 Task: Look for space in Bhūm, India from 1st July, 2023 to 3rd July, 2023 for 1 adult in price range Rs.5000 to Rs.15000. Place can be private room with 1  bedroom having 1 bed and 1 bathroom. Property type can be house, flat, guest house, hotel. Amenities needed are: wifi. Booking option can be shelf check-in. Required host language is English.
Action: Mouse moved to (442, 64)
Screenshot: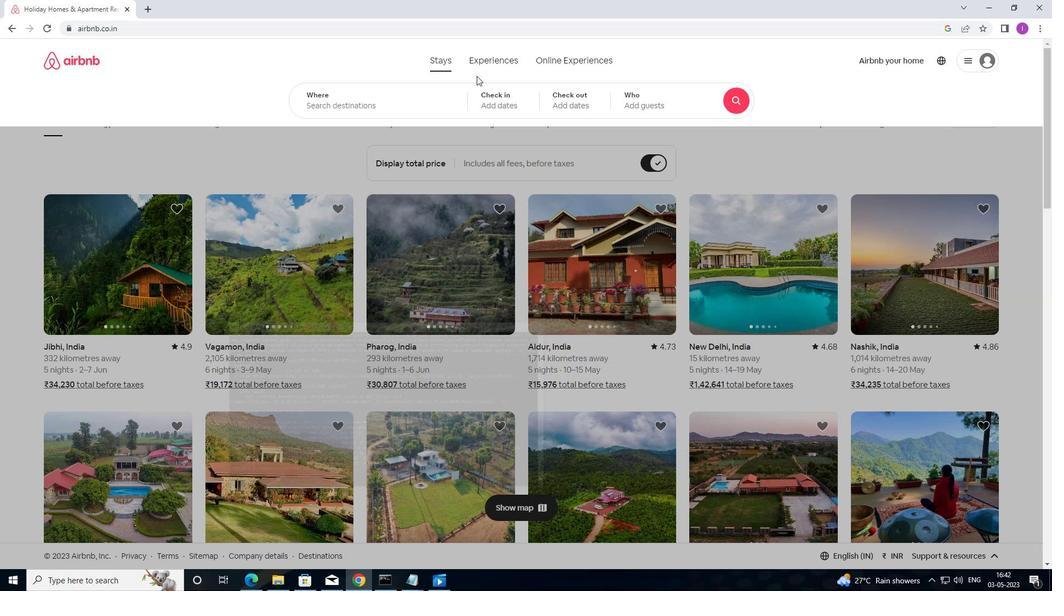 
Action: Mouse pressed left at (442, 64)
Screenshot: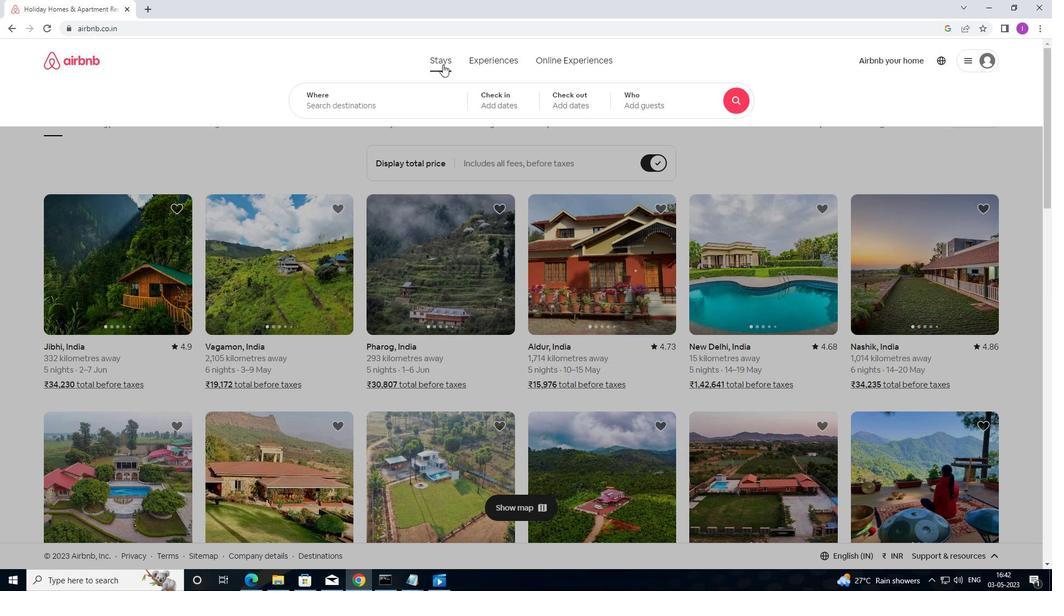 
Action: Mouse moved to (393, 106)
Screenshot: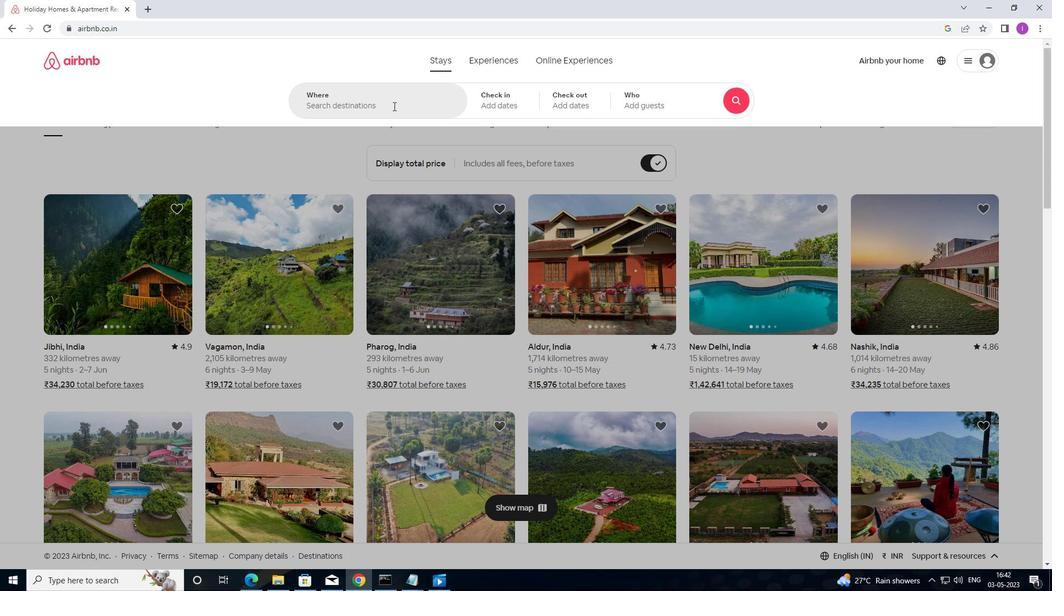 
Action: Mouse pressed left at (393, 106)
Screenshot: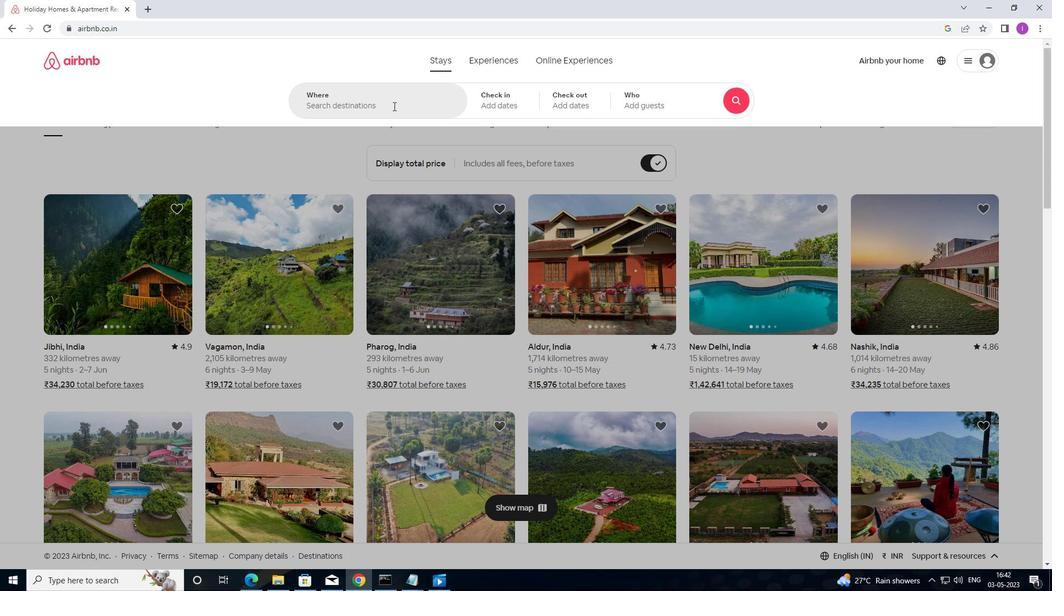 
Action: Mouse moved to (379, 98)
Screenshot: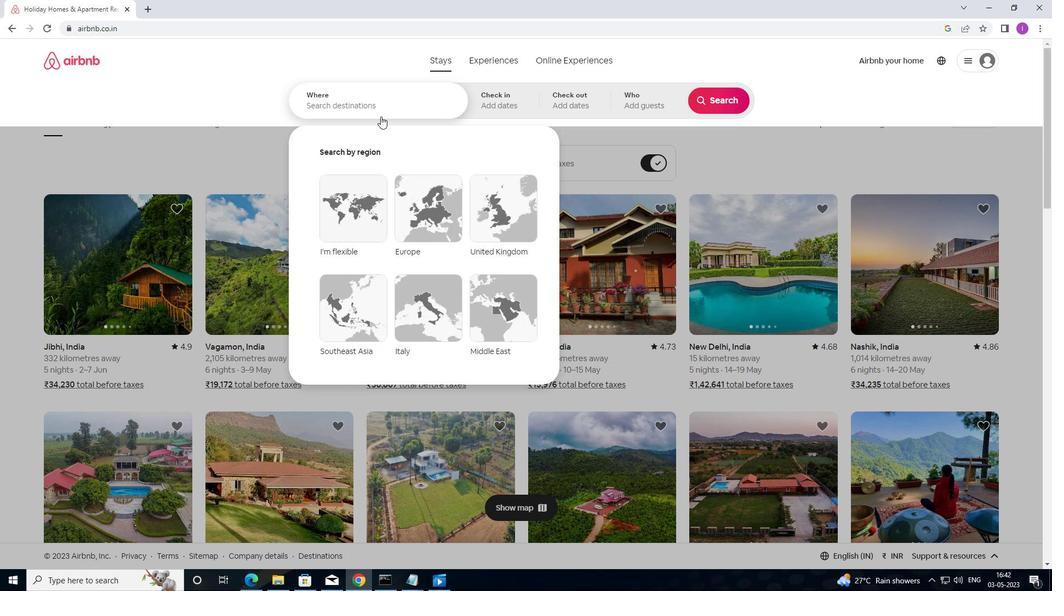 
Action: Mouse pressed left at (379, 98)
Screenshot: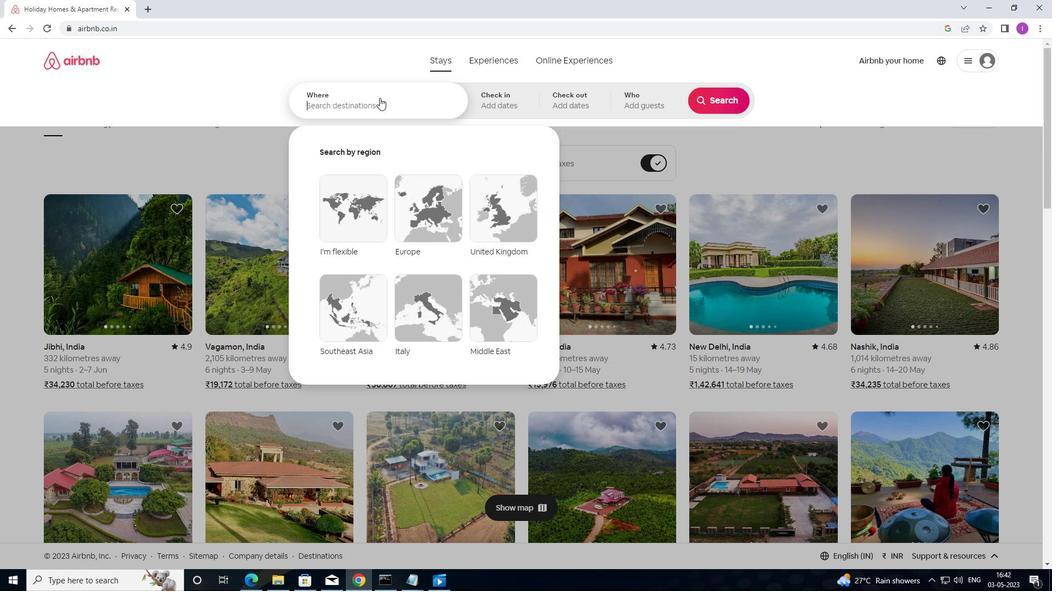 
Action: Mouse moved to (356, 111)
Screenshot: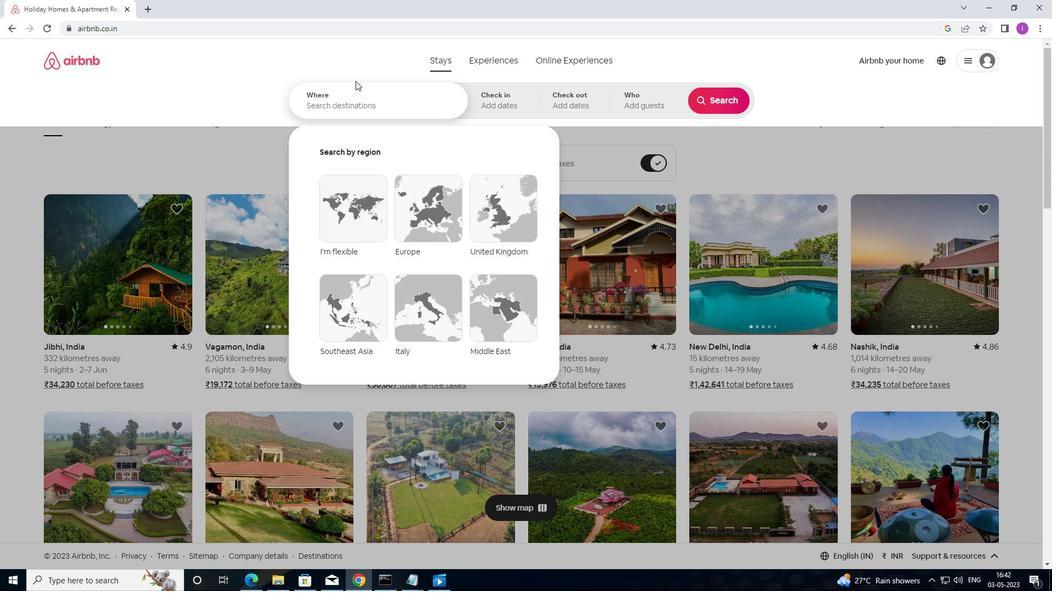 
Action: Mouse pressed left at (356, 111)
Screenshot: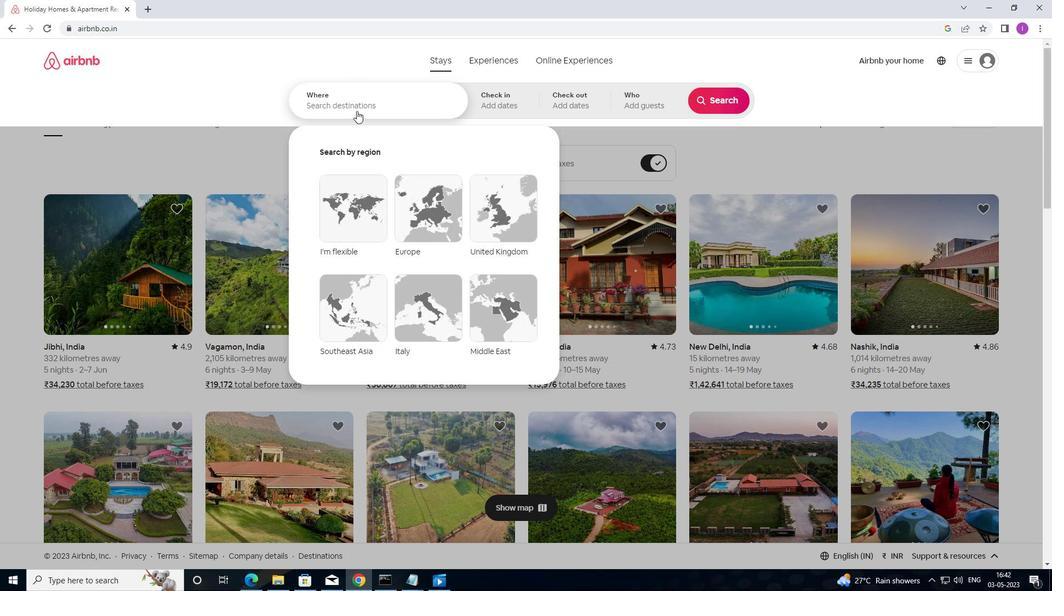 
Action: Mouse moved to (363, 100)
Screenshot: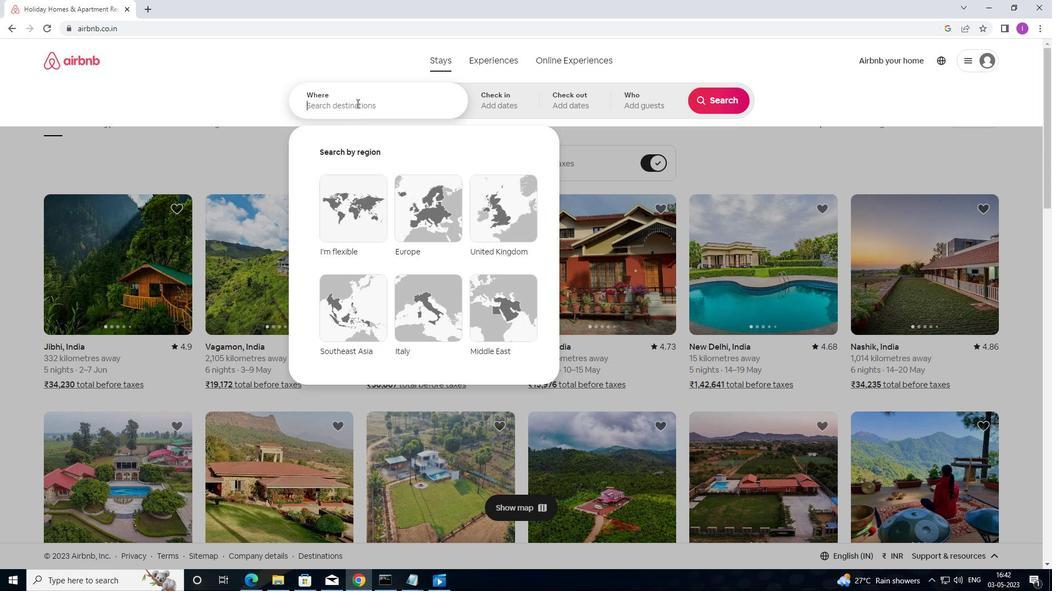 
Action: Key pressed <Key.shift>B
Screenshot: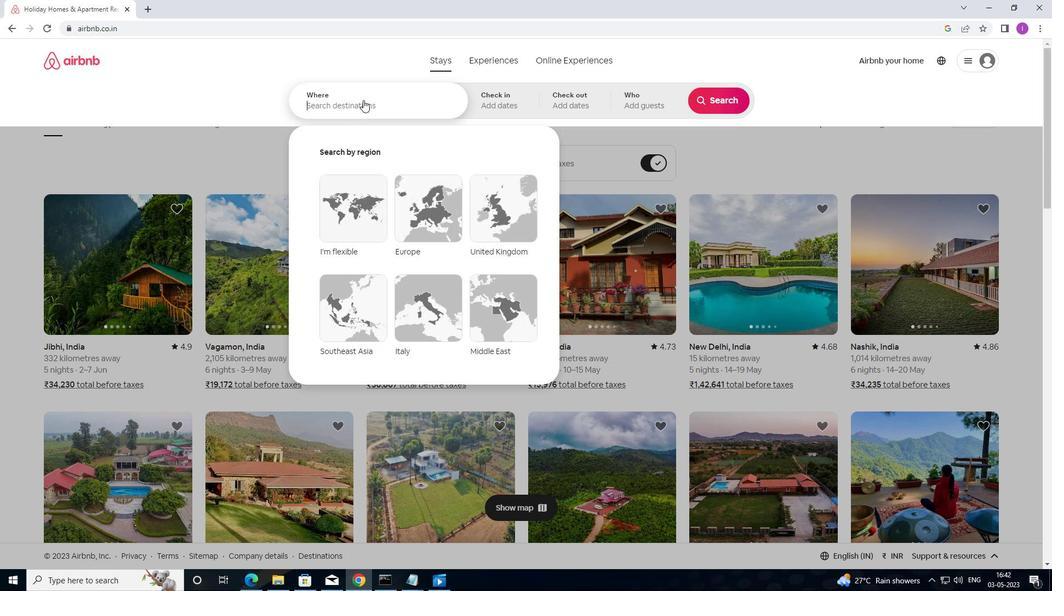 
Action: Mouse moved to (392, 90)
Screenshot: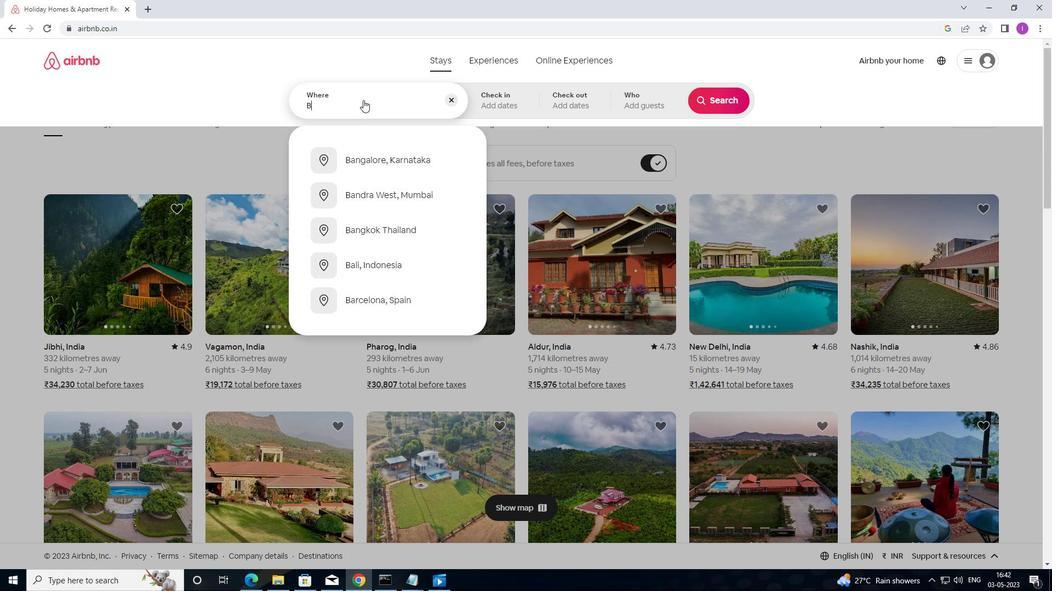 
Action: Key pressed HUM,<Key.shift>INDIA
Screenshot: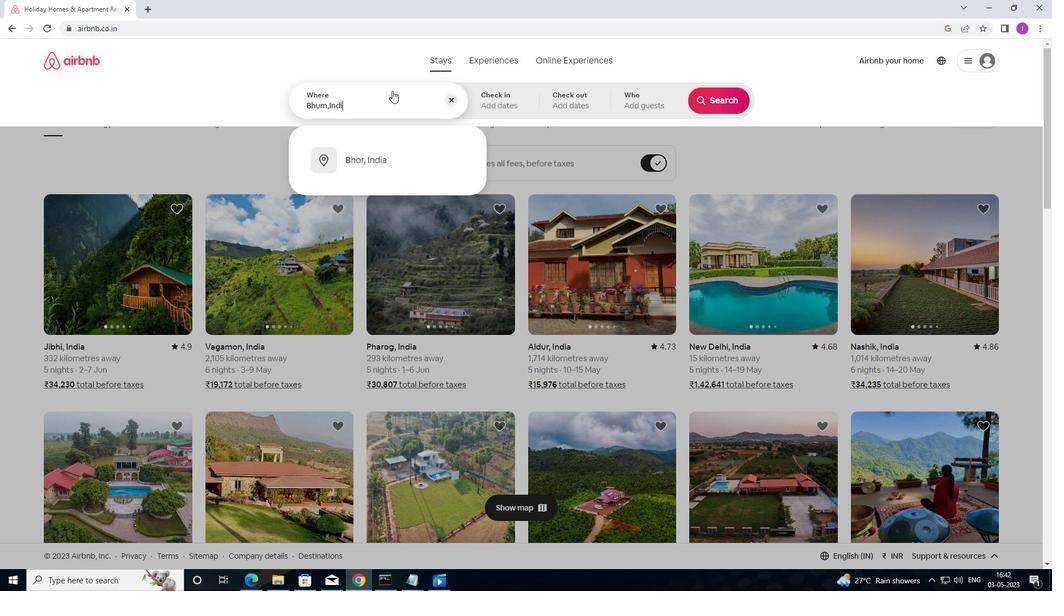 
Action: Mouse moved to (510, 105)
Screenshot: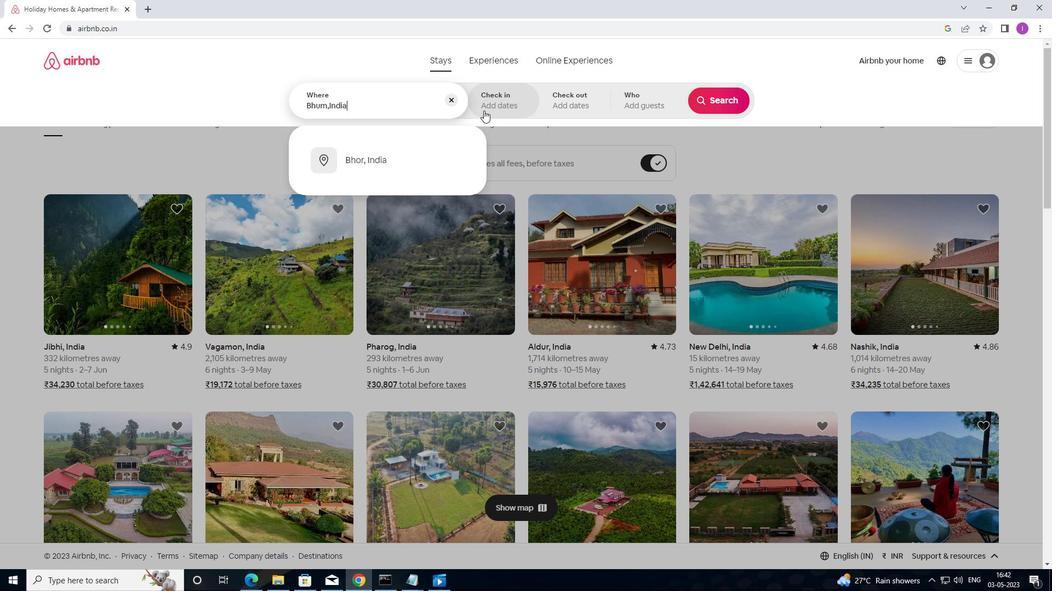 
Action: Mouse pressed left at (510, 105)
Screenshot: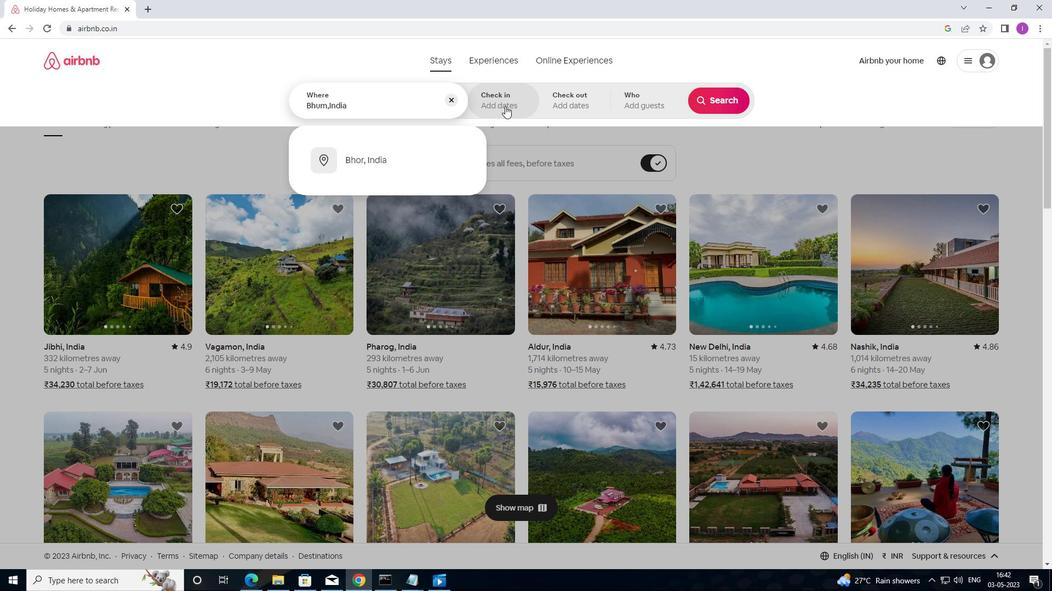 
Action: Mouse moved to (720, 185)
Screenshot: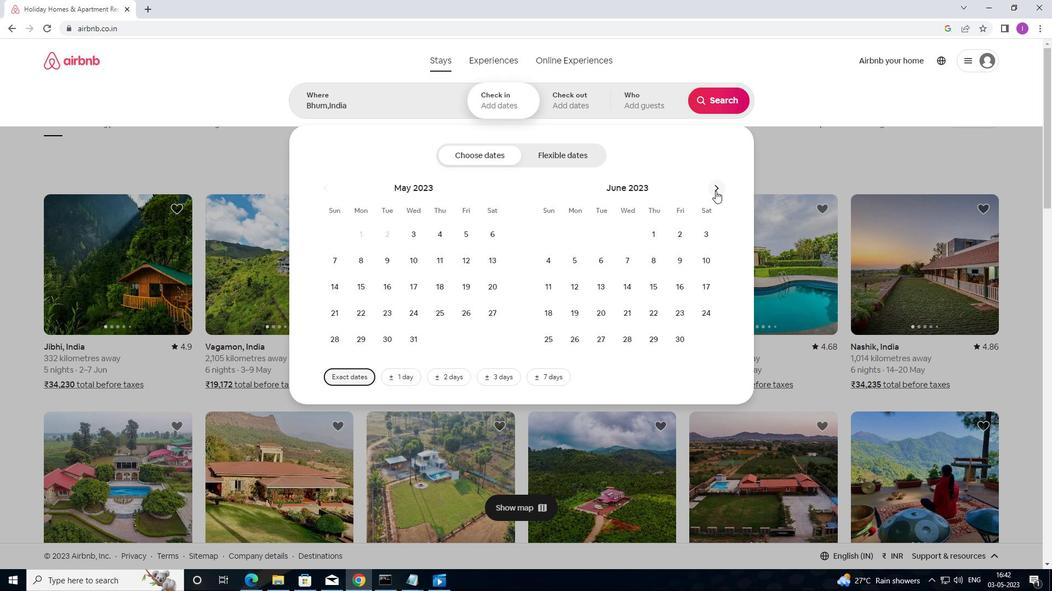 
Action: Mouse pressed left at (720, 185)
Screenshot: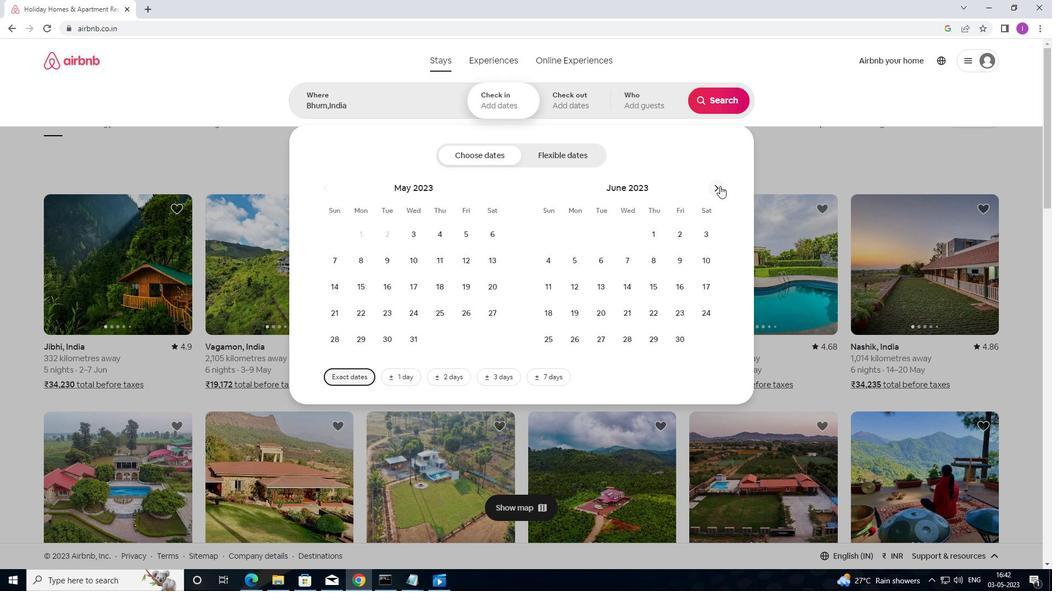 
Action: Mouse moved to (720, 185)
Screenshot: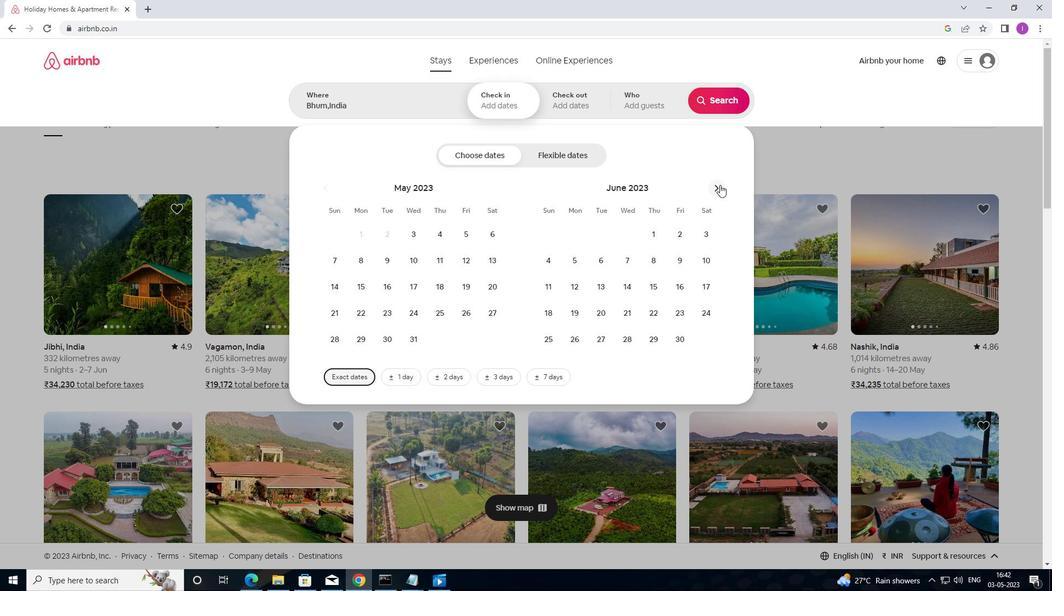 
Action: Mouse pressed left at (720, 185)
Screenshot: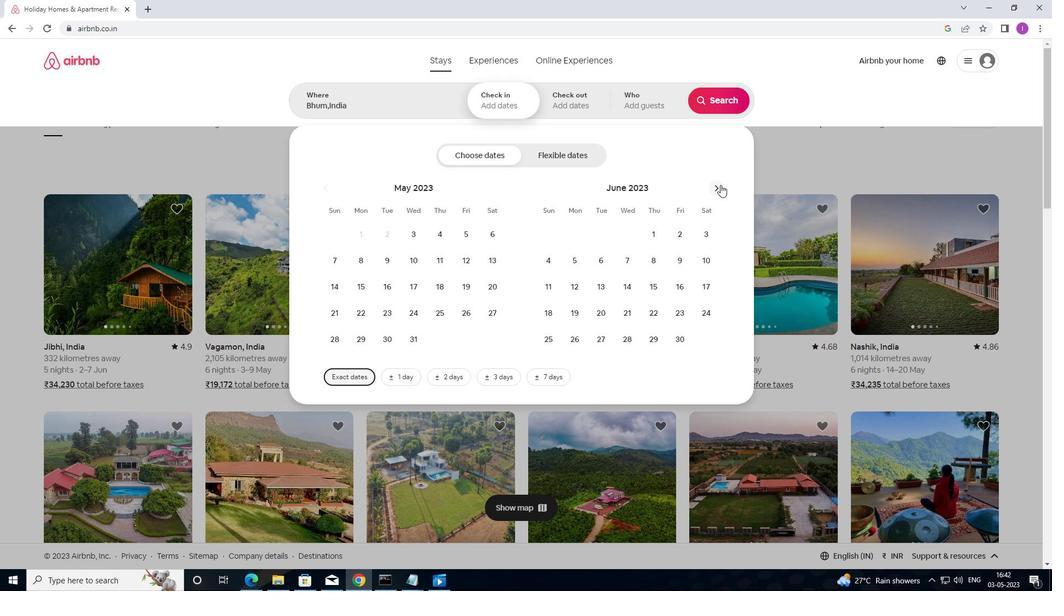 
Action: Mouse moved to (496, 237)
Screenshot: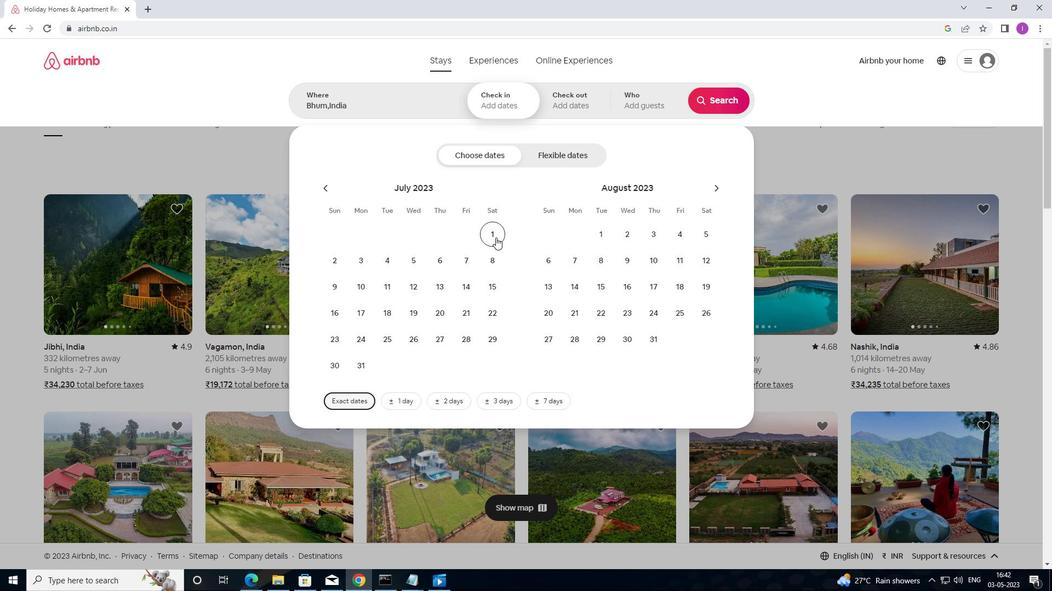 
Action: Mouse pressed left at (496, 237)
Screenshot: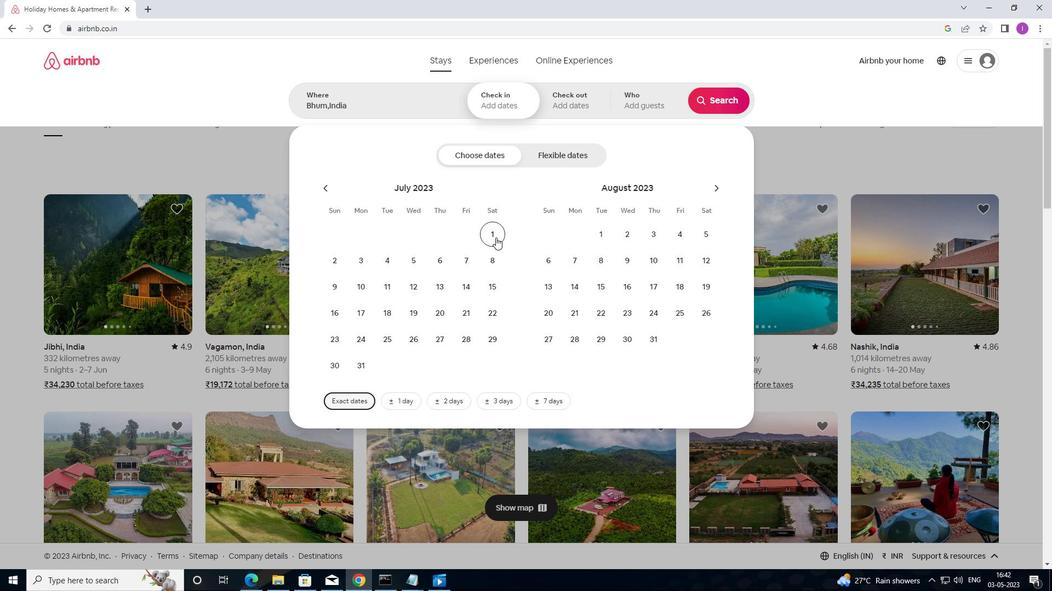 
Action: Mouse moved to (366, 258)
Screenshot: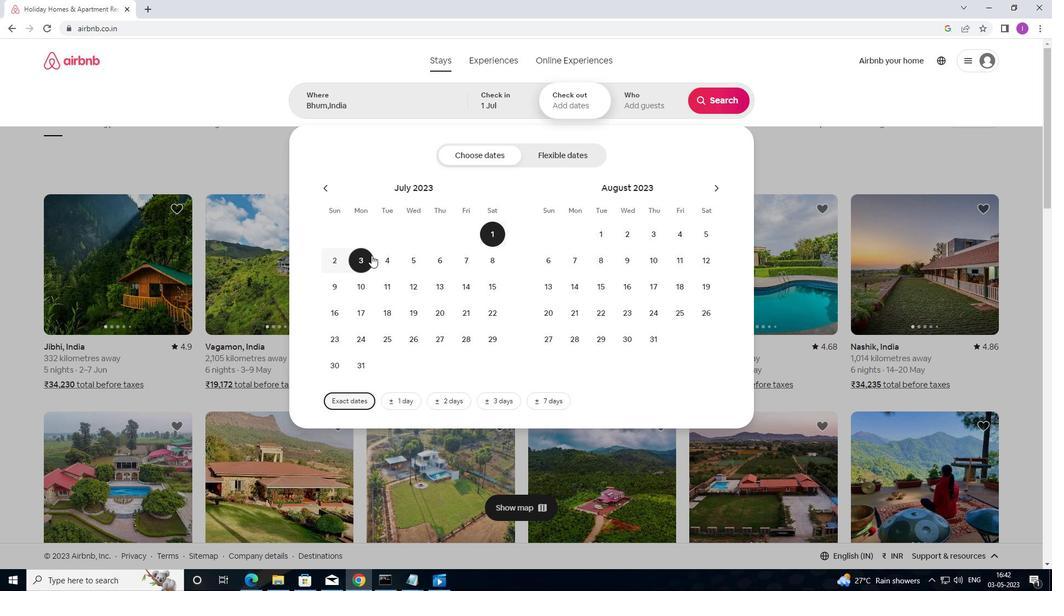
Action: Mouse pressed left at (366, 258)
Screenshot: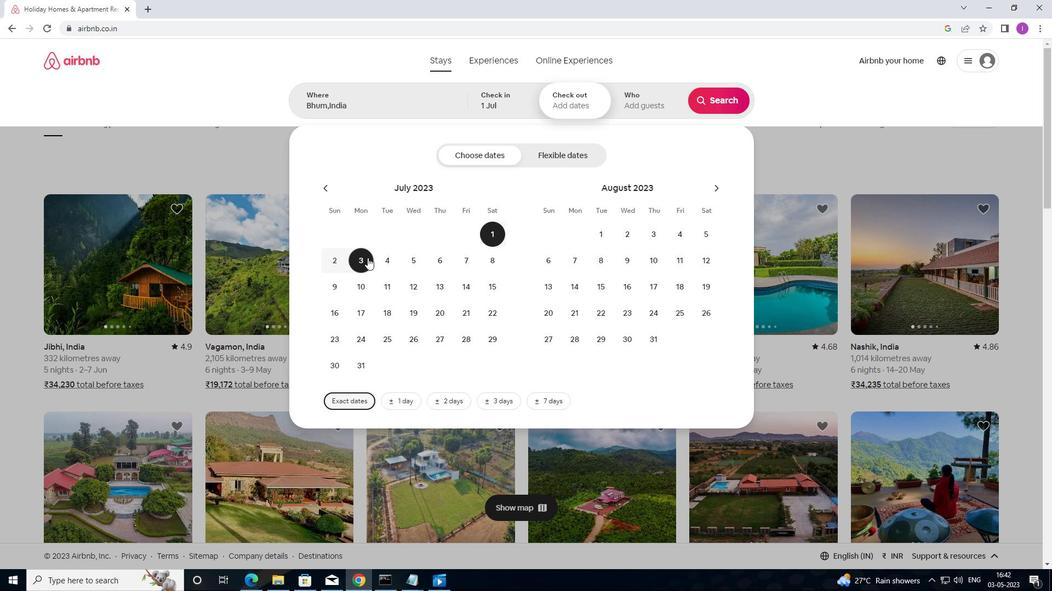 
Action: Mouse moved to (638, 113)
Screenshot: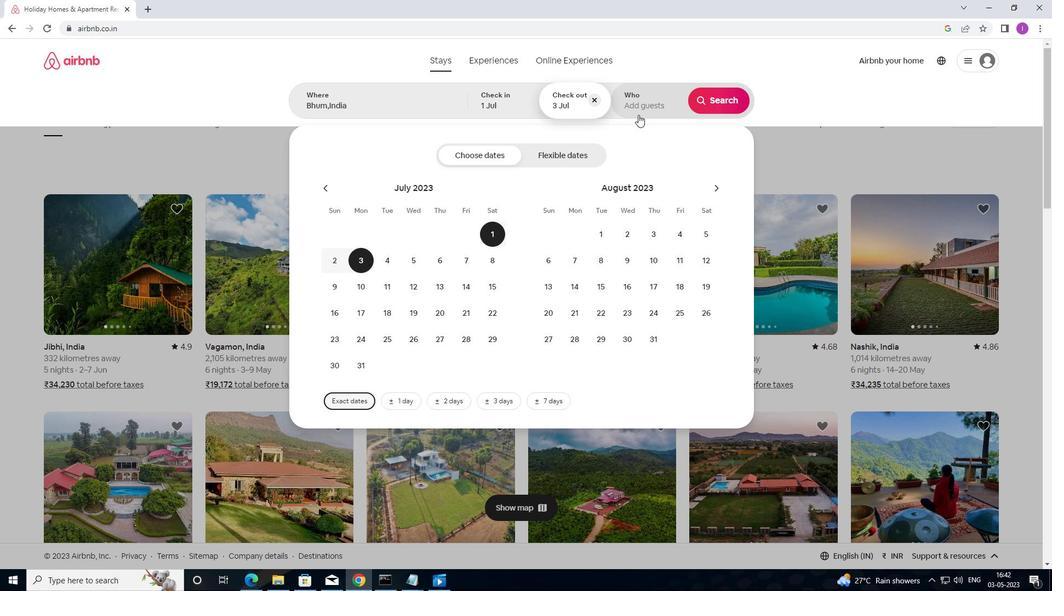 
Action: Mouse pressed left at (638, 113)
Screenshot: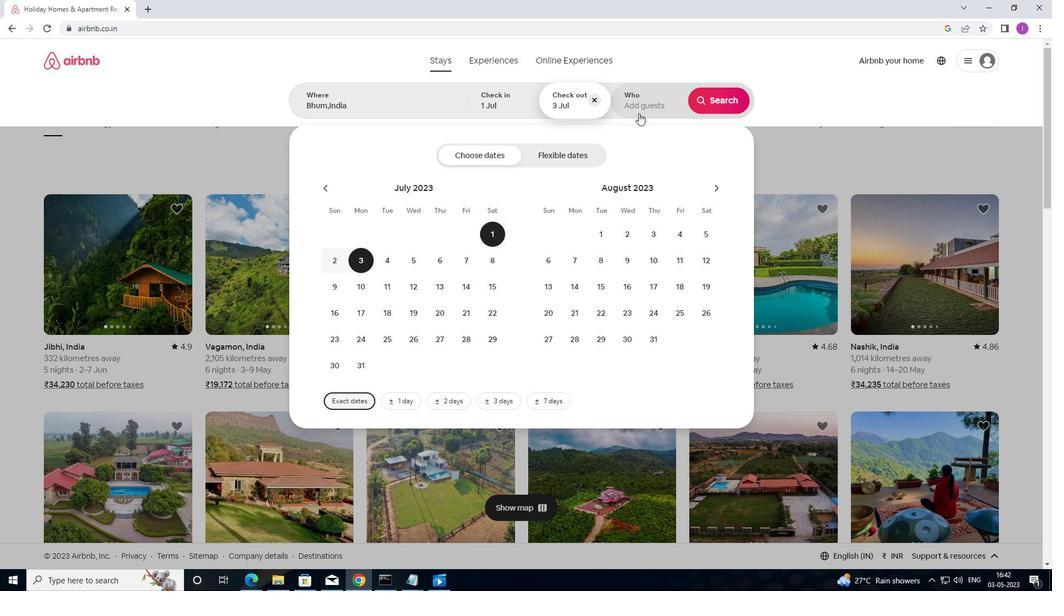 
Action: Mouse moved to (715, 157)
Screenshot: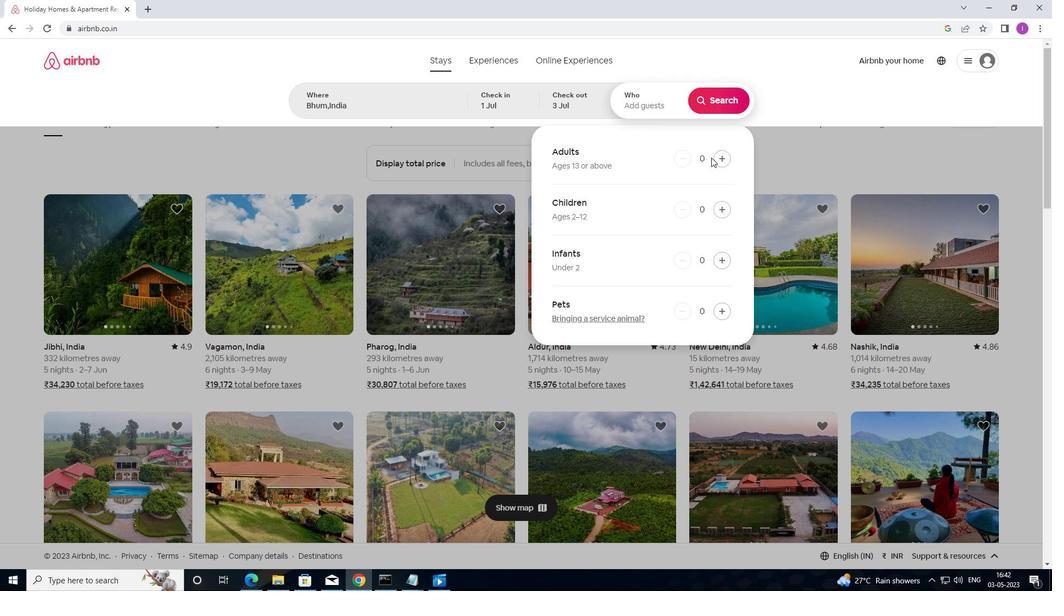 
Action: Mouse pressed left at (715, 157)
Screenshot: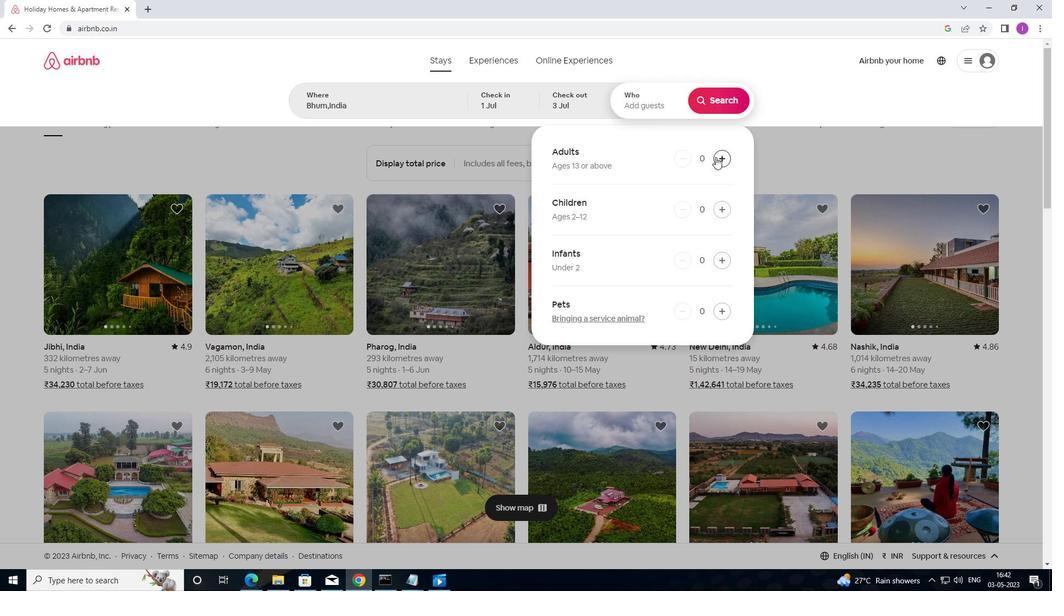 
Action: Mouse moved to (722, 98)
Screenshot: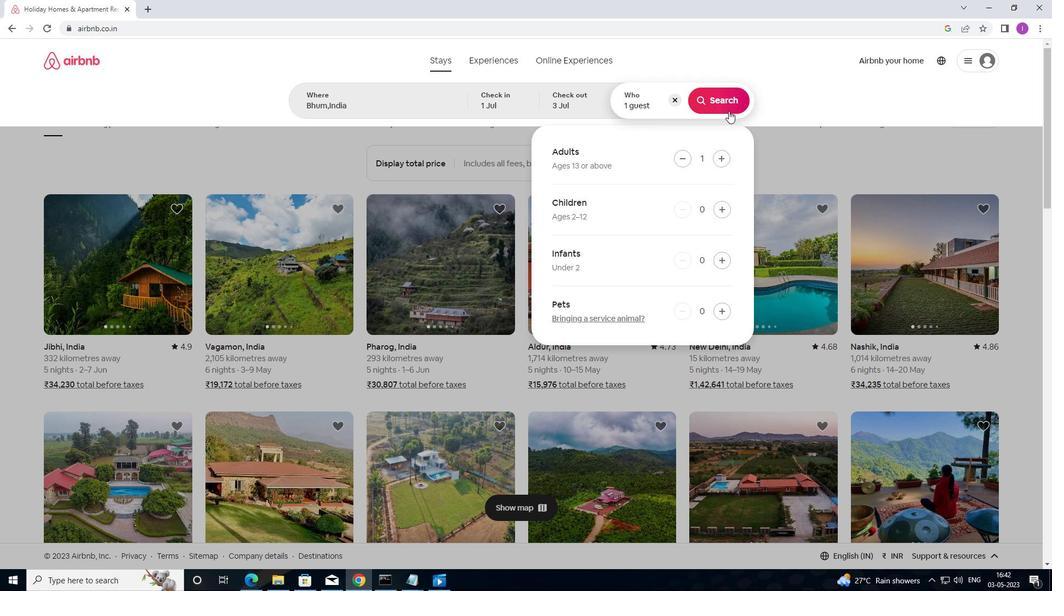 
Action: Mouse pressed left at (722, 98)
Screenshot: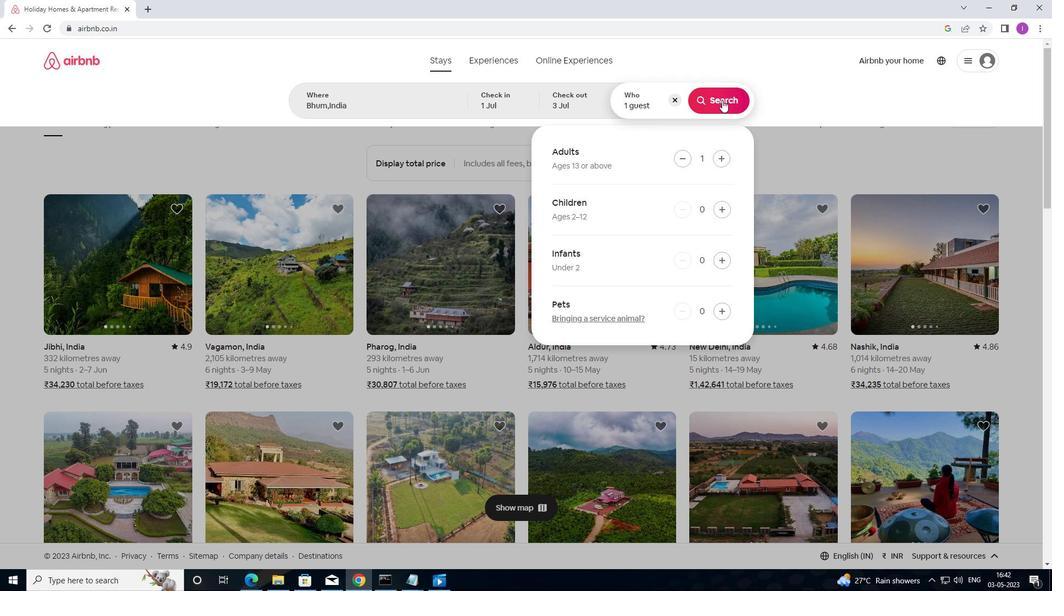 
Action: Mouse moved to (986, 103)
Screenshot: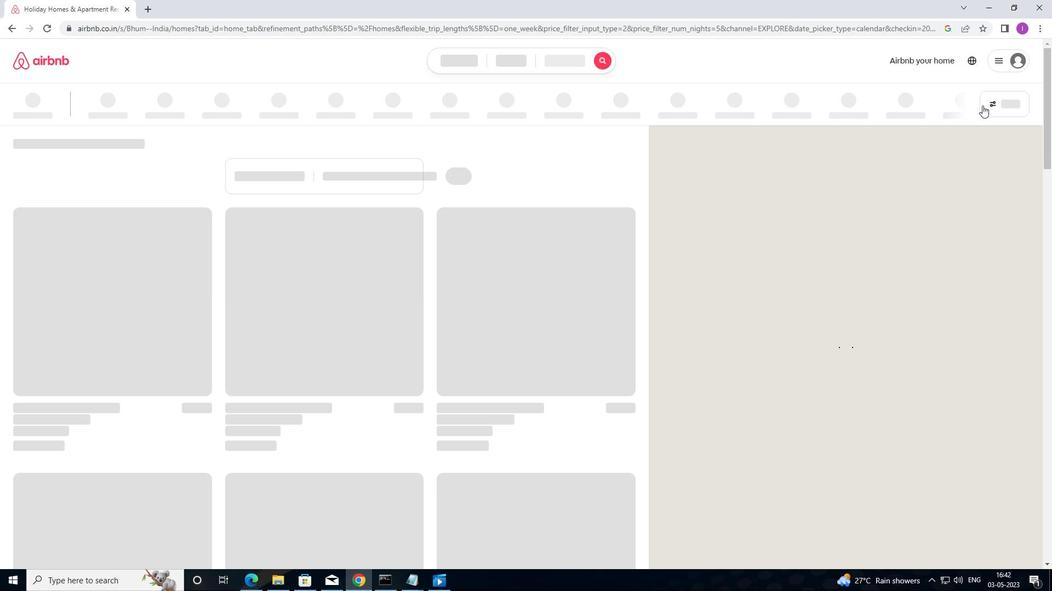 
Action: Mouse pressed left at (986, 103)
Screenshot: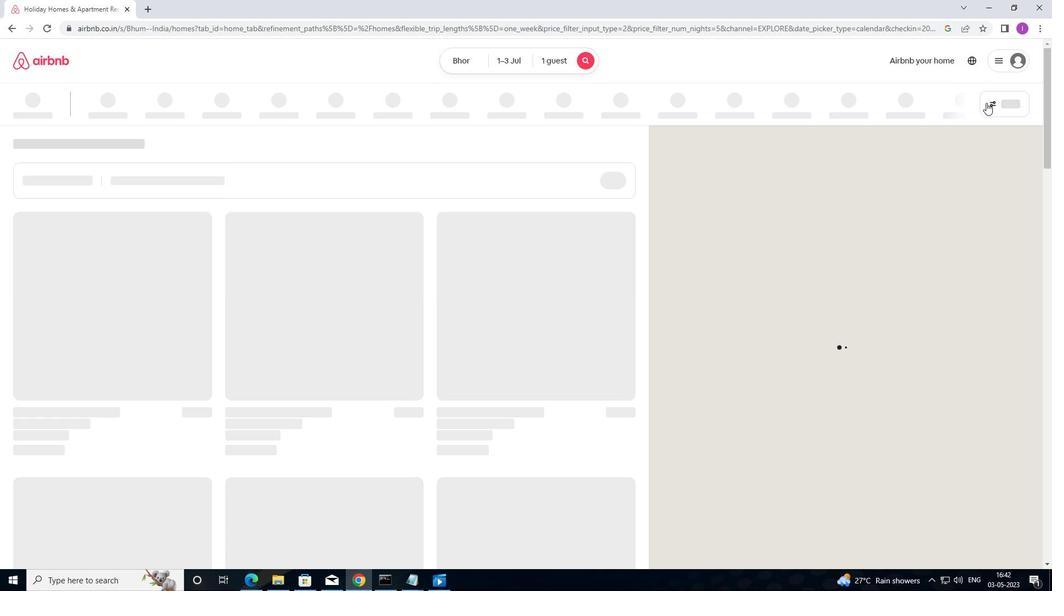 
Action: Mouse moved to (416, 247)
Screenshot: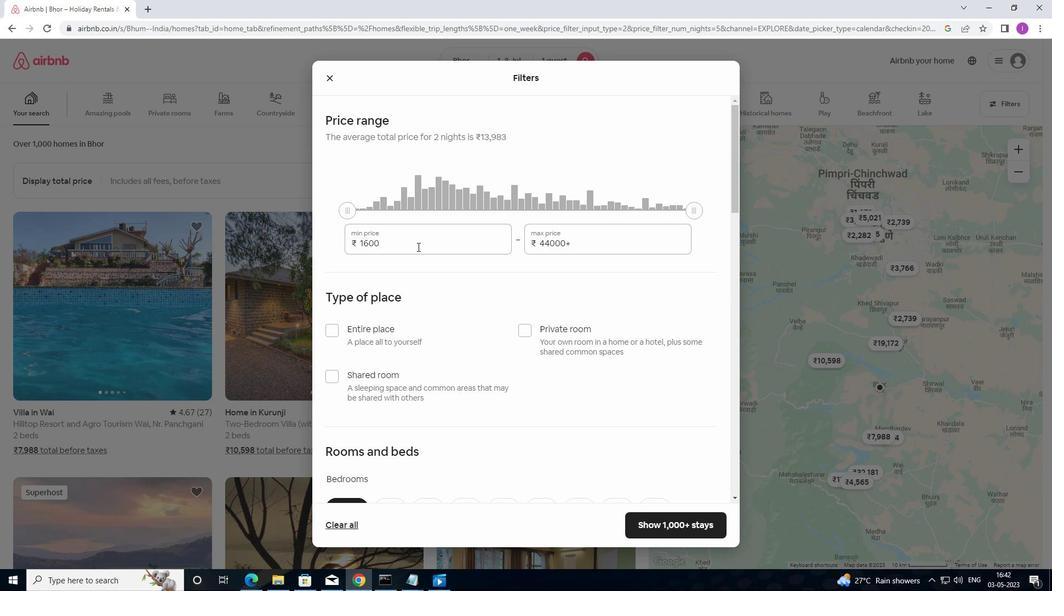 
Action: Mouse pressed left at (416, 247)
Screenshot: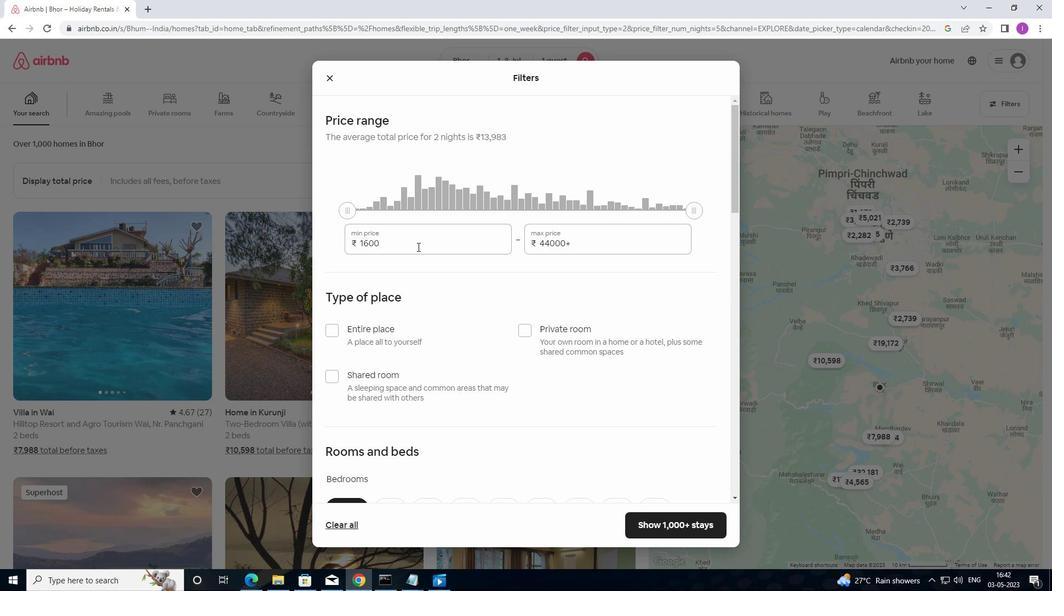 
Action: Mouse moved to (356, 248)
Screenshot: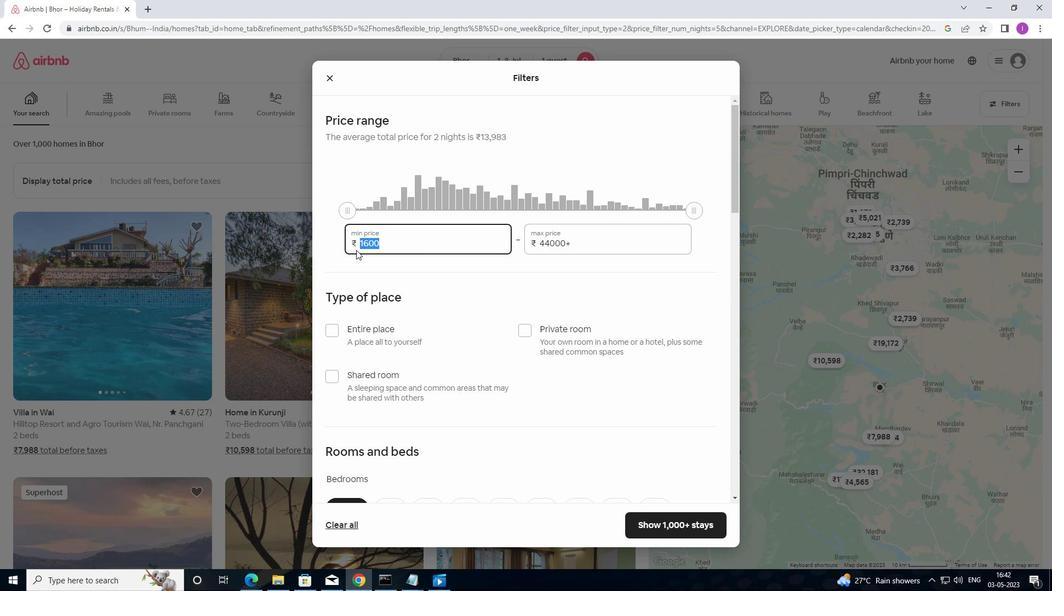 
Action: Key pressed 5
Screenshot: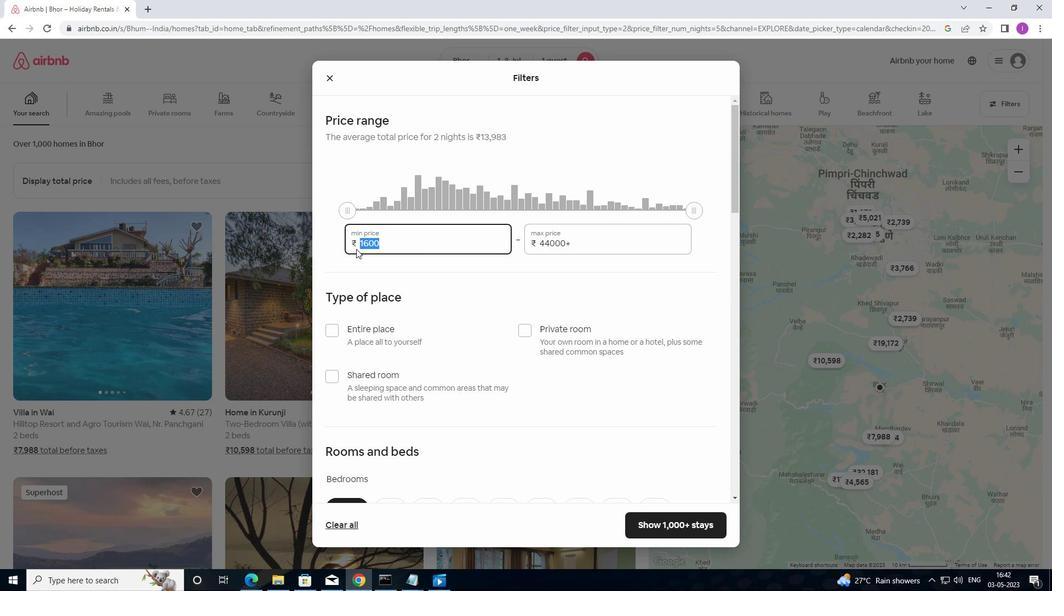 
Action: Mouse moved to (358, 246)
Screenshot: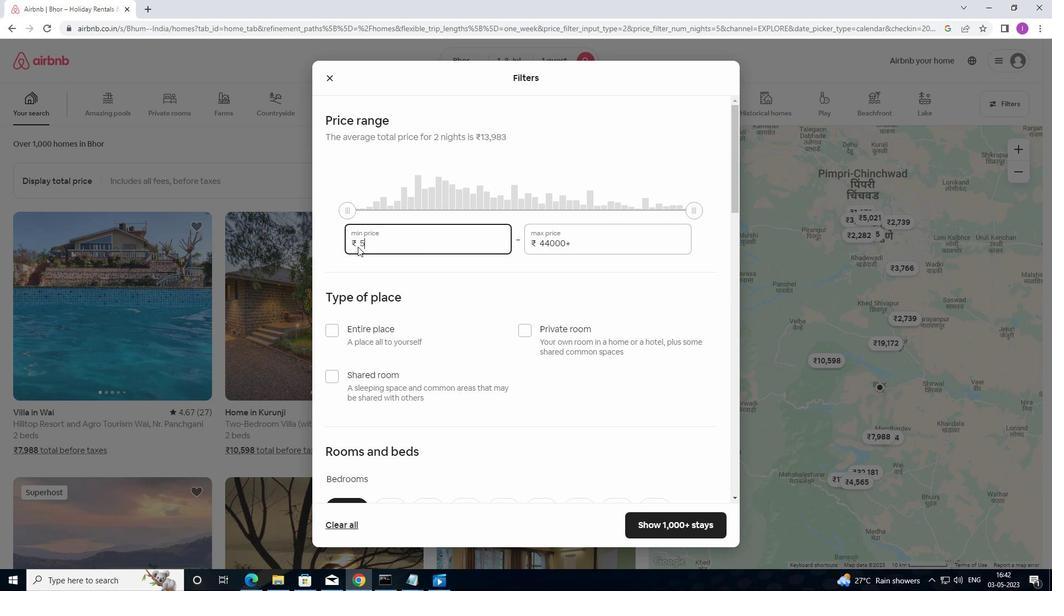 
Action: Key pressed 0
Screenshot: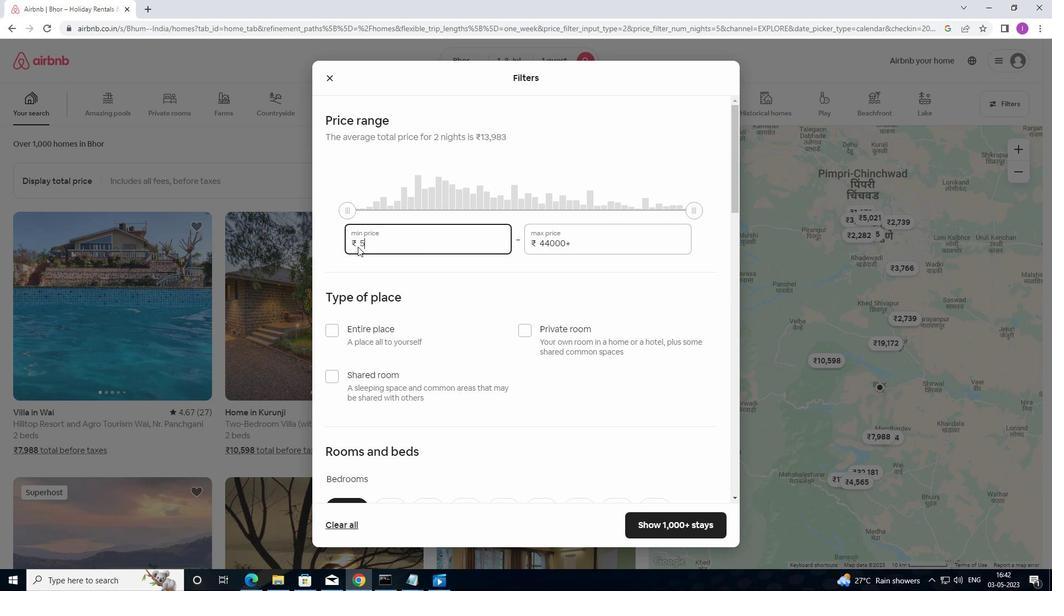 
Action: Mouse moved to (365, 244)
Screenshot: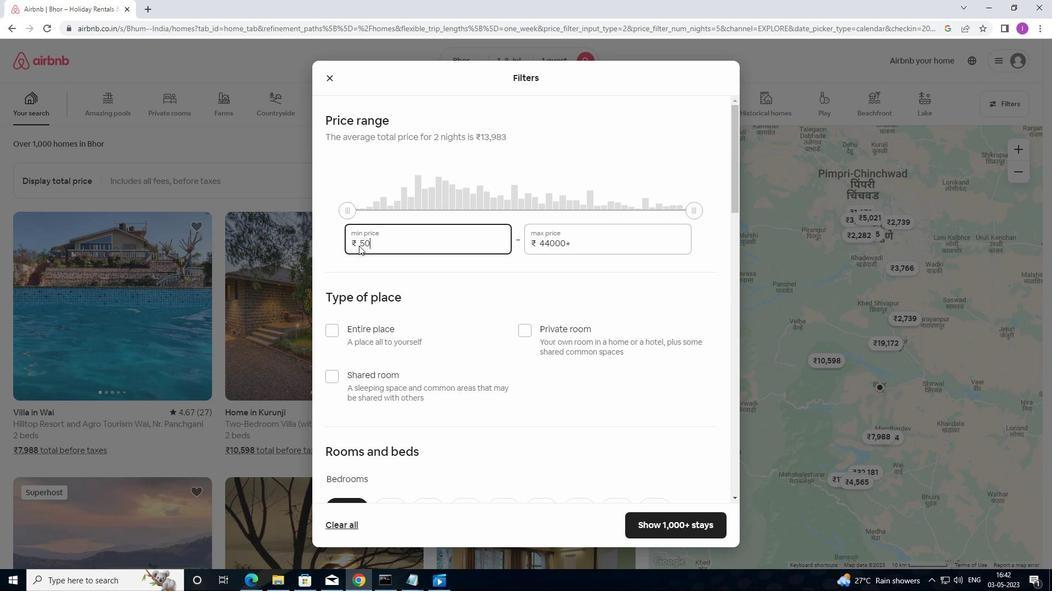 
Action: Key pressed 0
Screenshot: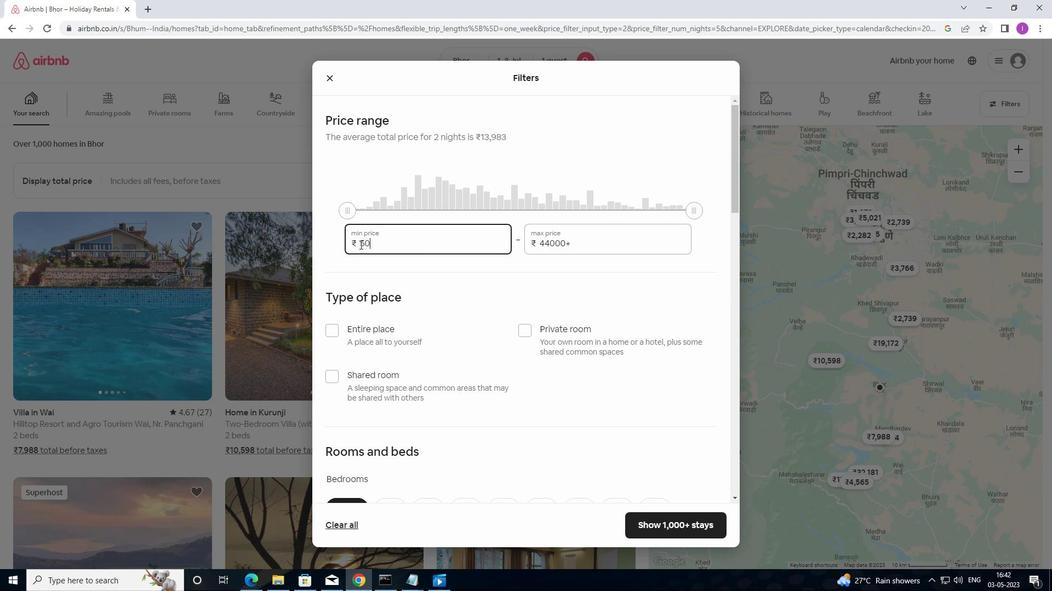 
Action: Mouse moved to (375, 244)
Screenshot: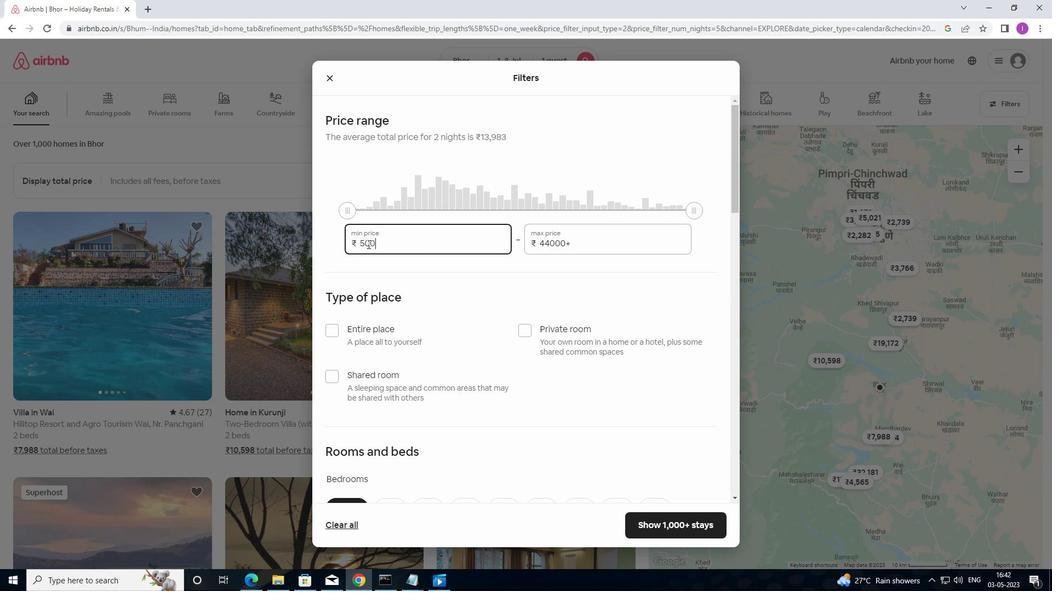 
Action: Key pressed 0
Screenshot: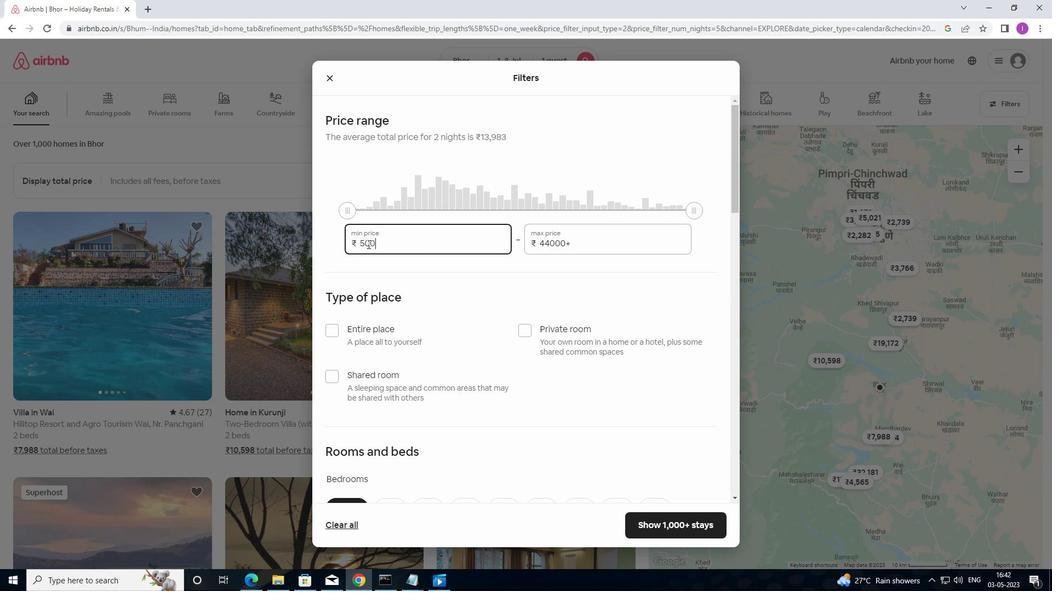 
Action: Mouse moved to (578, 243)
Screenshot: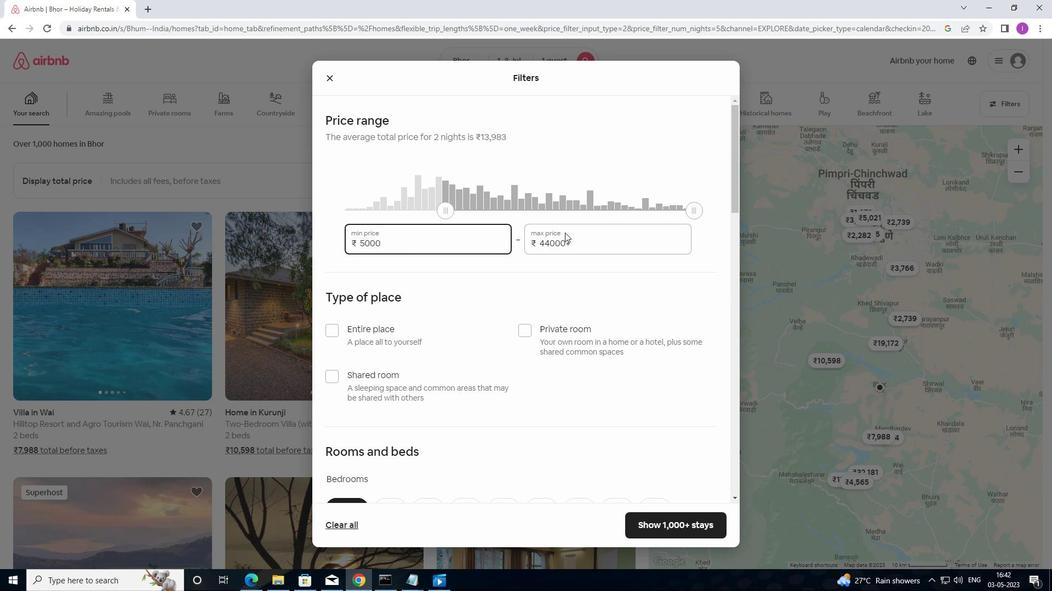 
Action: Mouse pressed left at (578, 243)
Screenshot: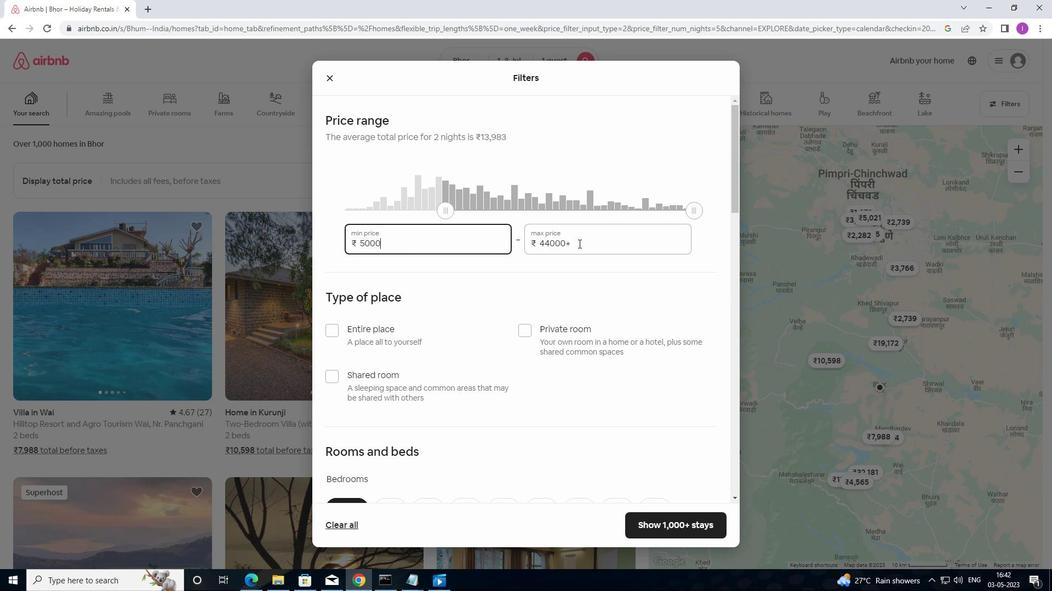 
Action: Mouse moved to (534, 247)
Screenshot: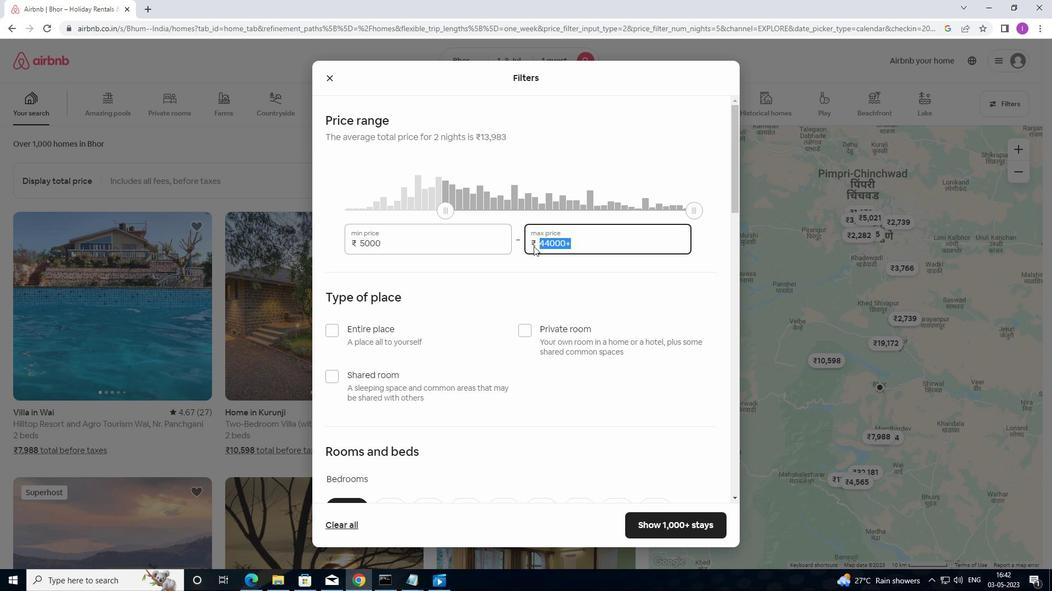 
Action: Key pressed 15
Screenshot: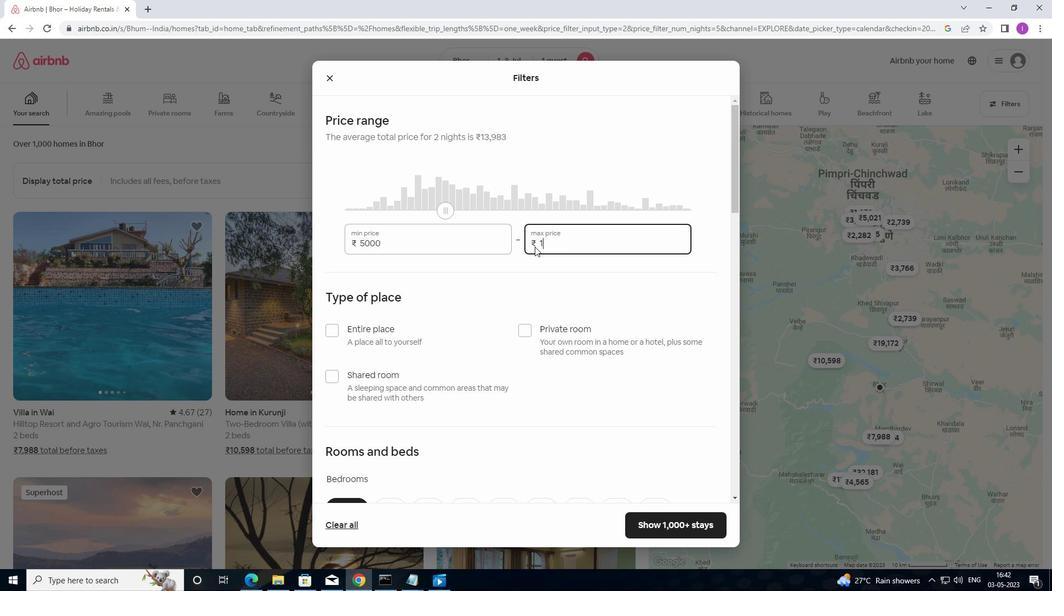 
Action: Mouse moved to (535, 247)
Screenshot: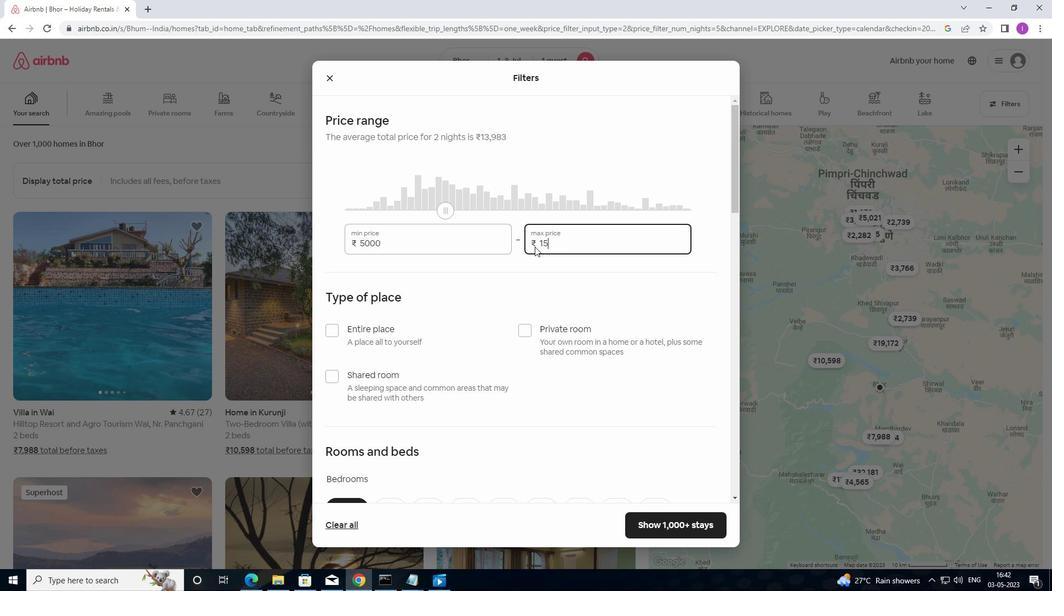 
Action: Key pressed 0
Screenshot: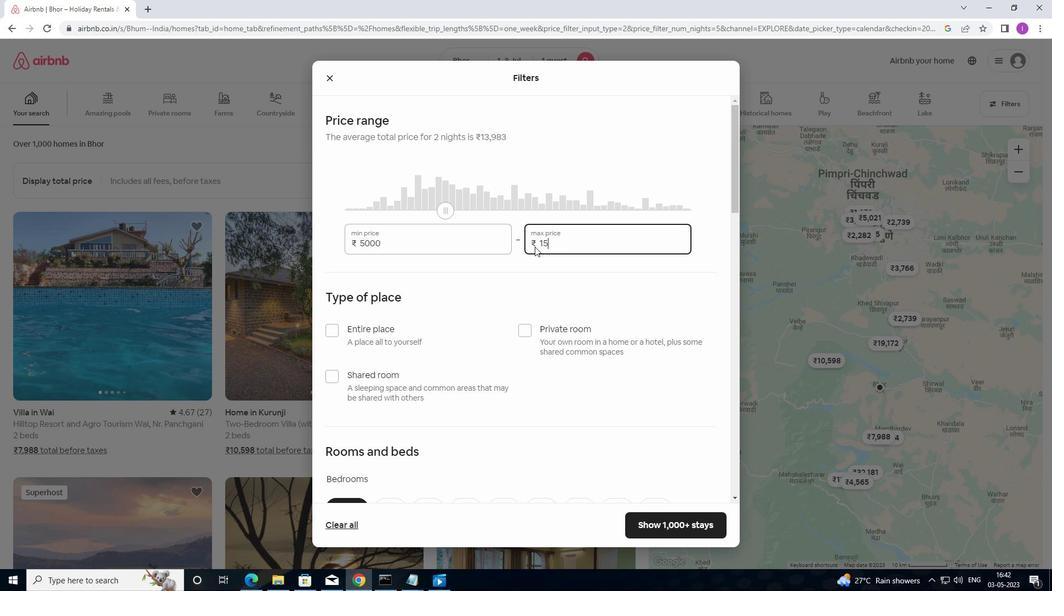 
Action: Mouse moved to (535, 248)
Screenshot: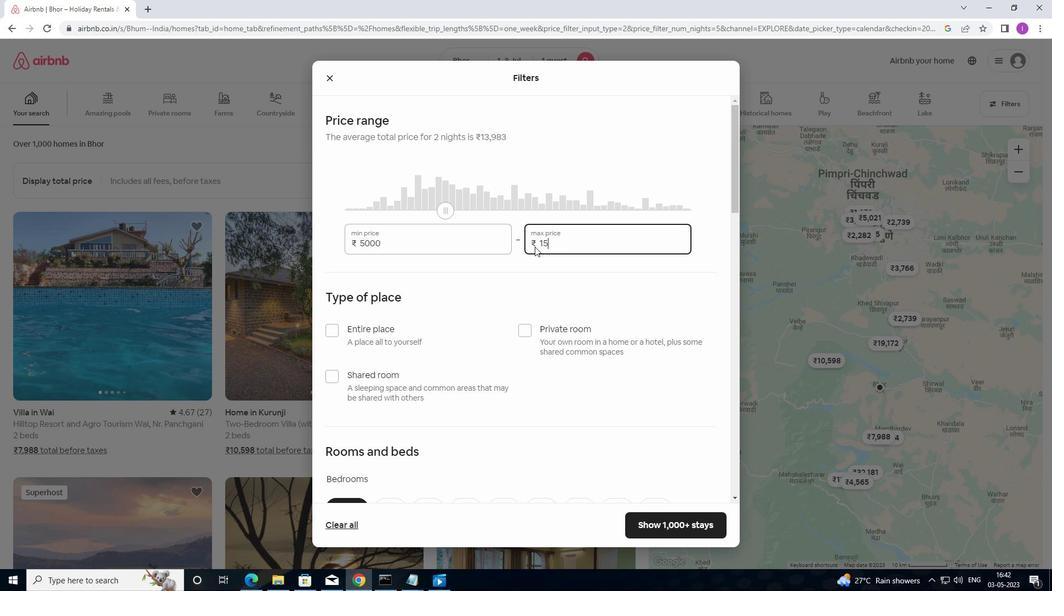 
Action: Key pressed 0
Screenshot: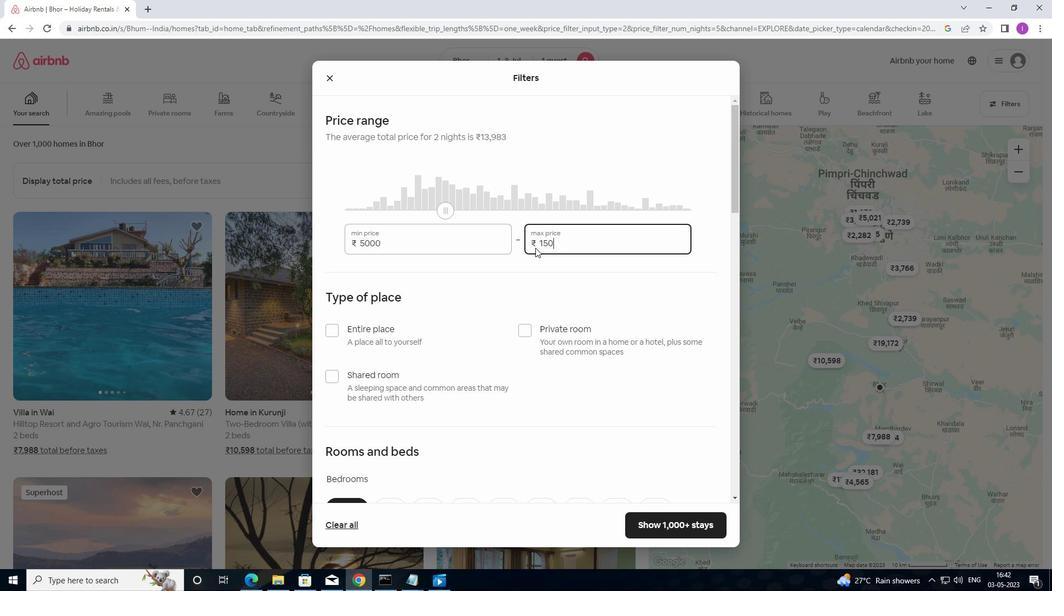 
Action: Mouse moved to (535, 249)
Screenshot: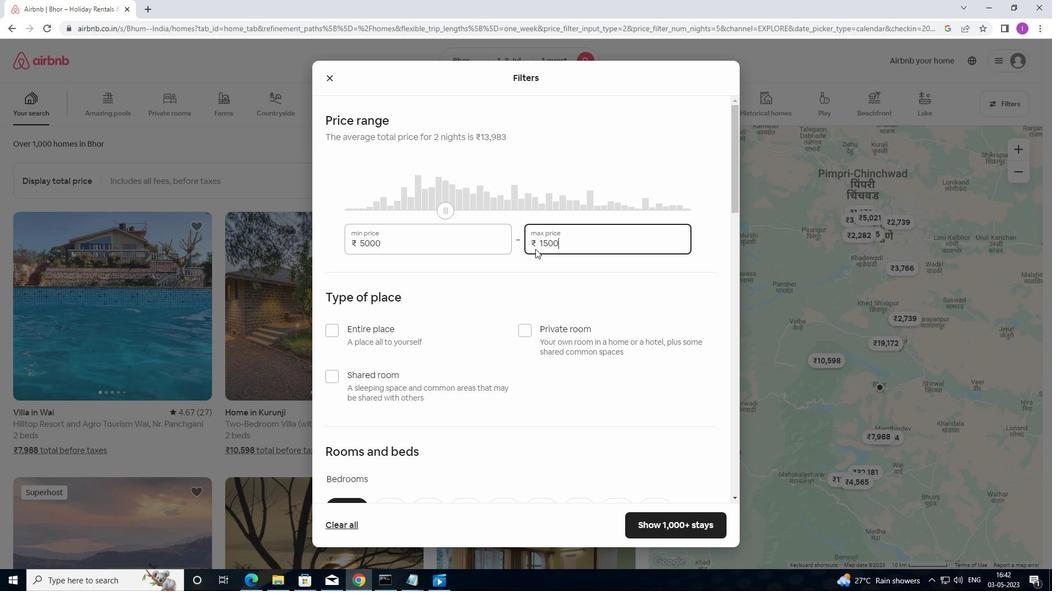 
Action: Key pressed 0
Screenshot: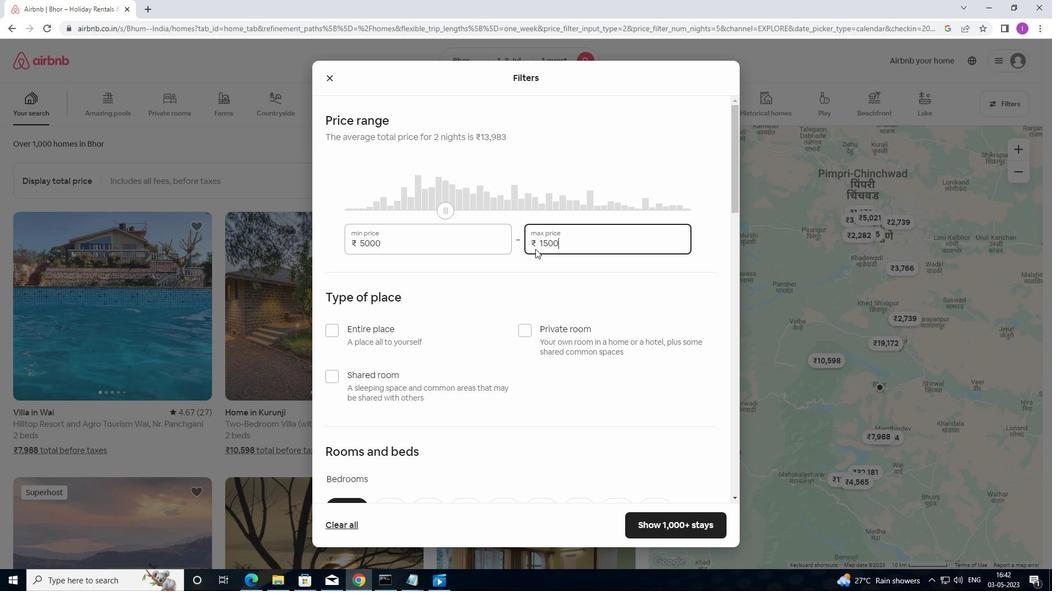 
Action: Mouse moved to (525, 329)
Screenshot: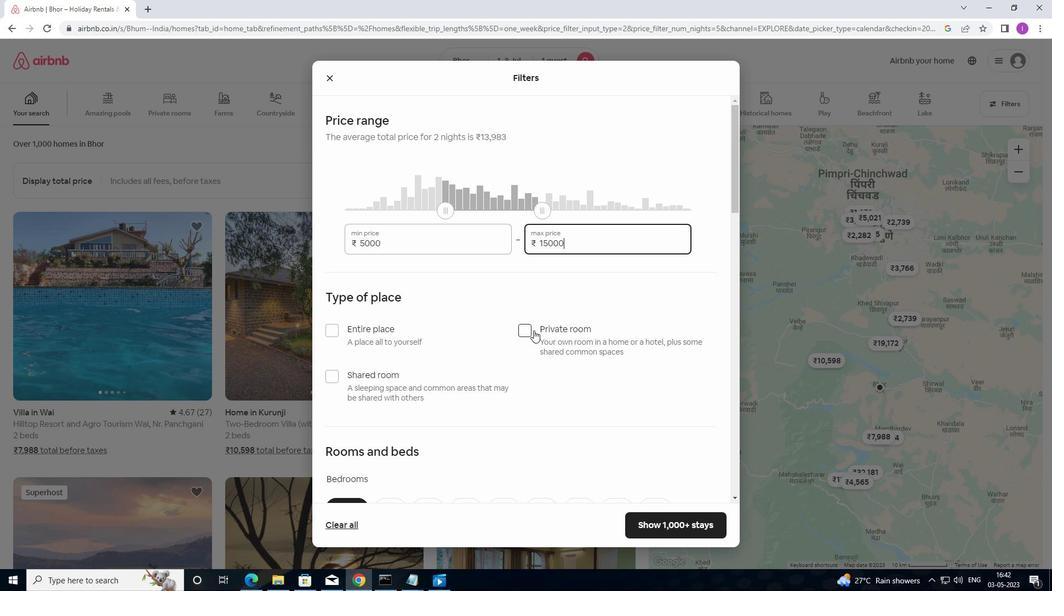 
Action: Mouse pressed left at (525, 329)
Screenshot: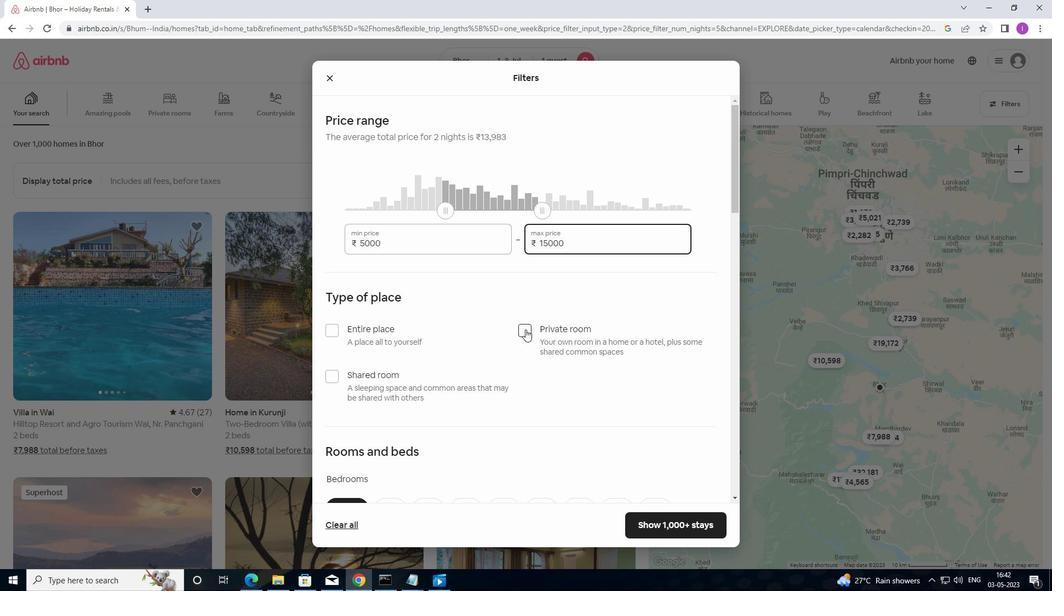 
Action: Mouse moved to (569, 327)
Screenshot: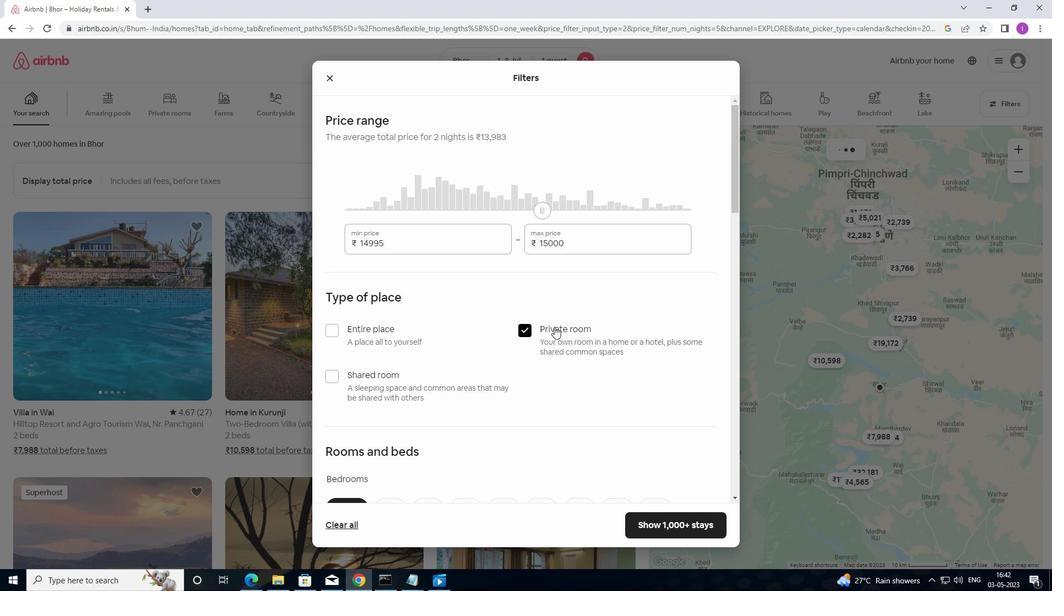 
Action: Mouse scrolled (569, 327) with delta (0, 0)
Screenshot: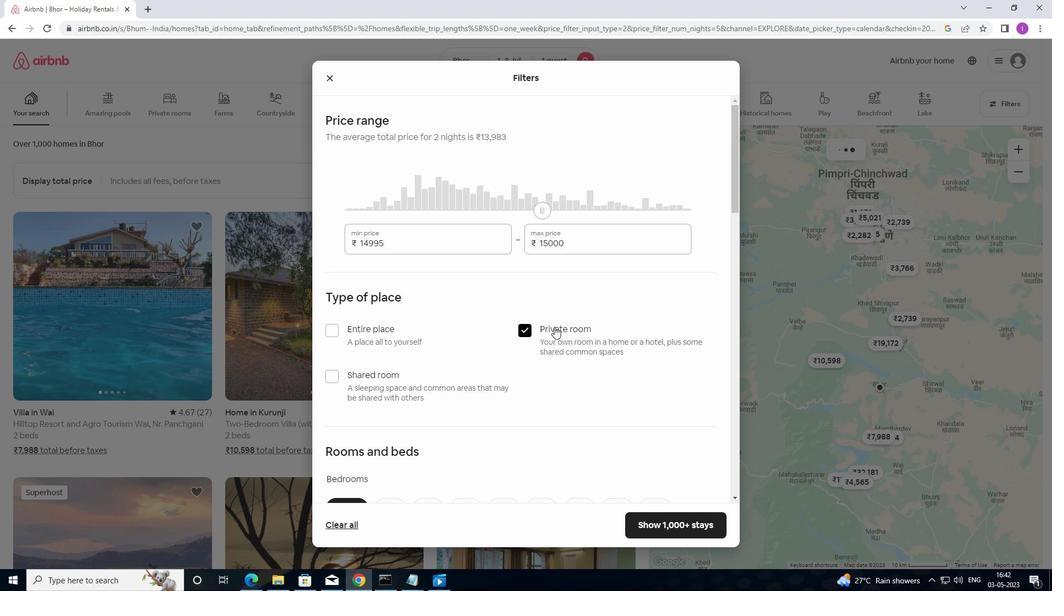 
Action: Mouse moved to (570, 329)
Screenshot: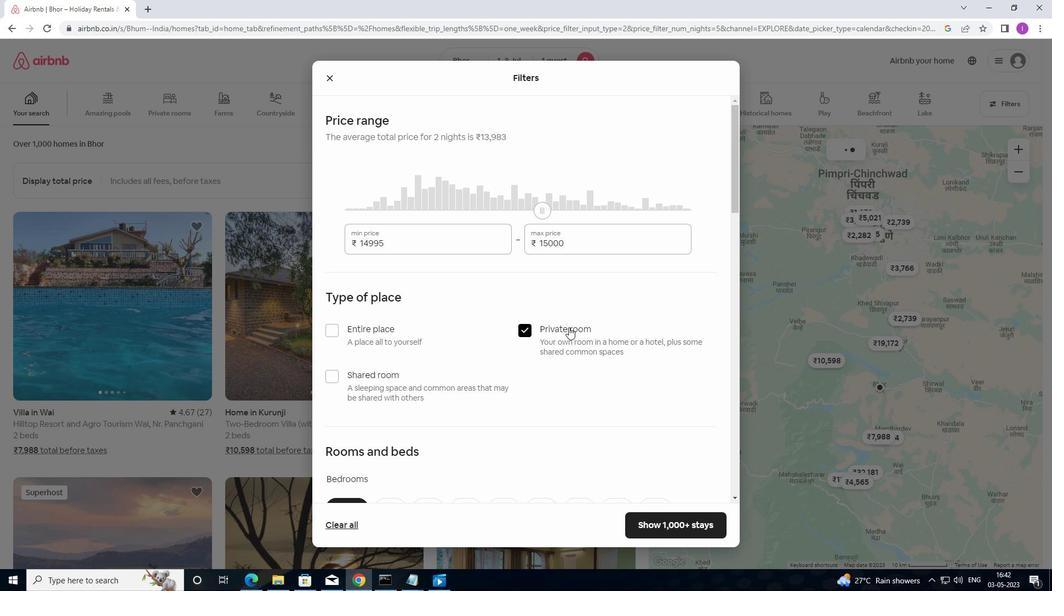 
Action: Mouse scrolled (570, 328) with delta (0, 0)
Screenshot: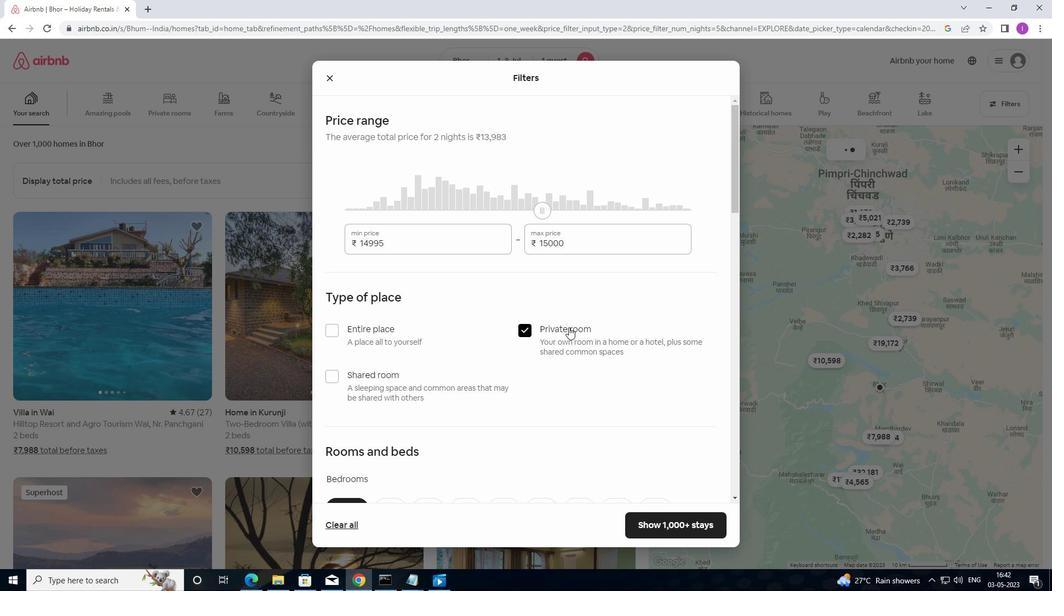 
Action: Mouse scrolled (570, 328) with delta (0, 0)
Screenshot: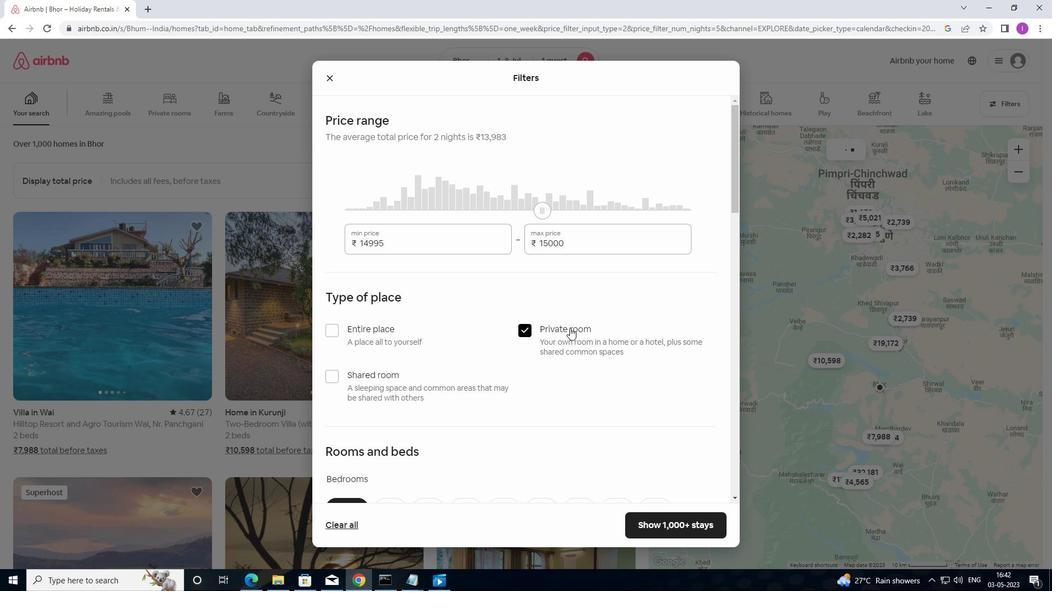 
Action: Mouse moved to (398, 340)
Screenshot: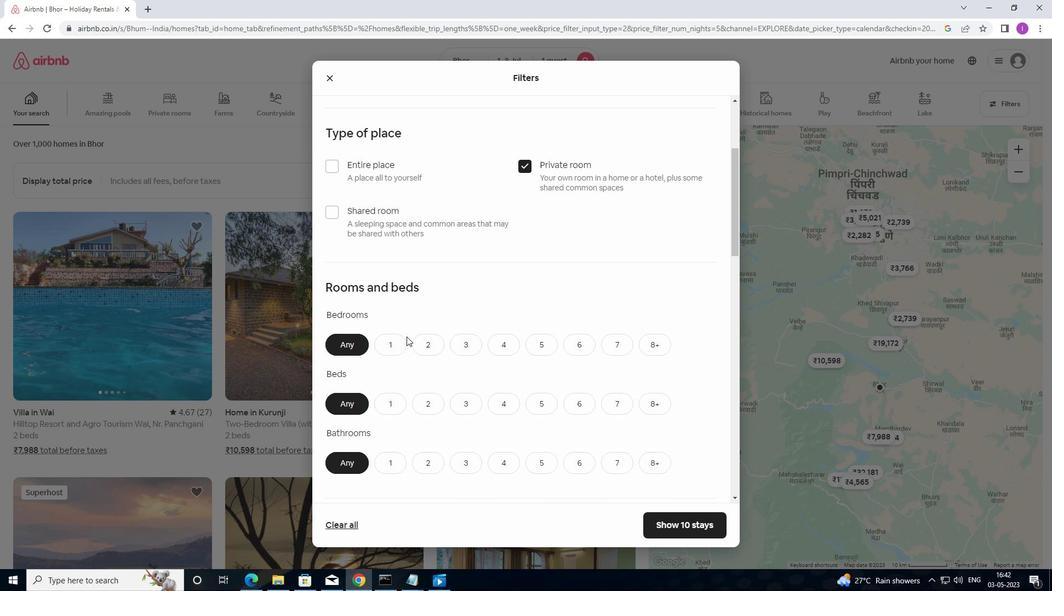 
Action: Mouse pressed left at (398, 340)
Screenshot: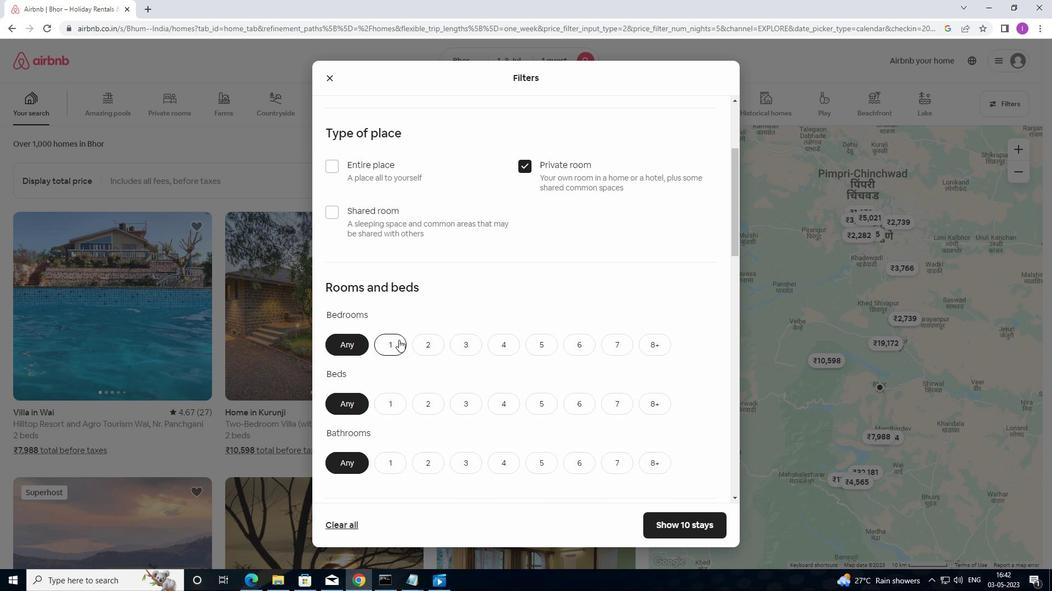 
Action: Mouse moved to (407, 344)
Screenshot: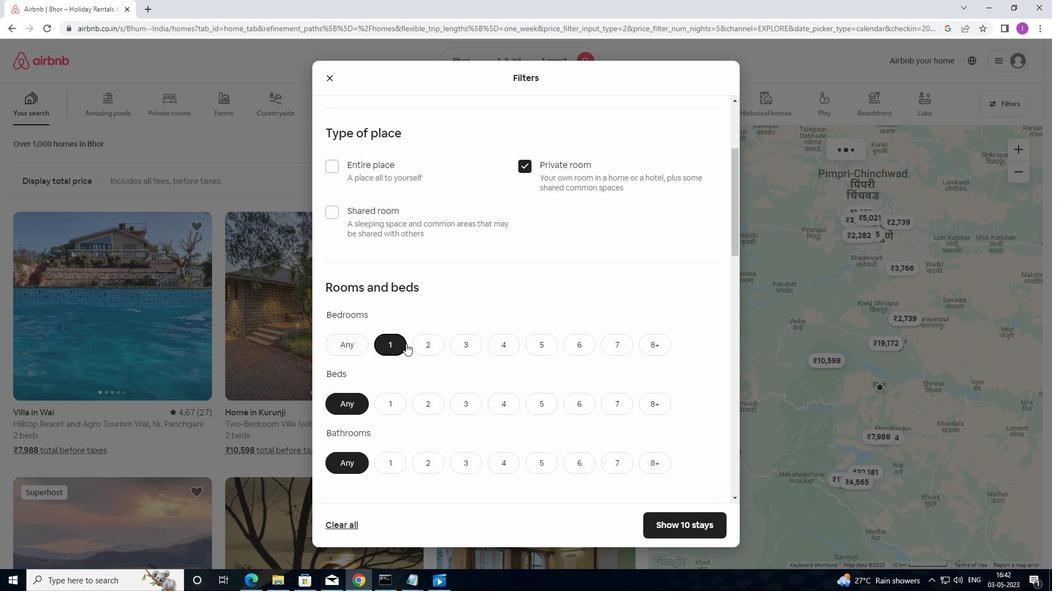 
Action: Mouse scrolled (407, 344) with delta (0, 0)
Screenshot: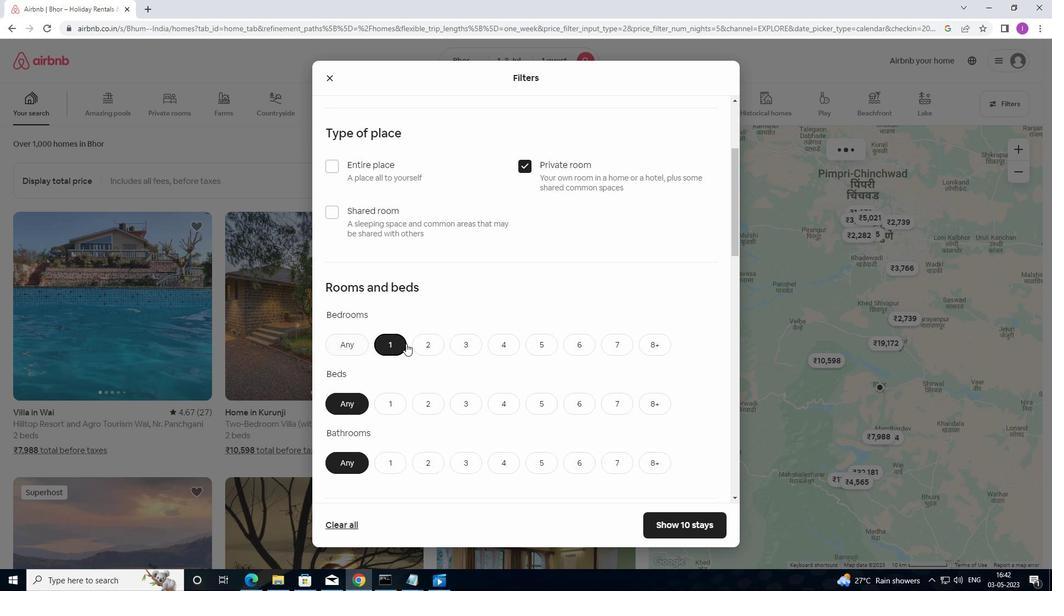 
Action: Mouse scrolled (407, 344) with delta (0, 0)
Screenshot: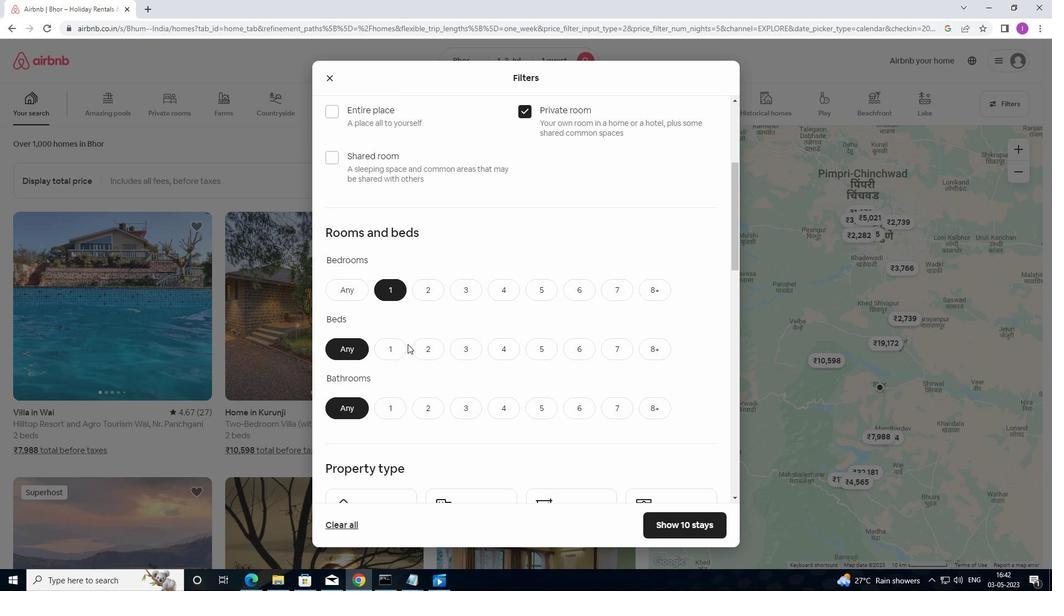 
Action: Mouse moved to (407, 347)
Screenshot: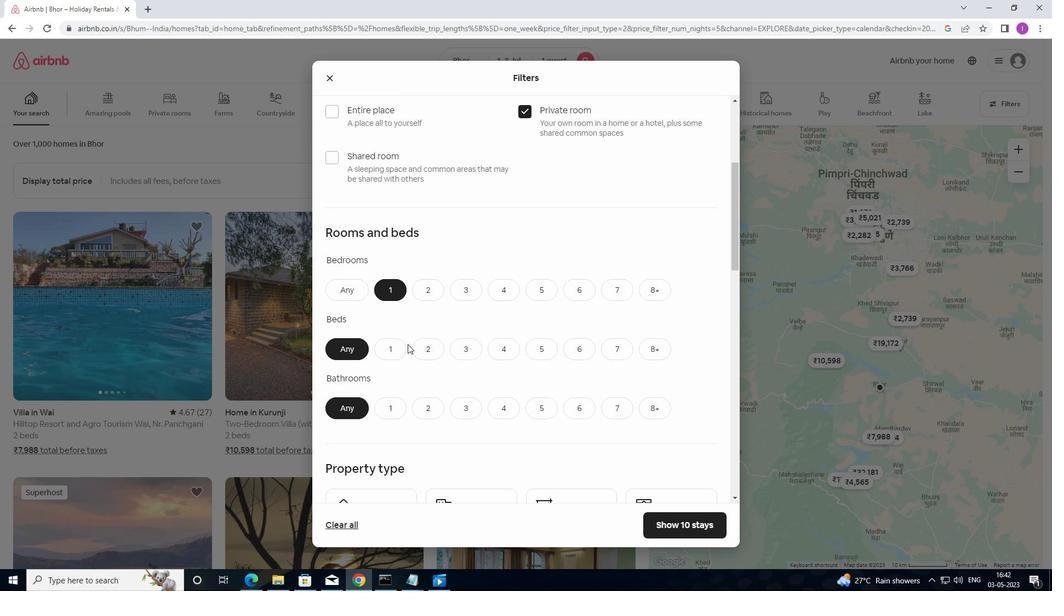 
Action: Mouse scrolled (407, 347) with delta (0, 0)
Screenshot: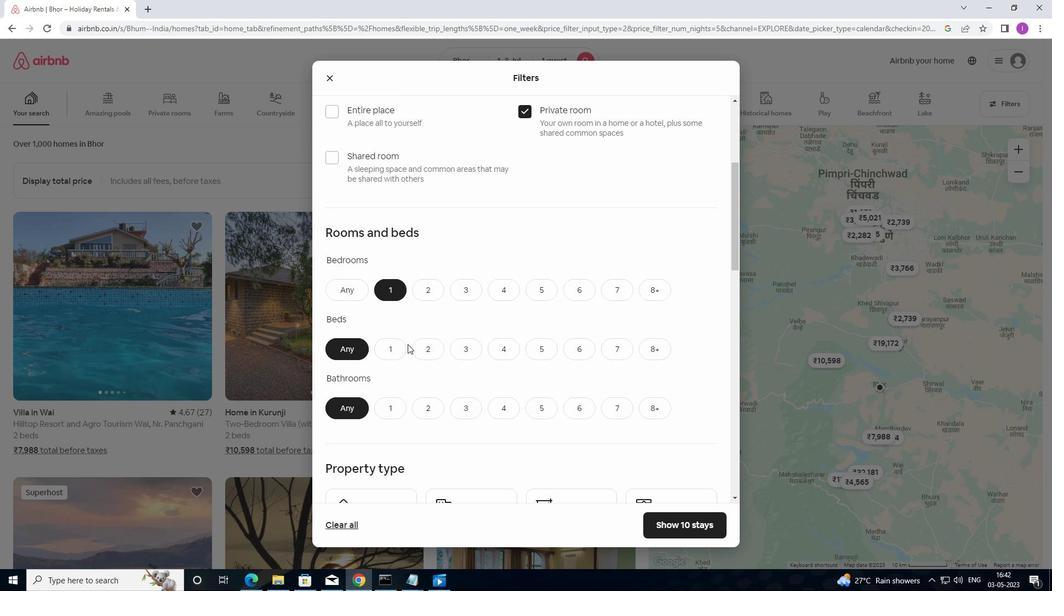 
Action: Mouse moved to (397, 244)
Screenshot: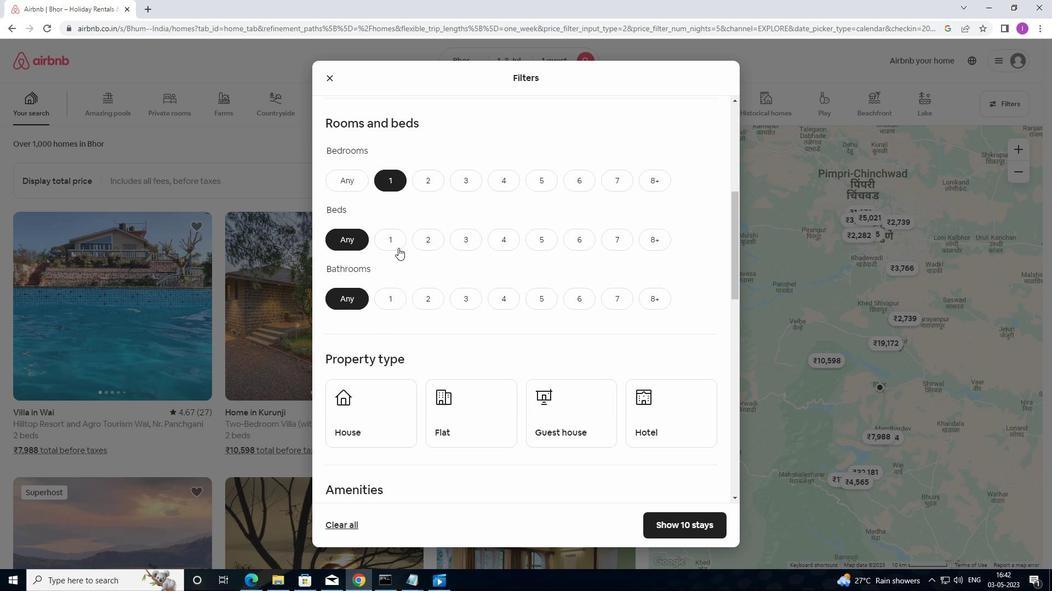 
Action: Mouse pressed left at (397, 244)
Screenshot: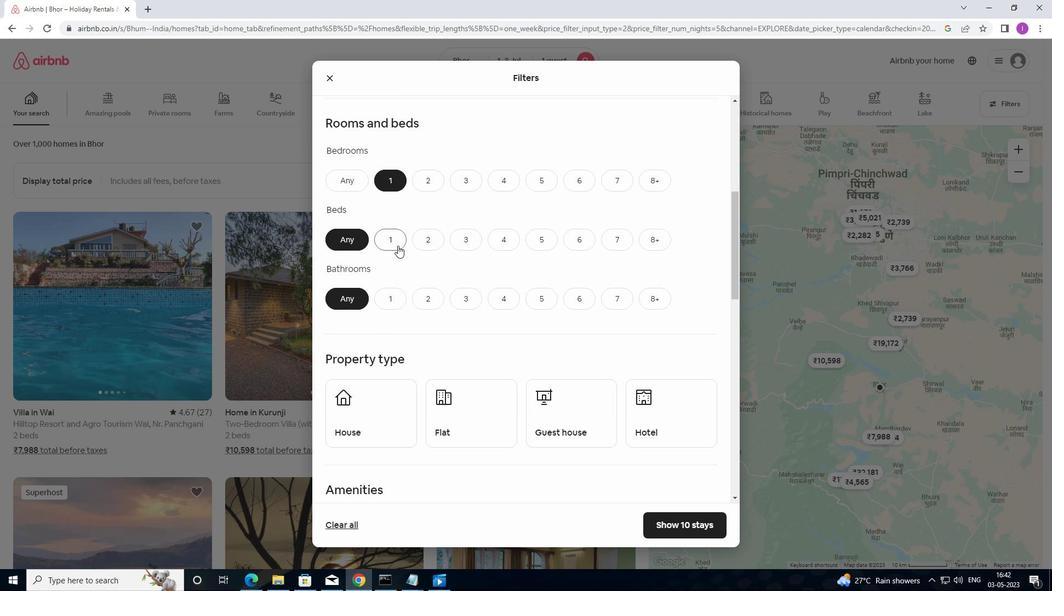 
Action: Mouse moved to (393, 304)
Screenshot: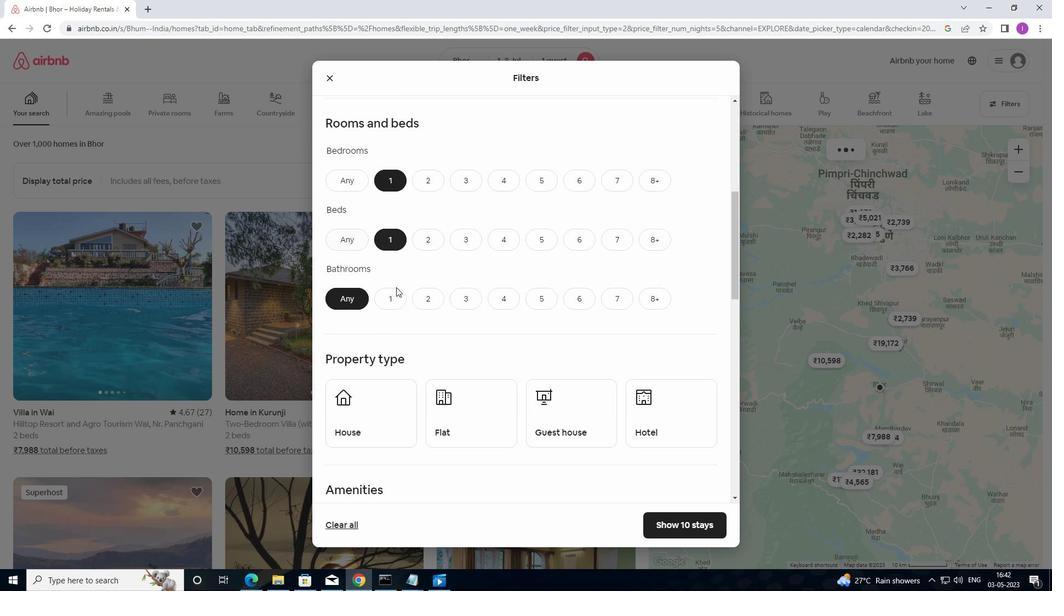
Action: Mouse pressed left at (393, 304)
Screenshot: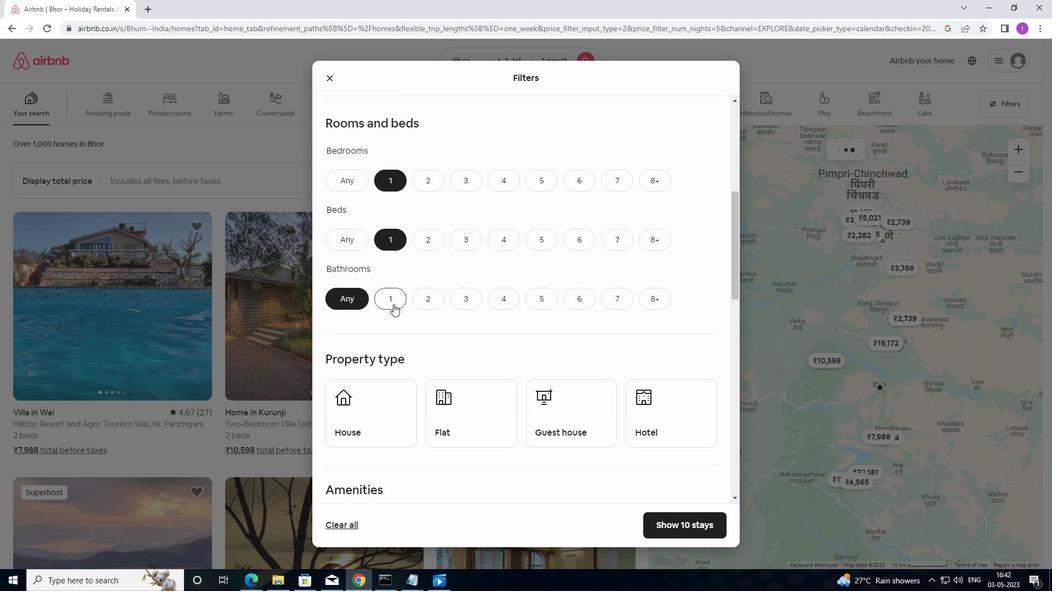 
Action: Mouse moved to (415, 352)
Screenshot: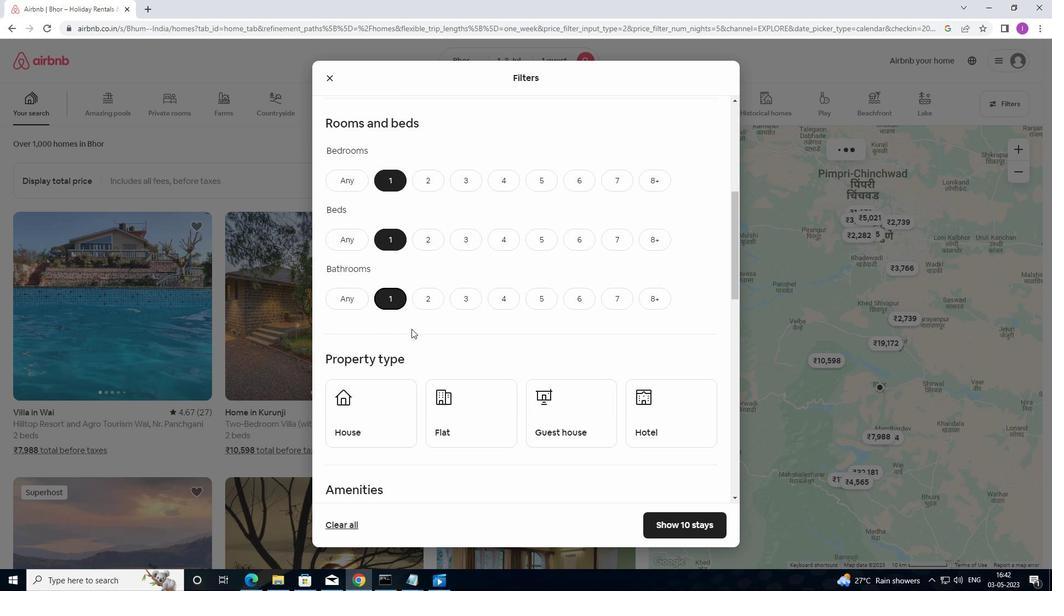 
Action: Mouse scrolled (415, 352) with delta (0, 0)
Screenshot: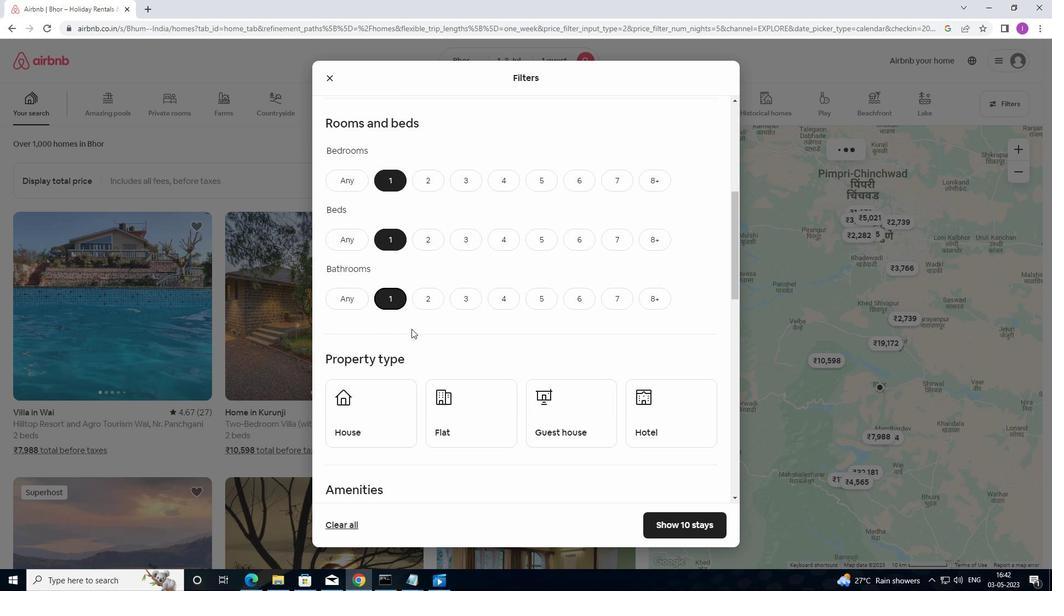 
Action: Mouse moved to (415, 356)
Screenshot: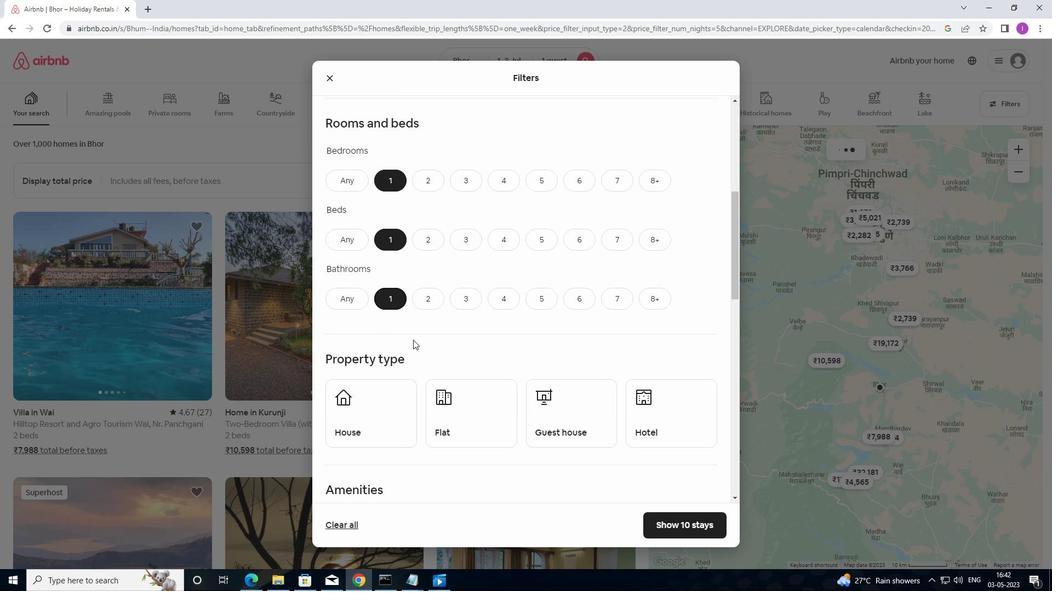 
Action: Mouse scrolled (415, 355) with delta (0, 0)
Screenshot: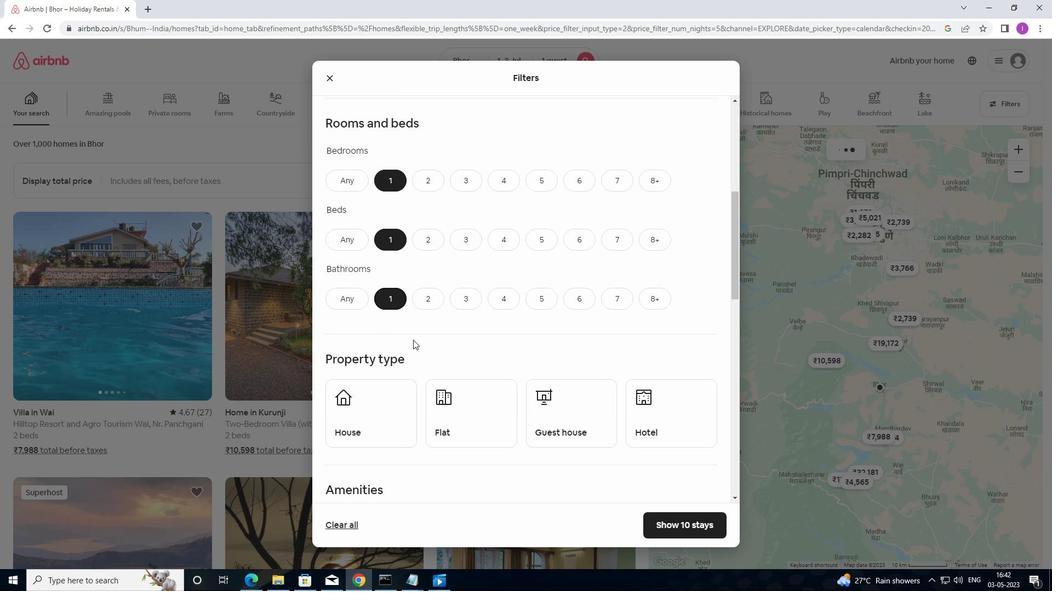 
Action: Mouse moved to (415, 356)
Screenshot: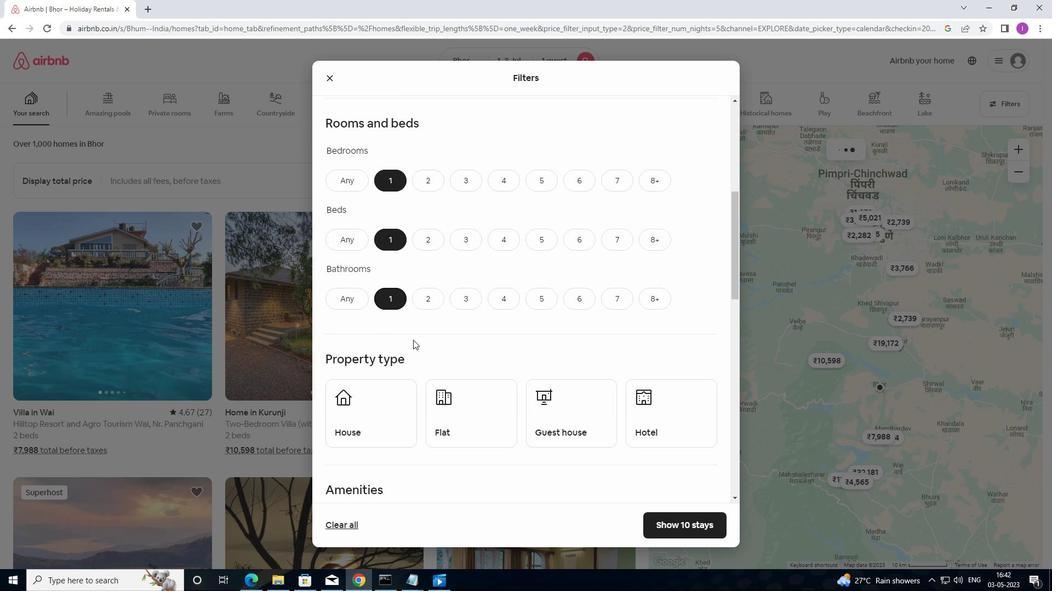 
Action: Mouse scrolled (415, 356) with delta (0, 0)
Screenshot: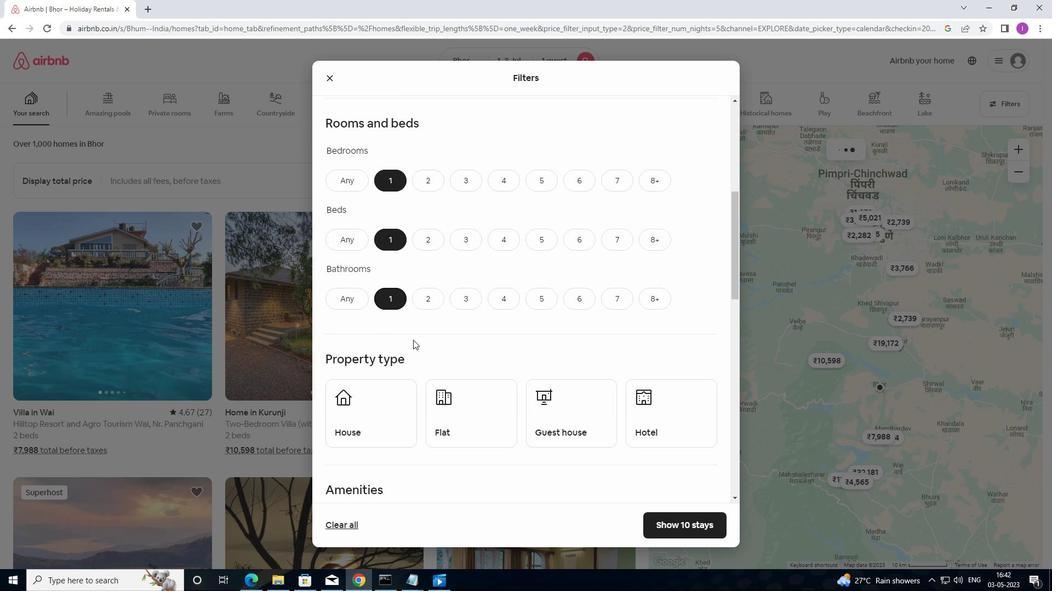
Action: Mouse moved to (384, 273)
Screenshot: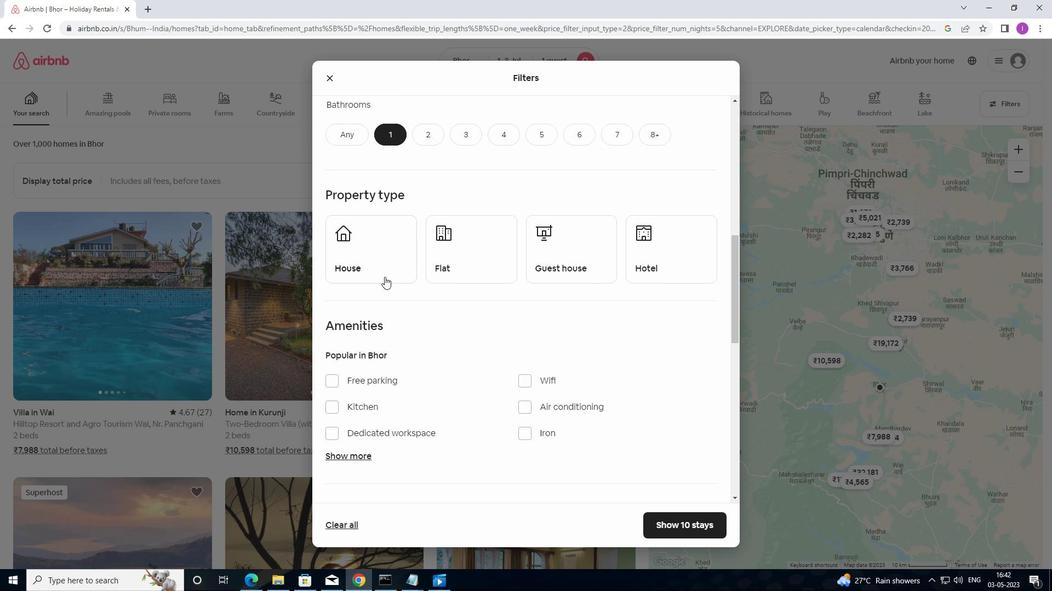 
Action: Mouse pressed left at (384, 273)
Screenshot: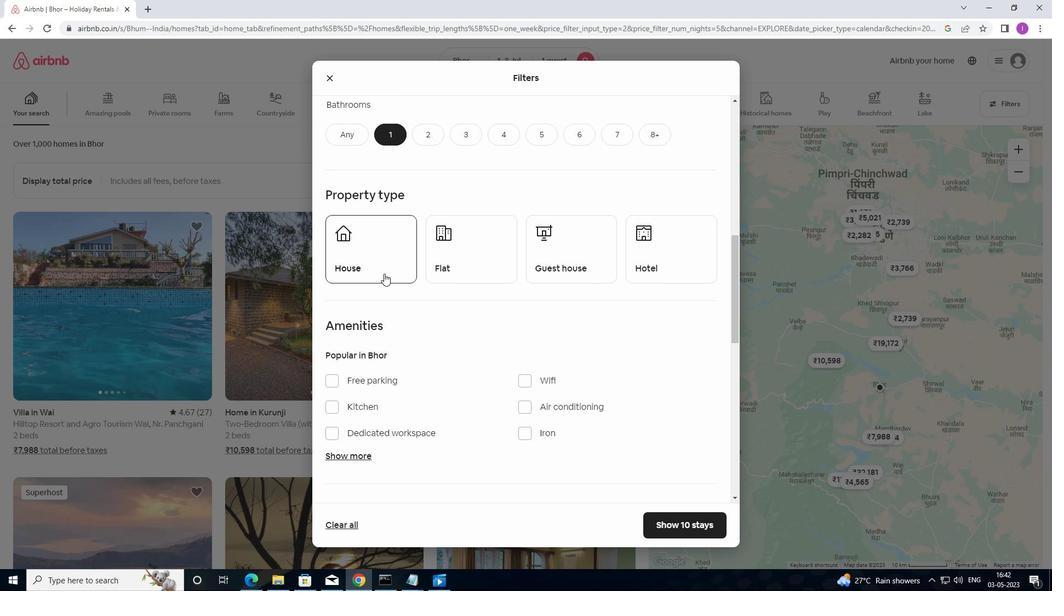 
Action: Mouse moved to (461, 266)
Screenshot: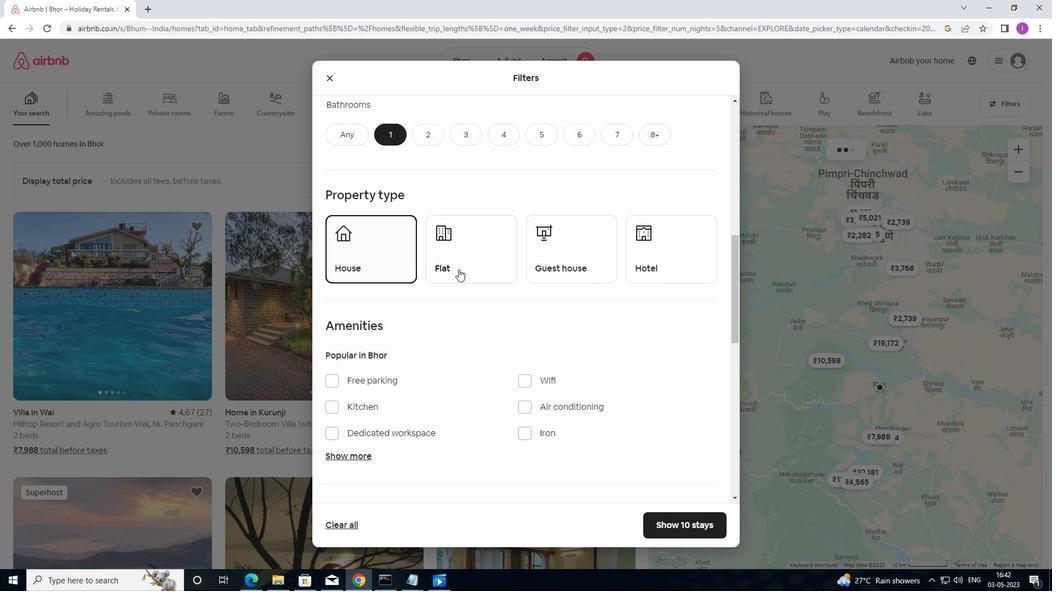 
Action: Mouse pressed left at (461, 266)
Screenshot: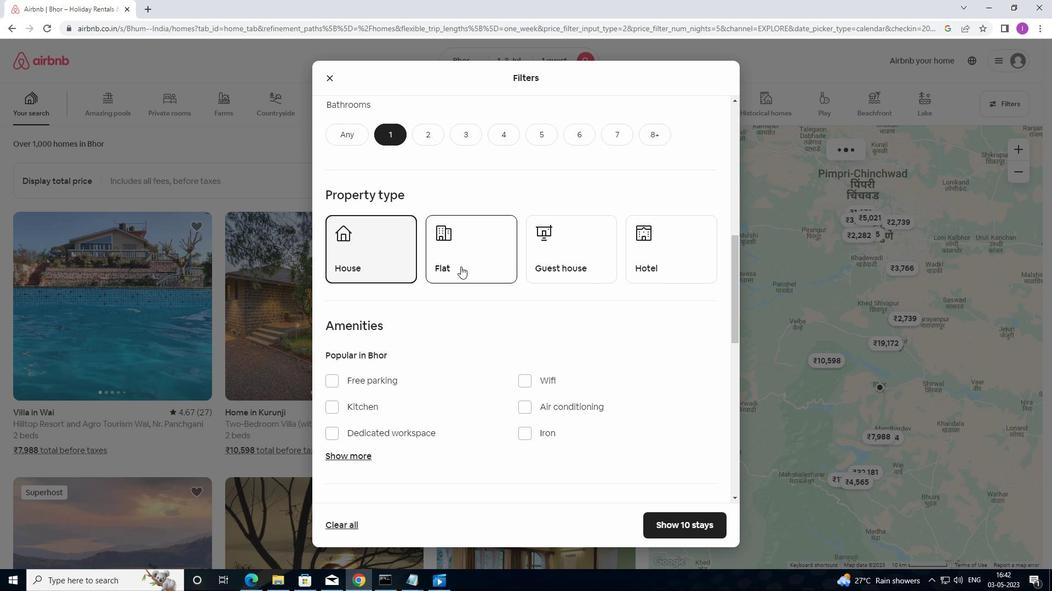 
Action: Mouse moved to (571, 266)
Screenshot: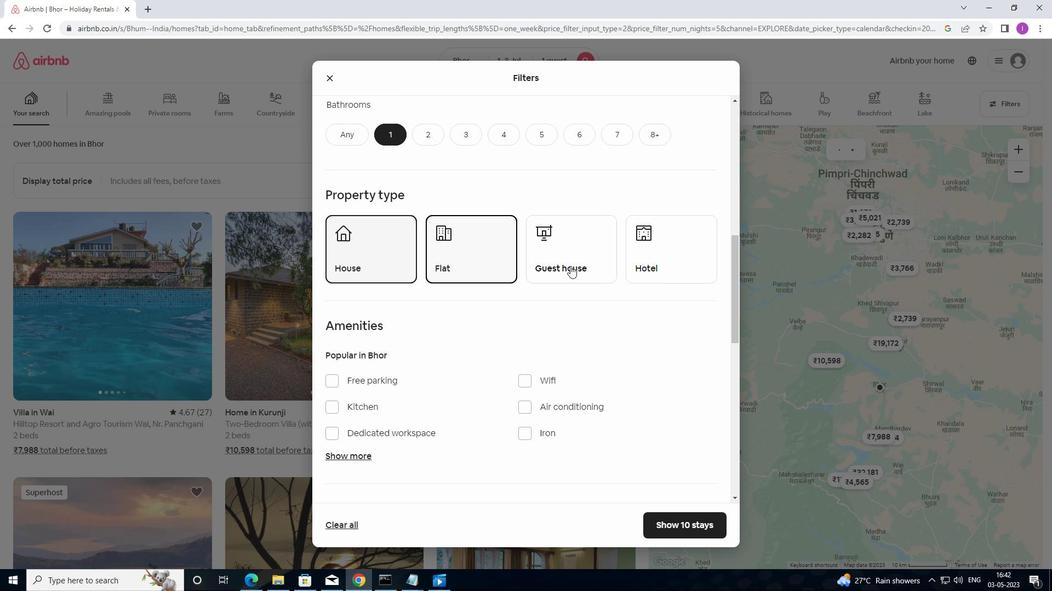 
Action: Mouse pressed left at (571, 266)
Screenshot: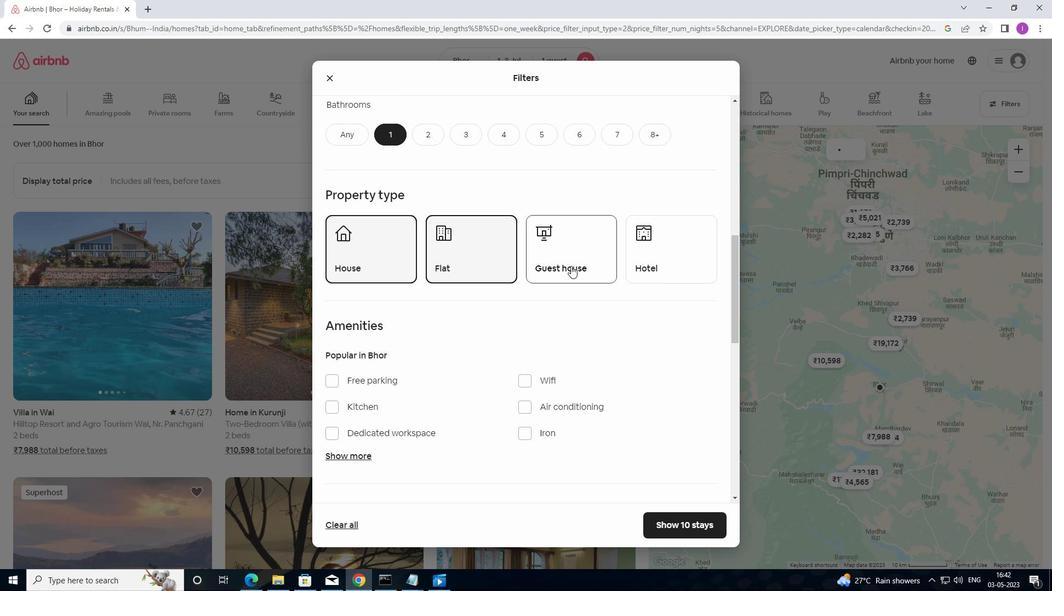 
Action: Mouse moved to (767, 272)
Screenshot: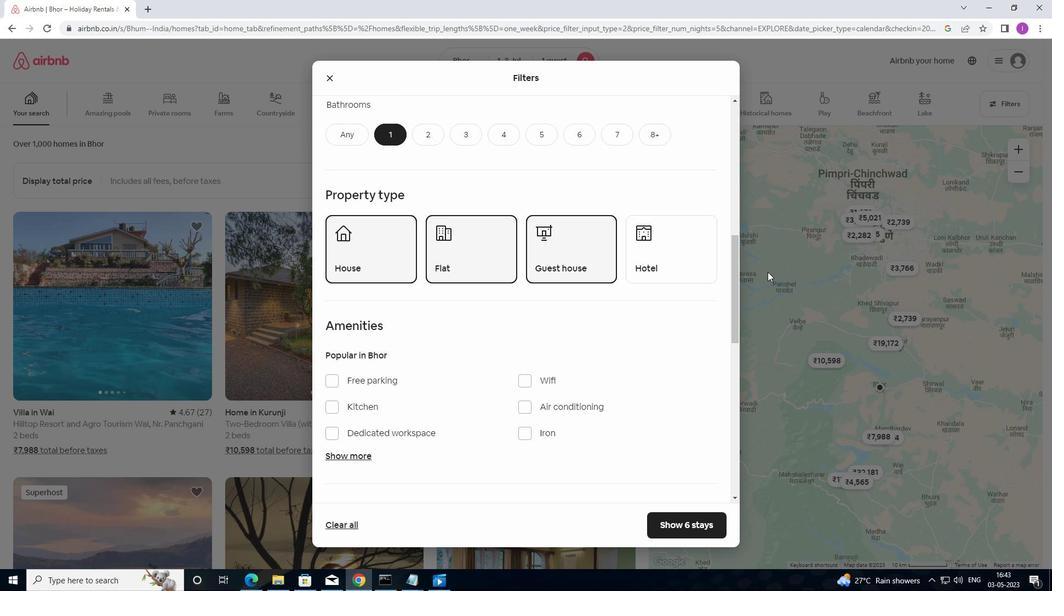 
Action: Mouse scrolled (767, 271) with delta (0, 0)
Screenshot: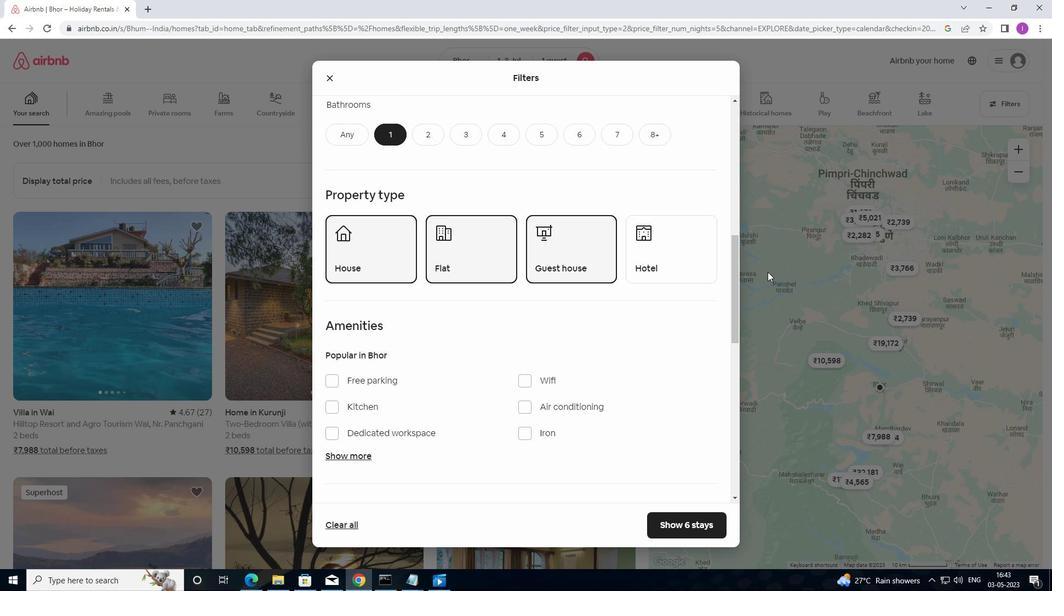 
Action: Mouse moved to (664, 265)
Screenshot: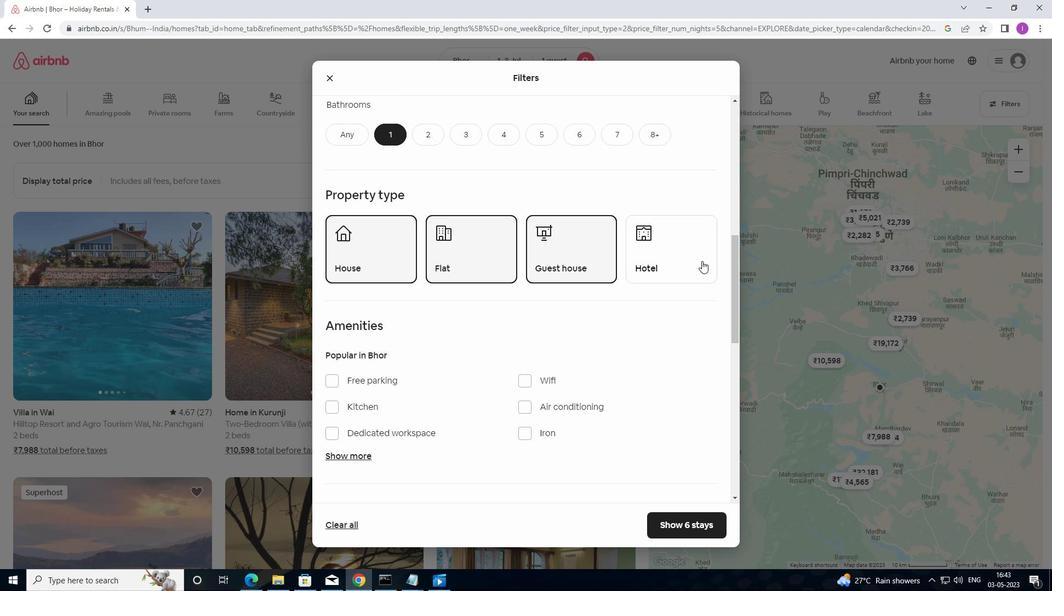 
Action: Mouse pressed left at (664, 265)
Screenshot: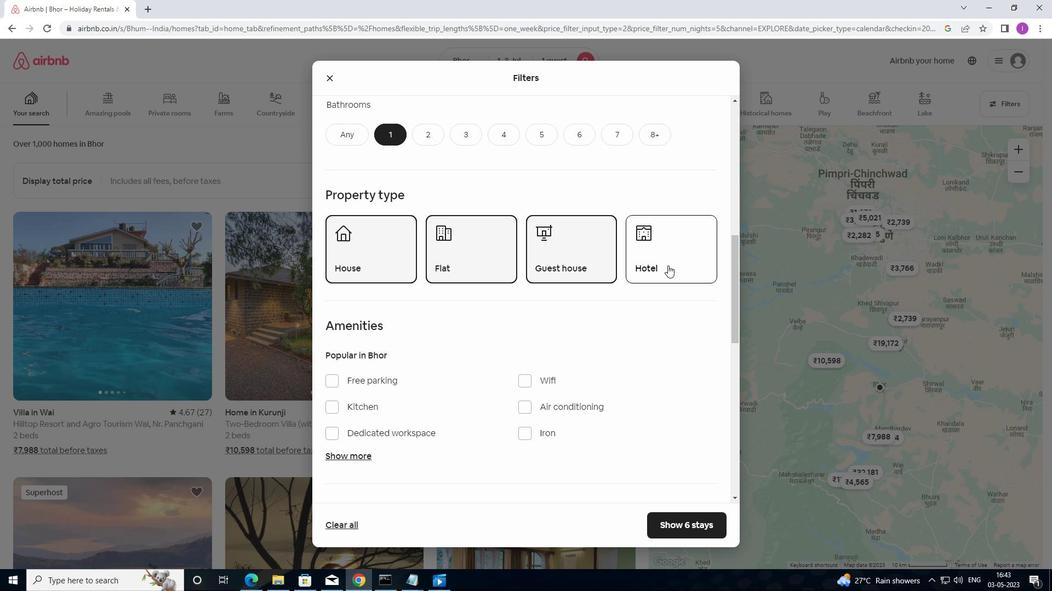 
Action: Mouse moved to (520, 380)
Screenshot: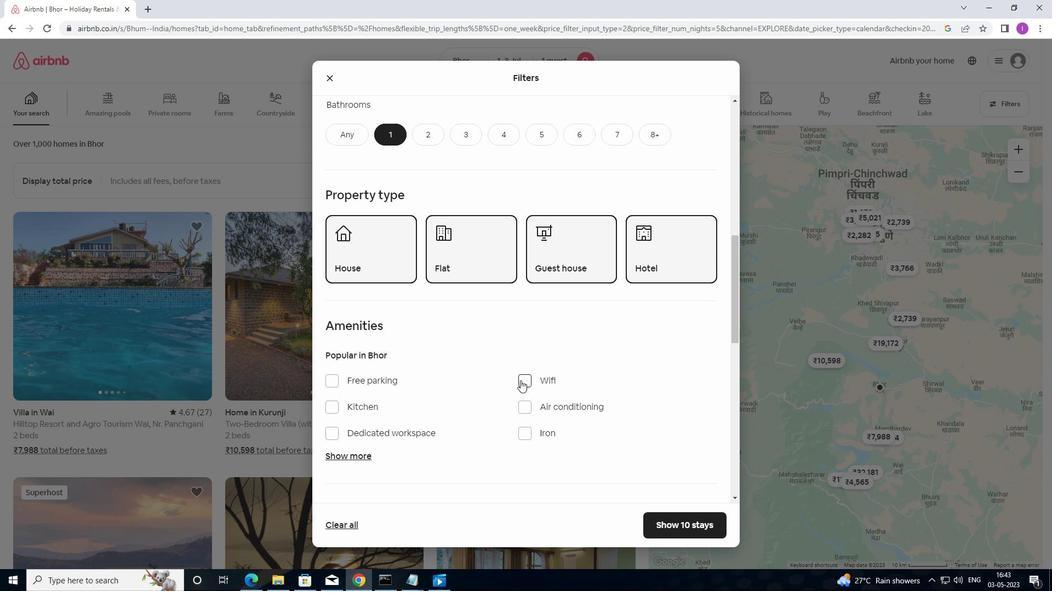 
Action: Mouse pressed left at (520, 380)
Screenshot: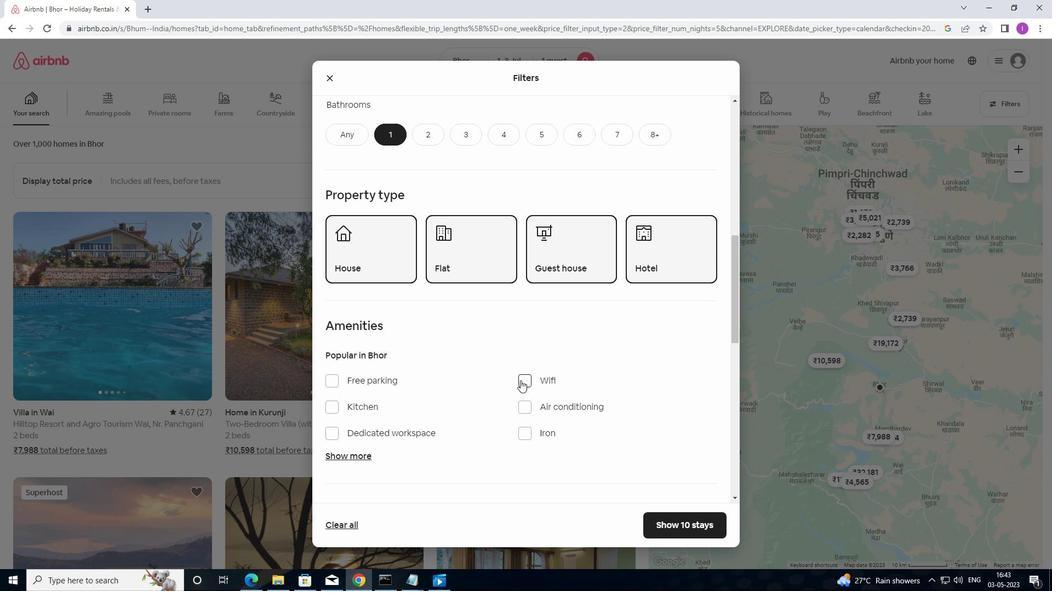 
Action: Mouse moved to (538, 367)
Screenshot: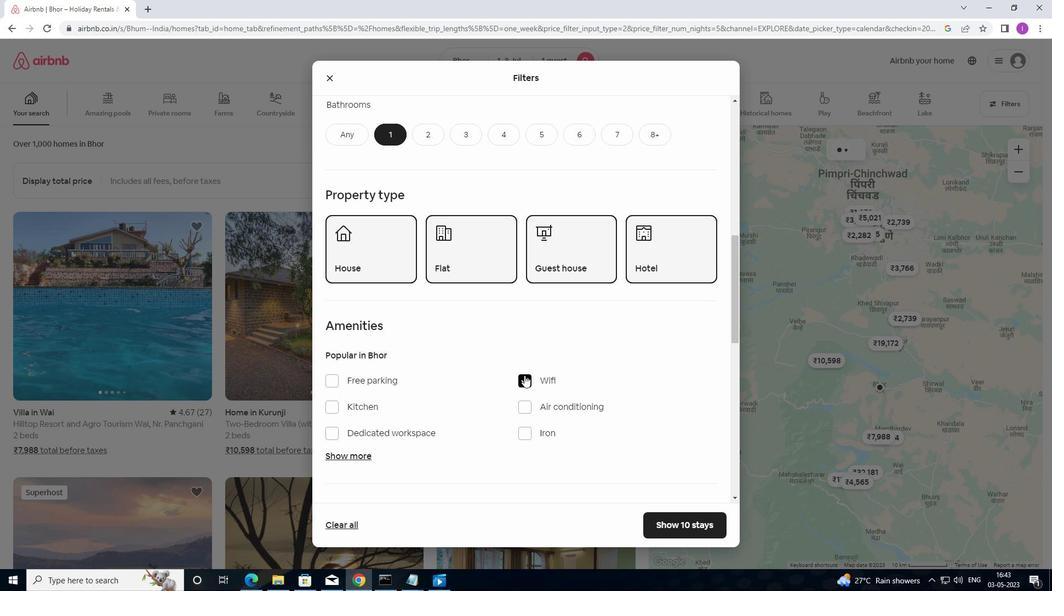 
Action: Mouse scrolled (538, 366) with delta (0, 0)
Screenshot: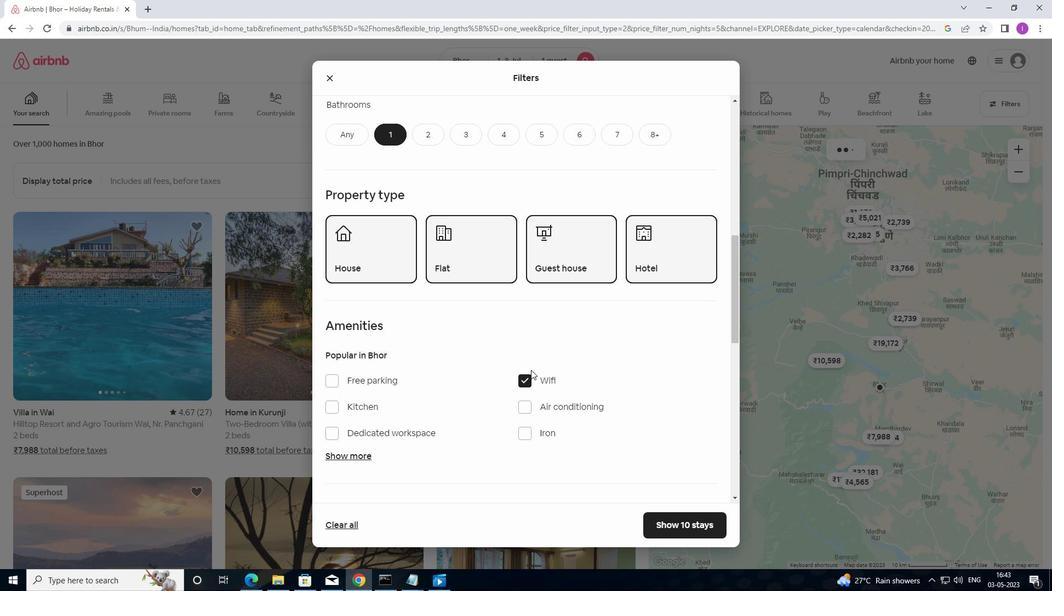 
Action: Mouse scrolled (538, 366) with delta (0, 0)
Screenshot: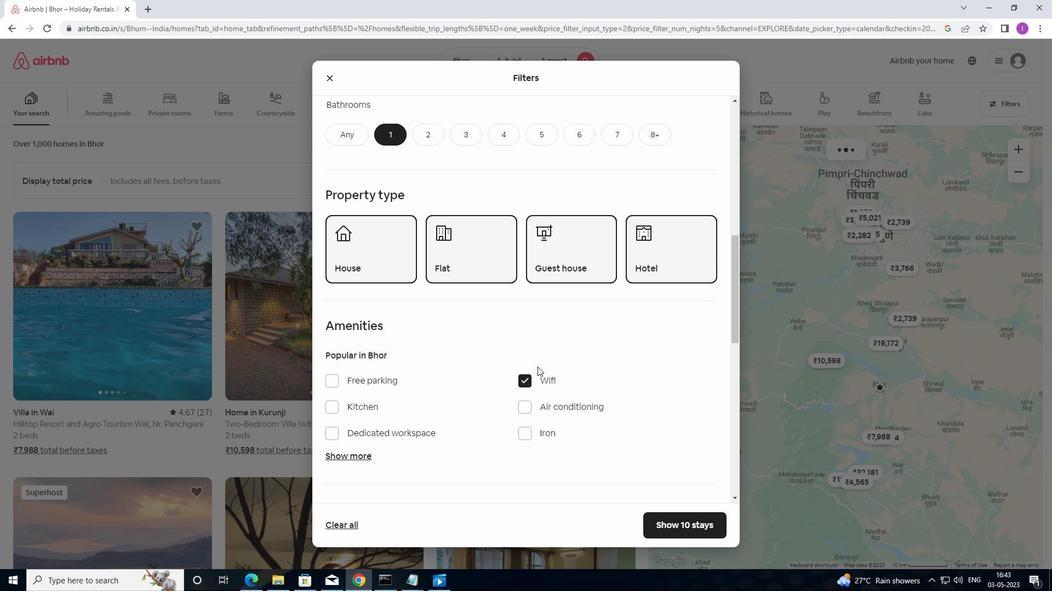 
Action: Mouse scrolled (538, 366) with delta (0, 0)
Screenshot: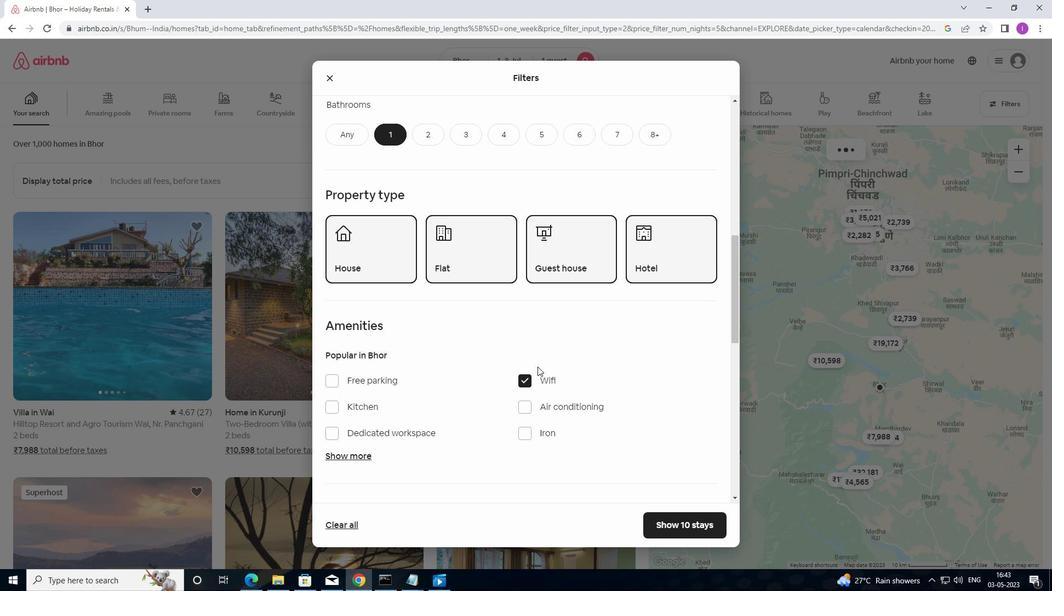 
Action: Mouse moved to (540, 363)
Screenshot: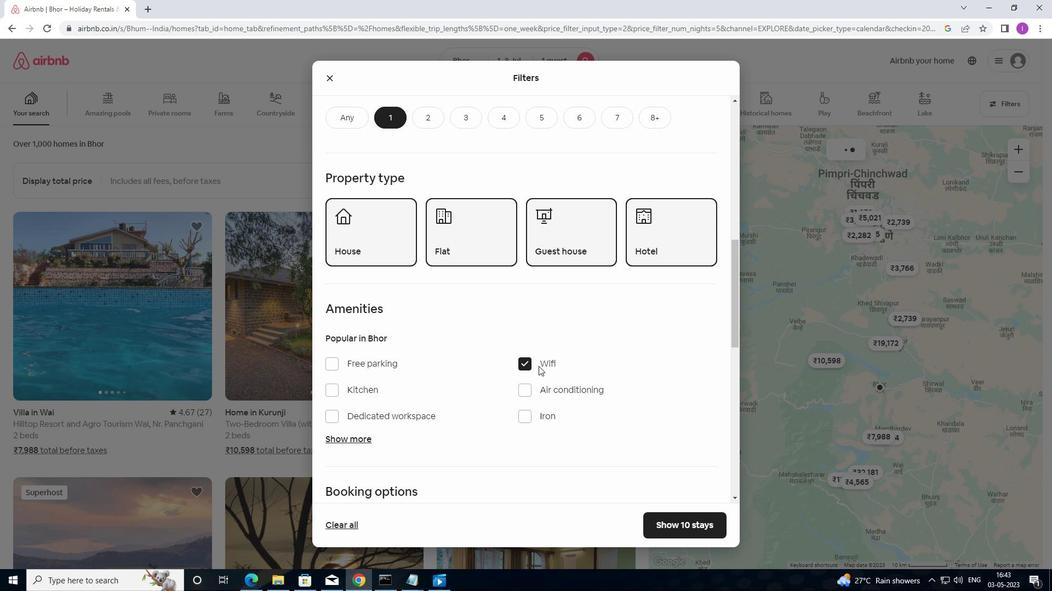 
Action: Mouse scrolled (540, 362) with delta (0, 0)
Screenshot: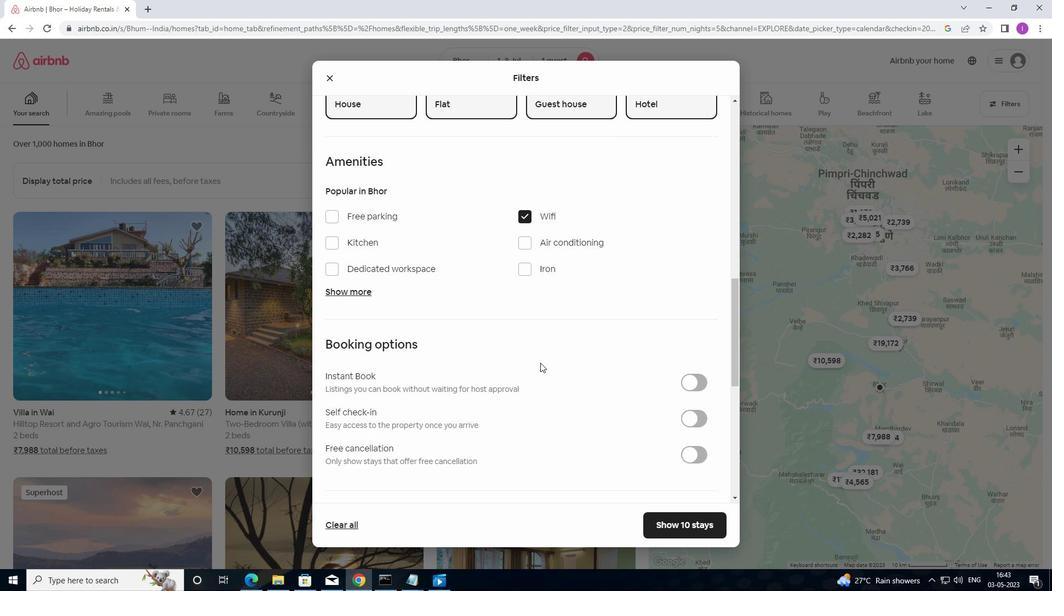 
Action: Mouse scrolled (540, 362) with delta (0, 0)
Screenshot: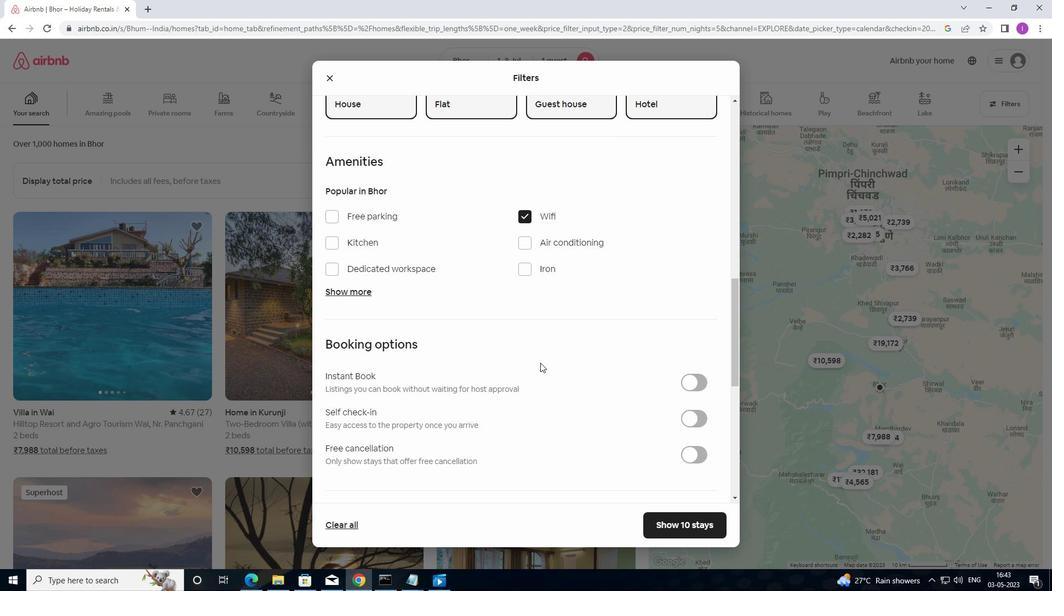 
Action: Mouse moved to (703, 316)
Screenshot: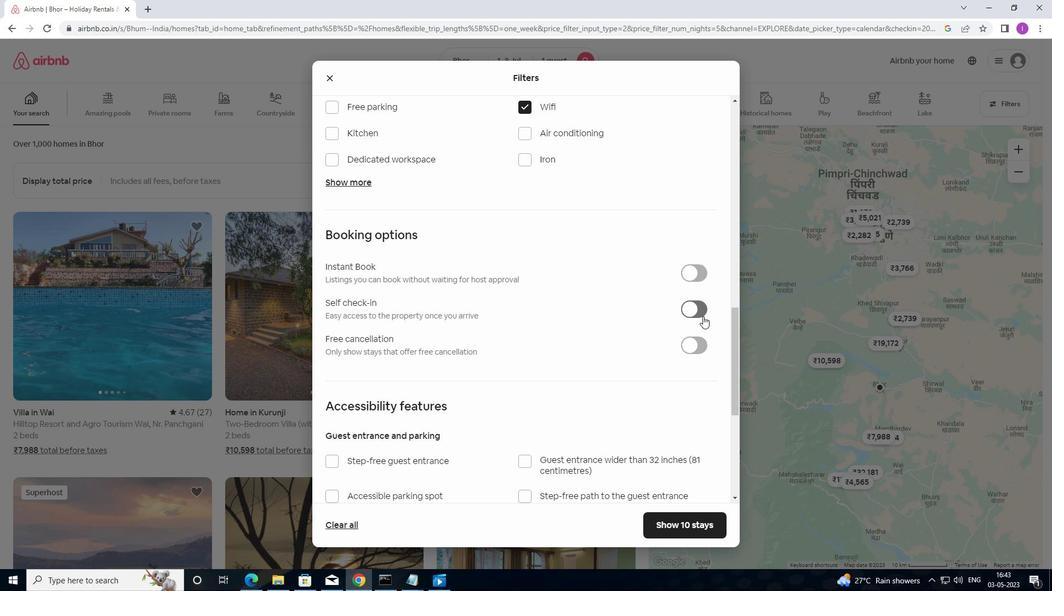 
Action: Mouse pressed left at (703, 316)
Screenshot: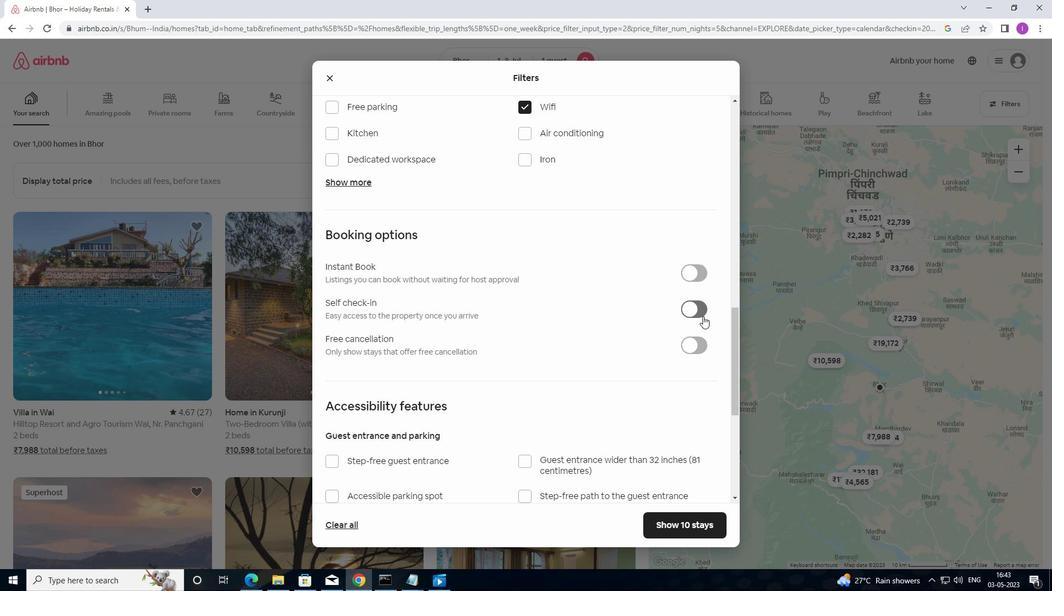 
Action: Mouse moved to (393, 442)
Screenshot: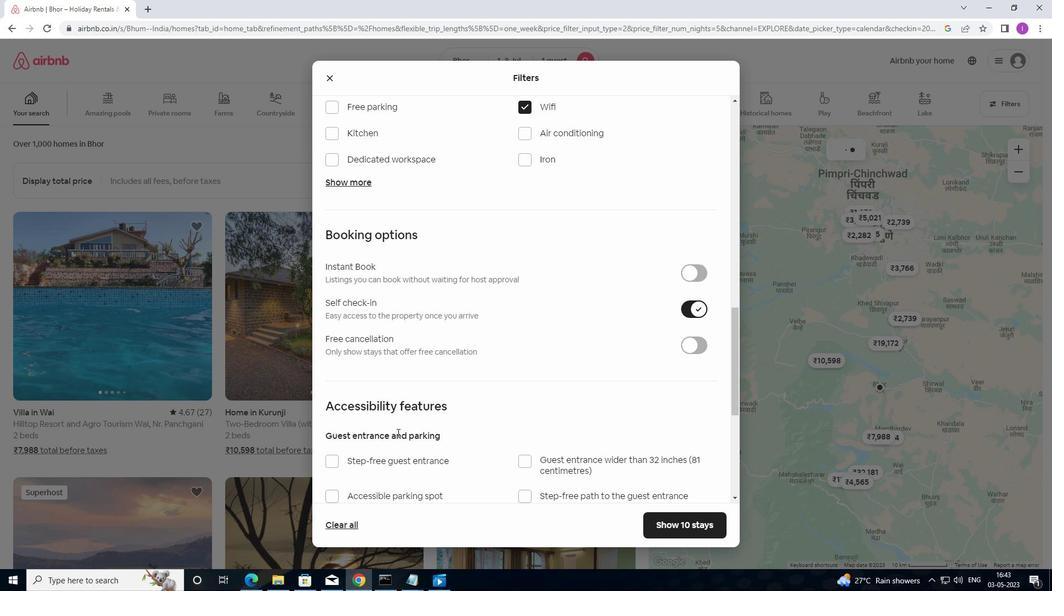 
Action: Mouse scrolled (393, 441) with delta (0, 0)
Screenshot: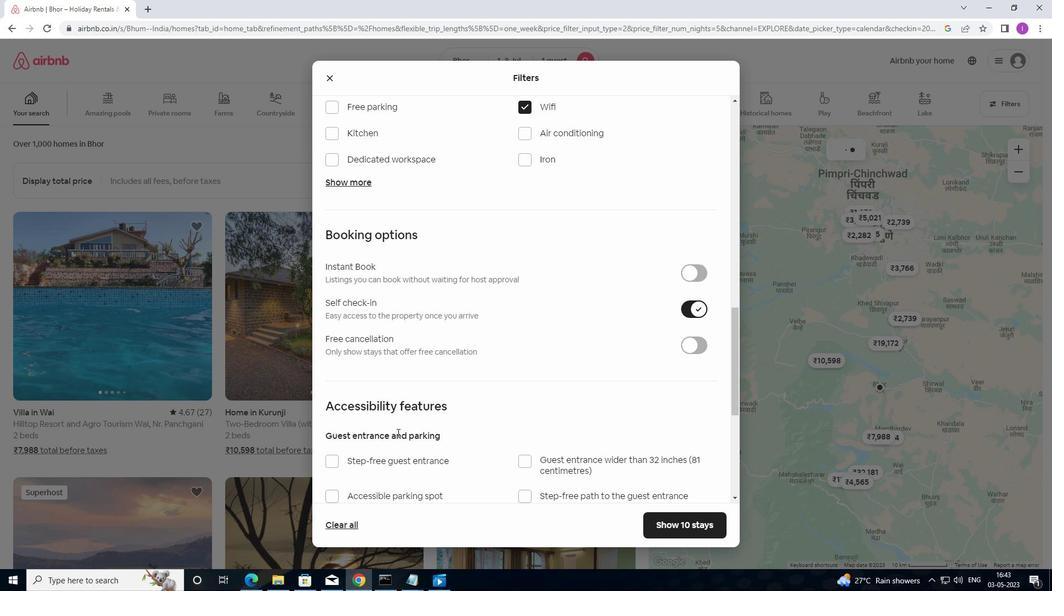 
Action: Mouse moved to (392, 444)
Screenshot: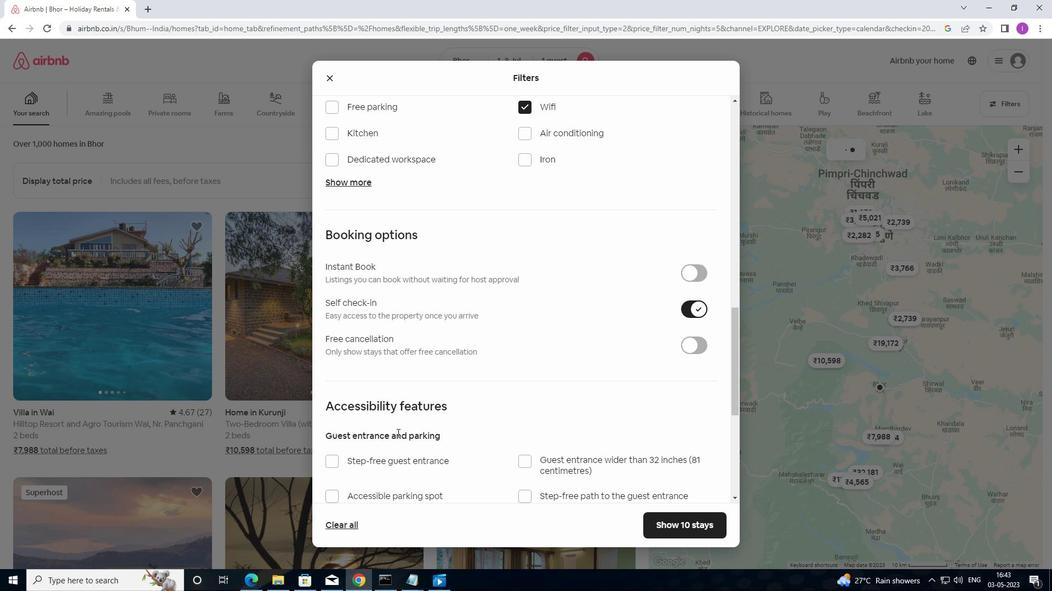 
Action: Mouse scrolled (392, 443) with delta (0, 0)
Screenshot: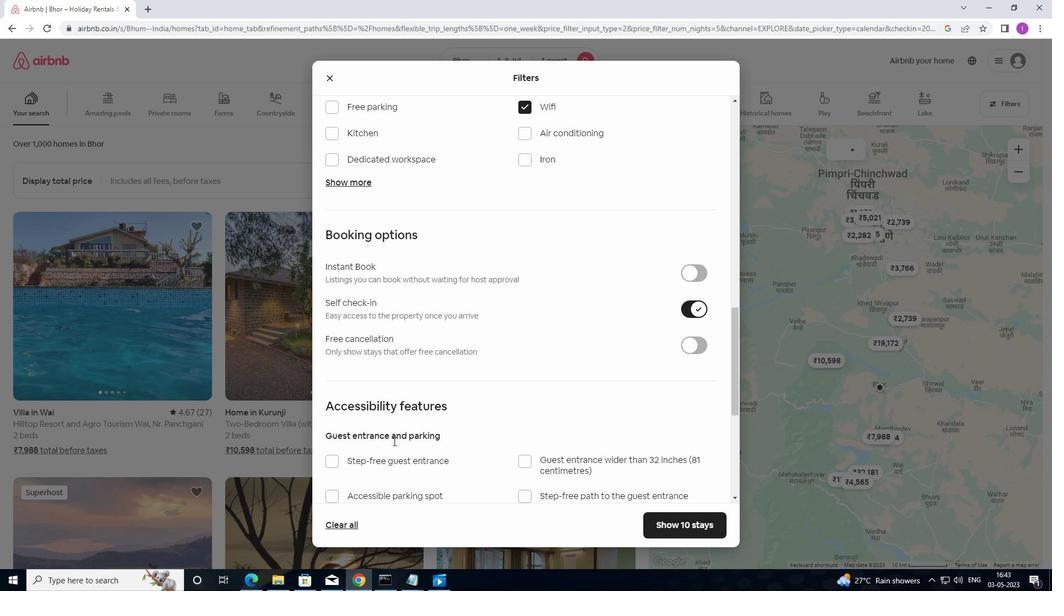 
Action: Mouse scrolled (392, 443) with delta (0, 0)
Screenshot: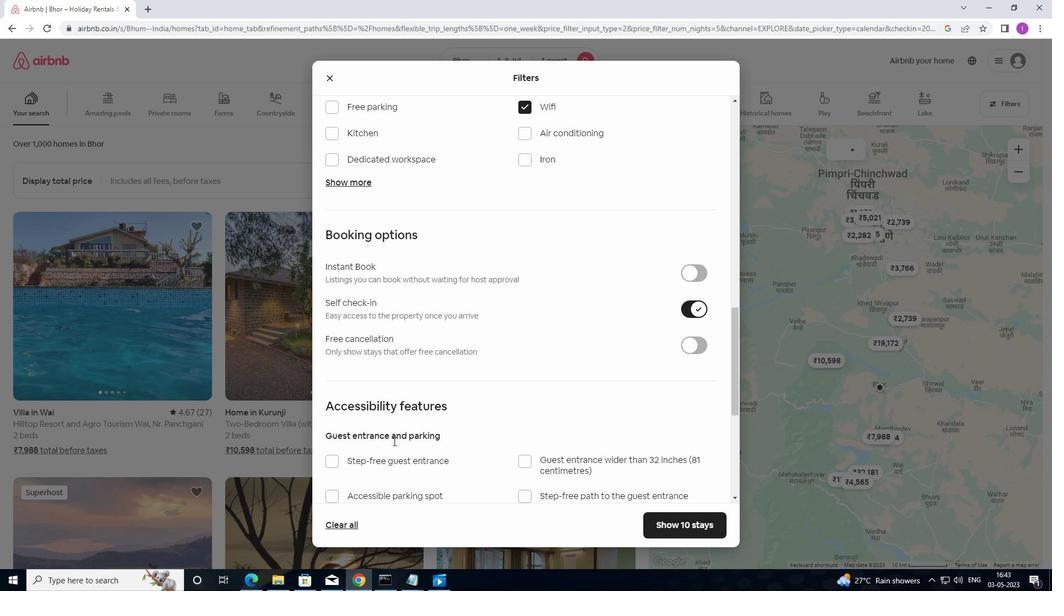 
Action: Mouse scrolled (392, 443) with delta (0, 0)
Screenshot: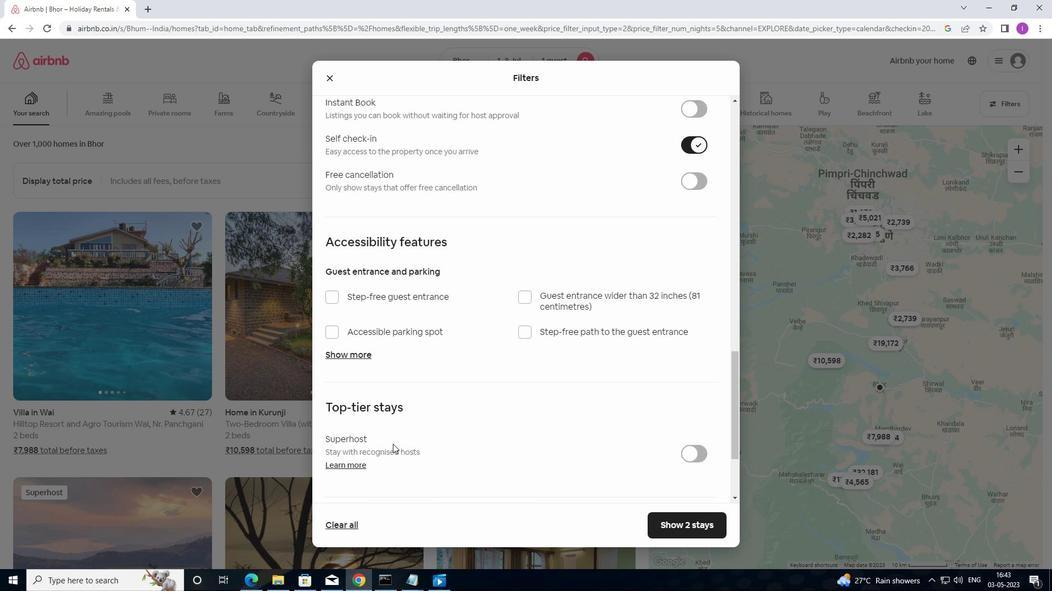 
Action: Mouse moved to (392, 444)
Screenshot: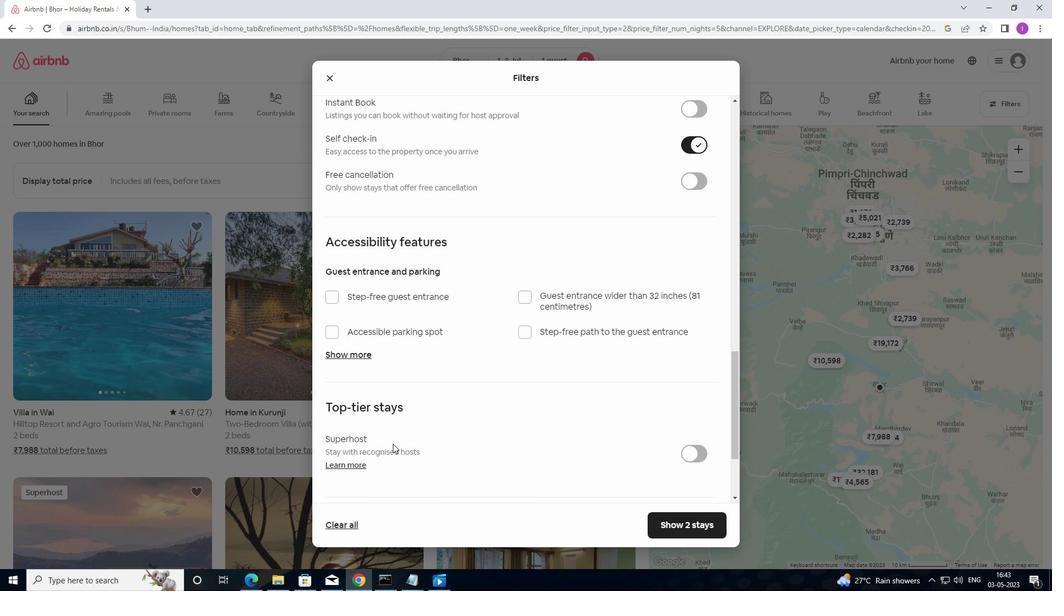 
Action: Mouse scrolled (392, 443) with delta (0, 0)
Screenshot: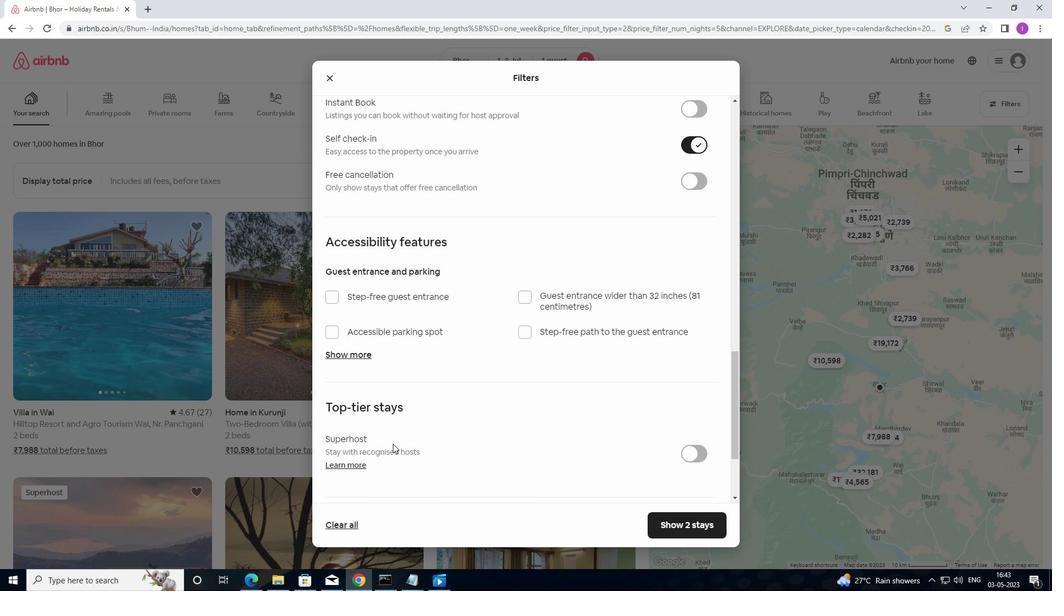 
Action: Mouse moved to (392, 444)
Screenshot: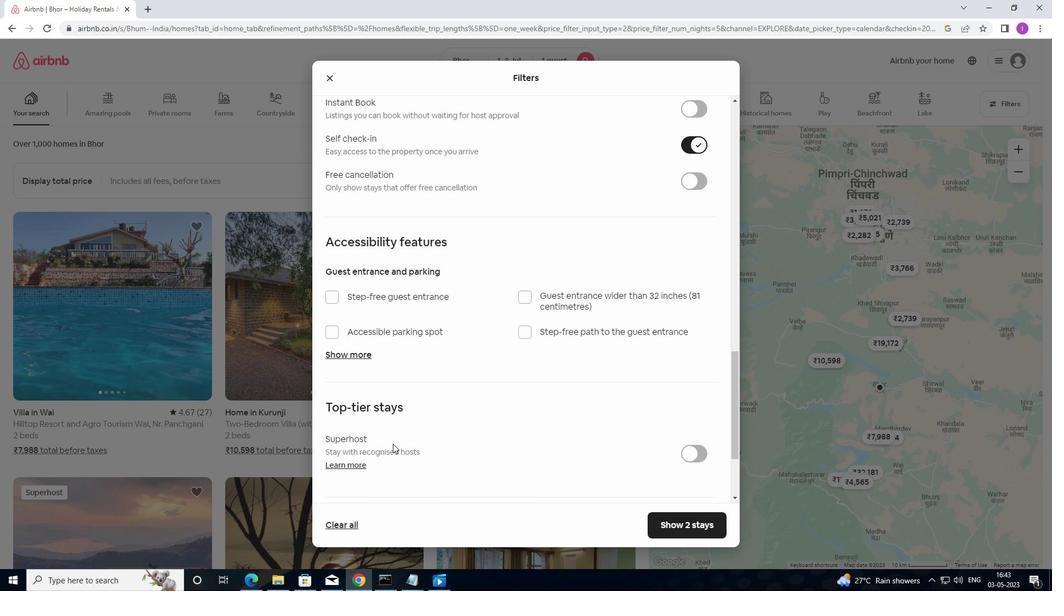
Action: Mouse scrolled (392, 444) with delta (0, 0)
Screenshot: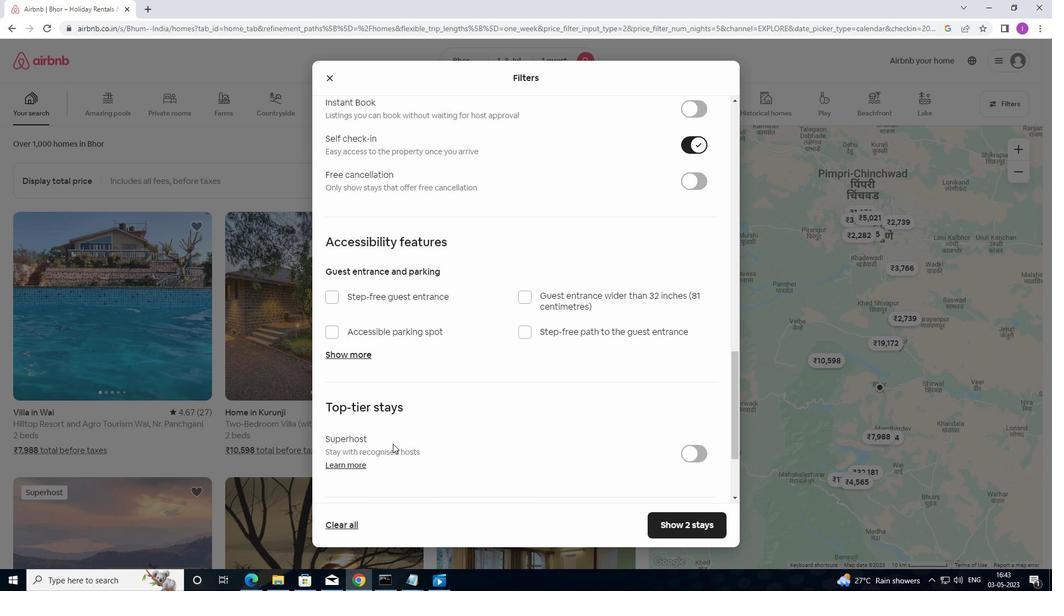 
Action: Mouse scrolled (392, 444) with delta (0, 0)
Screenshot: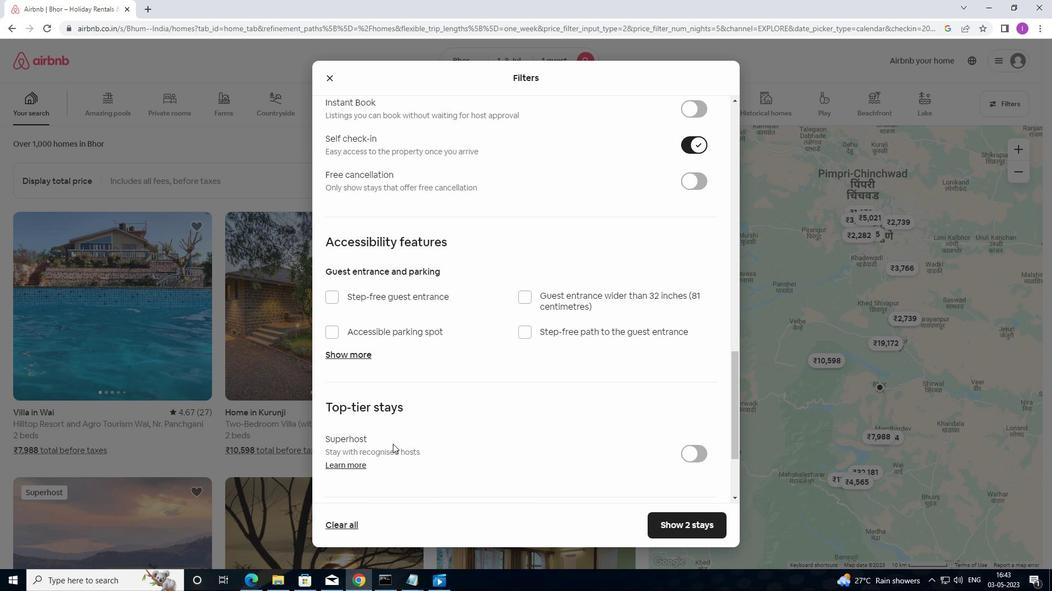 
Action: Mouse moved to (394, 441)
Screenshot: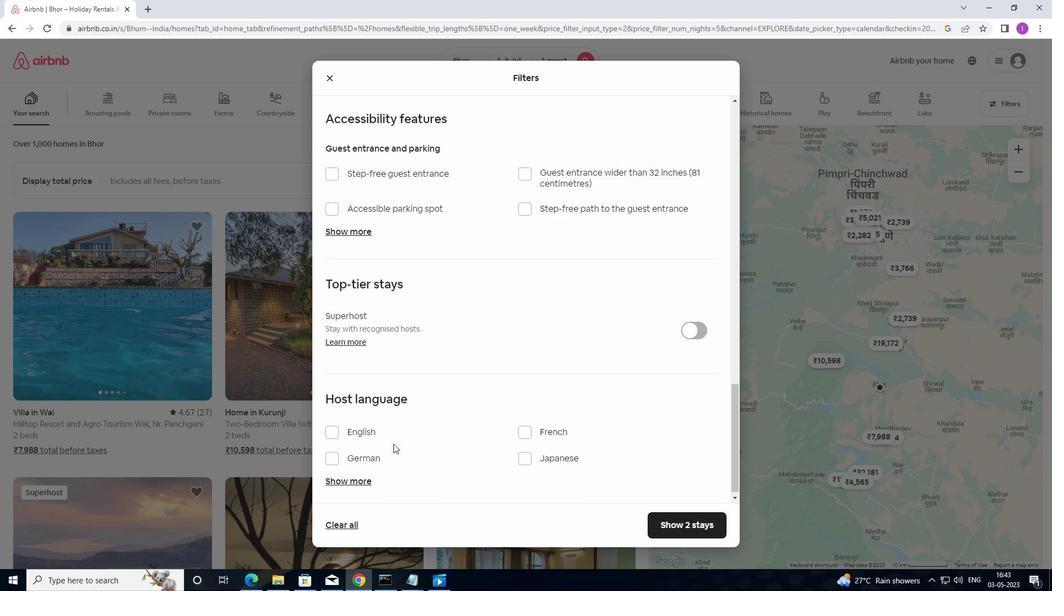
Action: Mouse scrolled (394, 441) with delta (0, 0)
Screenshot: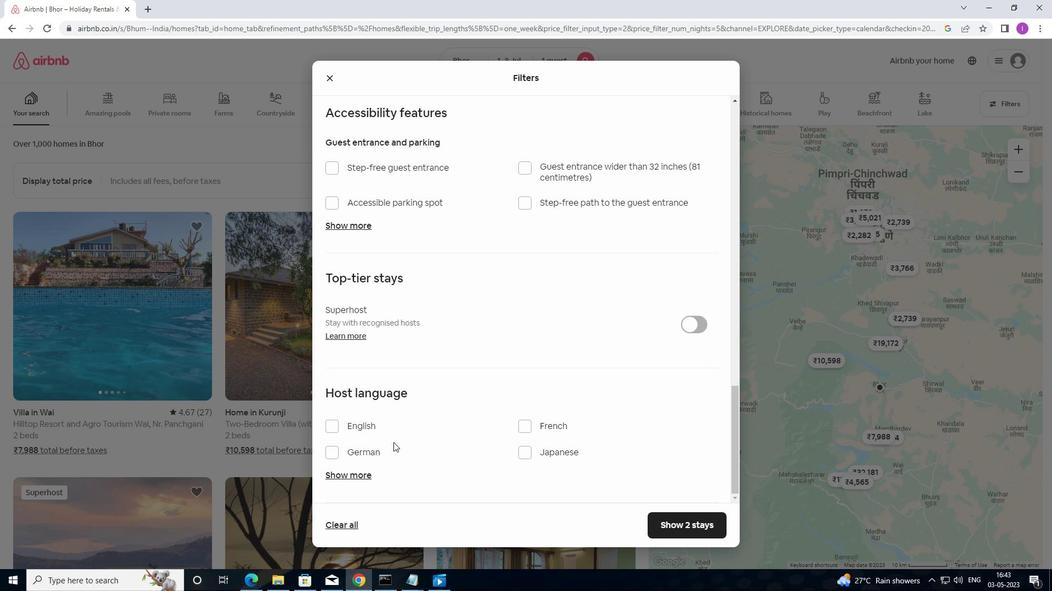 
Action: Mouse scrolled (394, 441) with delta (0, 0)
Screenshot: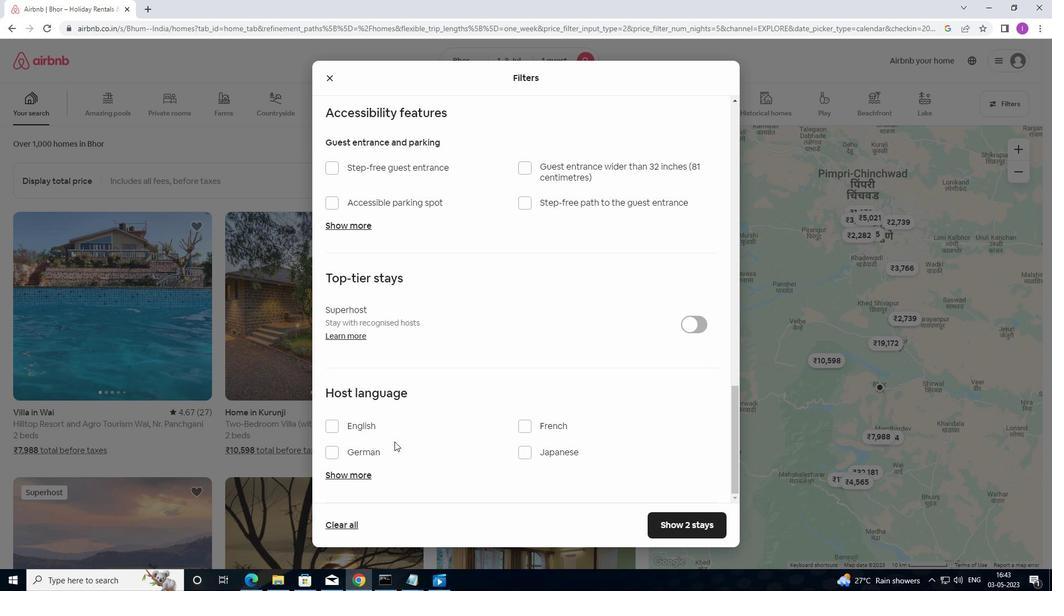 
Action: Mouse moved to (334, 430)
Screenshot: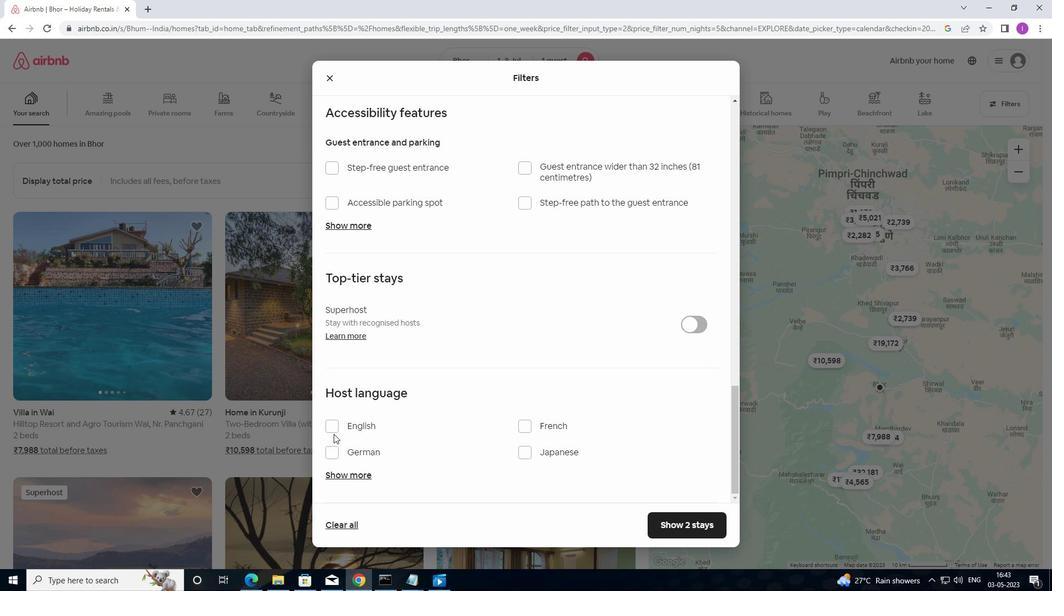 
Action: Mouse pressed left at (334, 430)
Screenshot: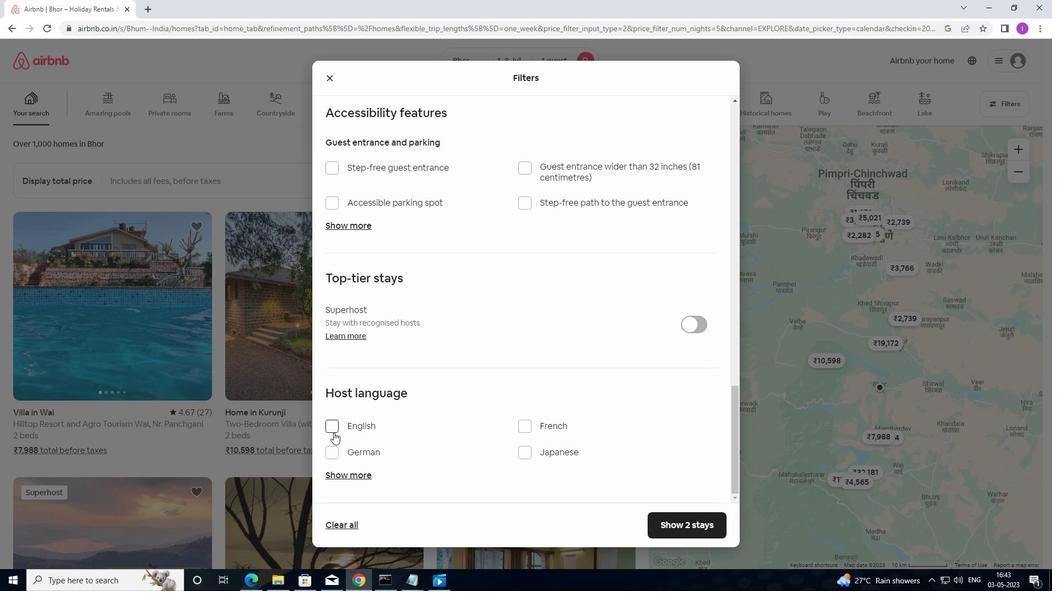 
Action: Mouse moved to (659, 529)
Screenshot: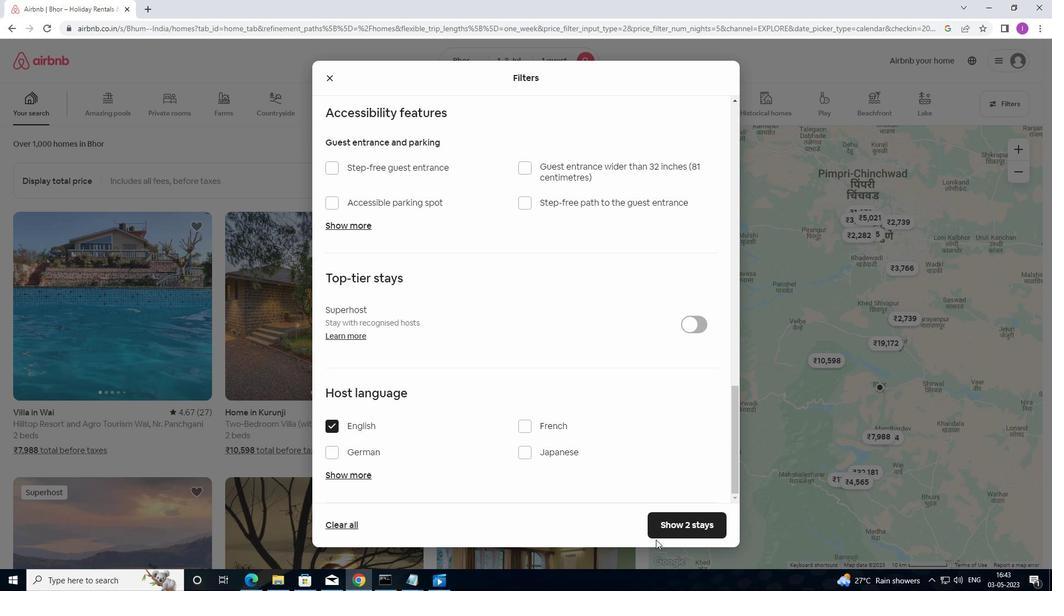 
Action: Mouse pressed left at (659, 529)
Screenshot: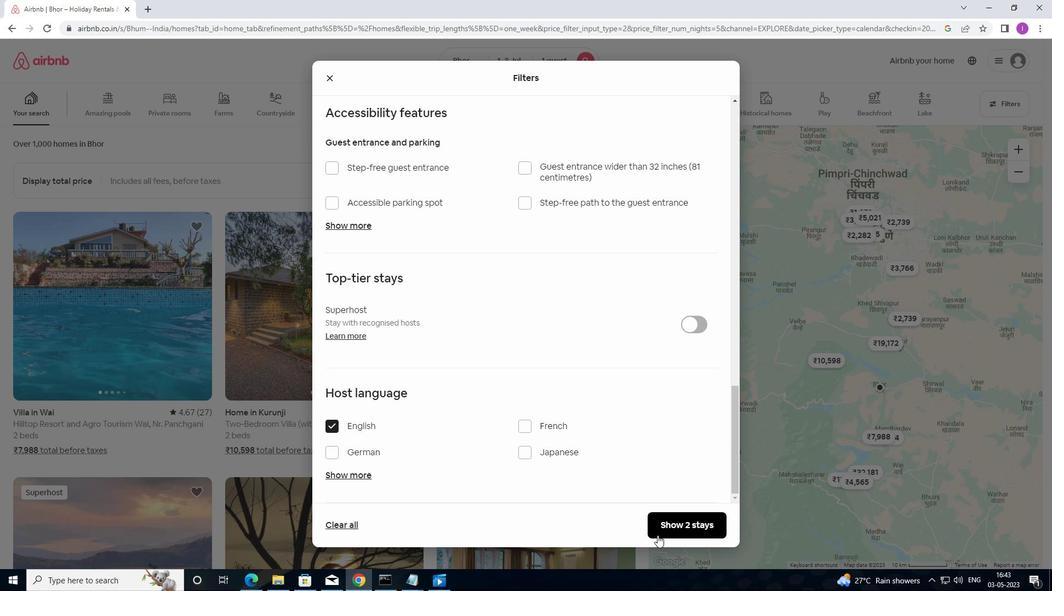 
Action: Mouse moved to (659, 527)
Screenshot: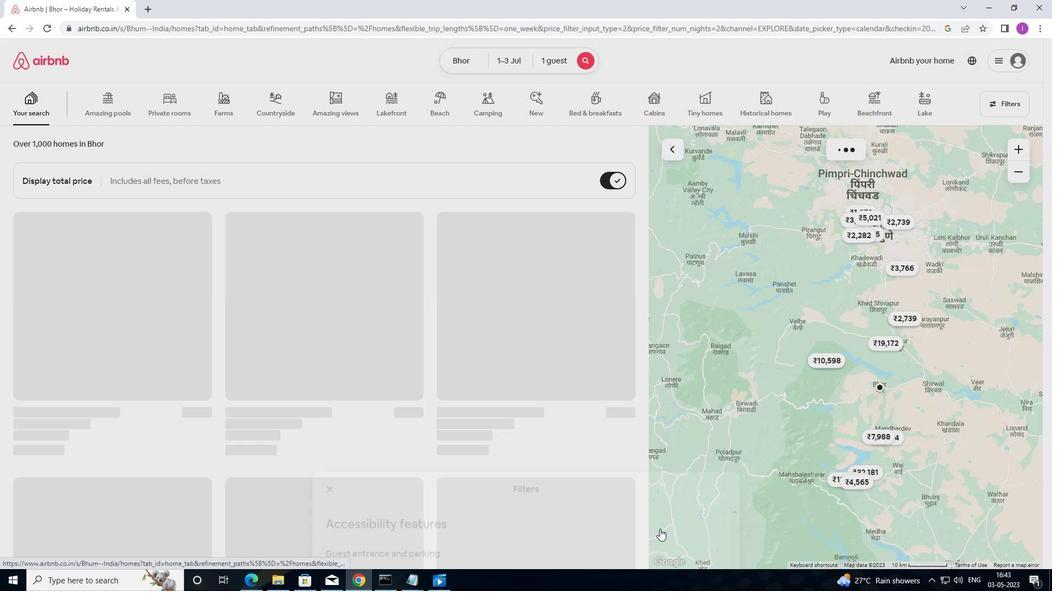 
